 Task: Look for space in Witzenhausen, Germany from 2nd June, 2023 to 15th June, 2023 for 2 adults and 1 pet in price range Rs.10000 to Rs.15000. Place can be entire place with 1  bedroom having 1 bed and 1 bathroom. Property type can be house, flat, guest house, hotel. Booking option can be shelf check-in. Required host language is English.
Action: Mouse moved to (297, 167)
Screenshot: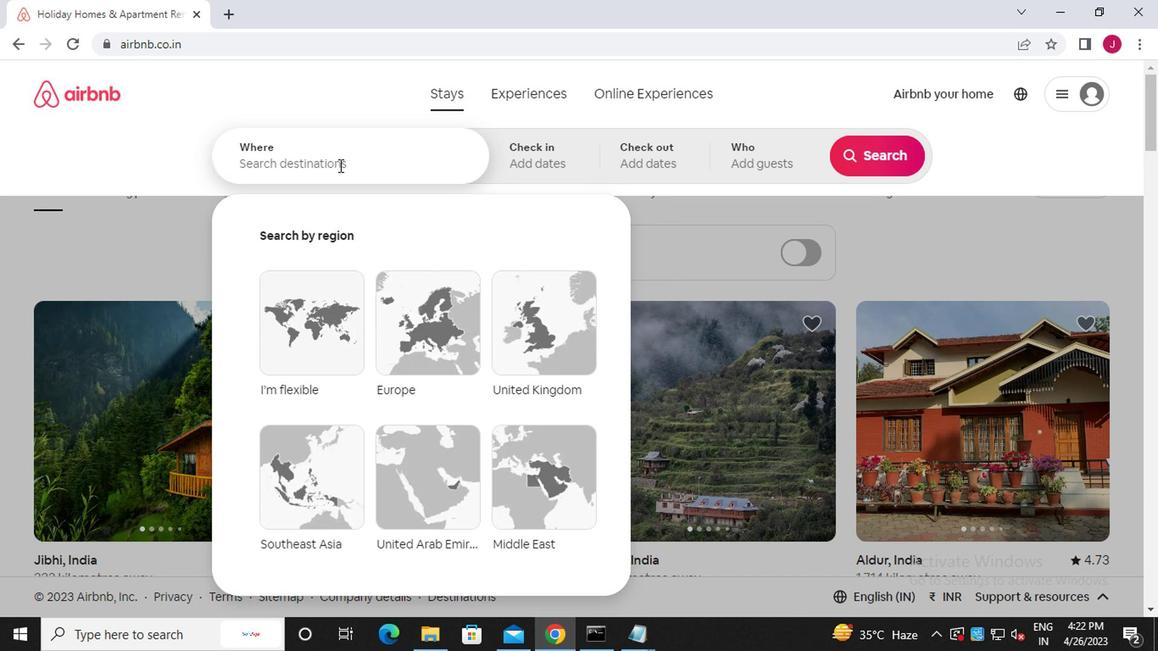 
Action: Mouse pressed left at (297, 167)
Screenshot: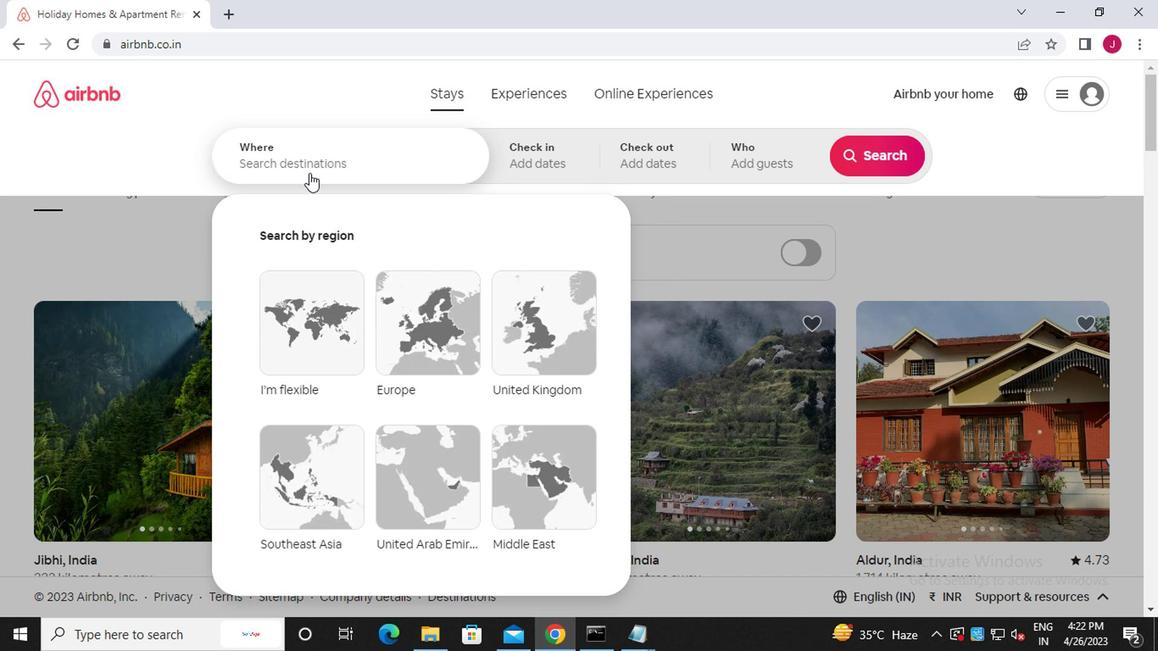 
Action: Mouse moved to (298, 162)
Screenshot: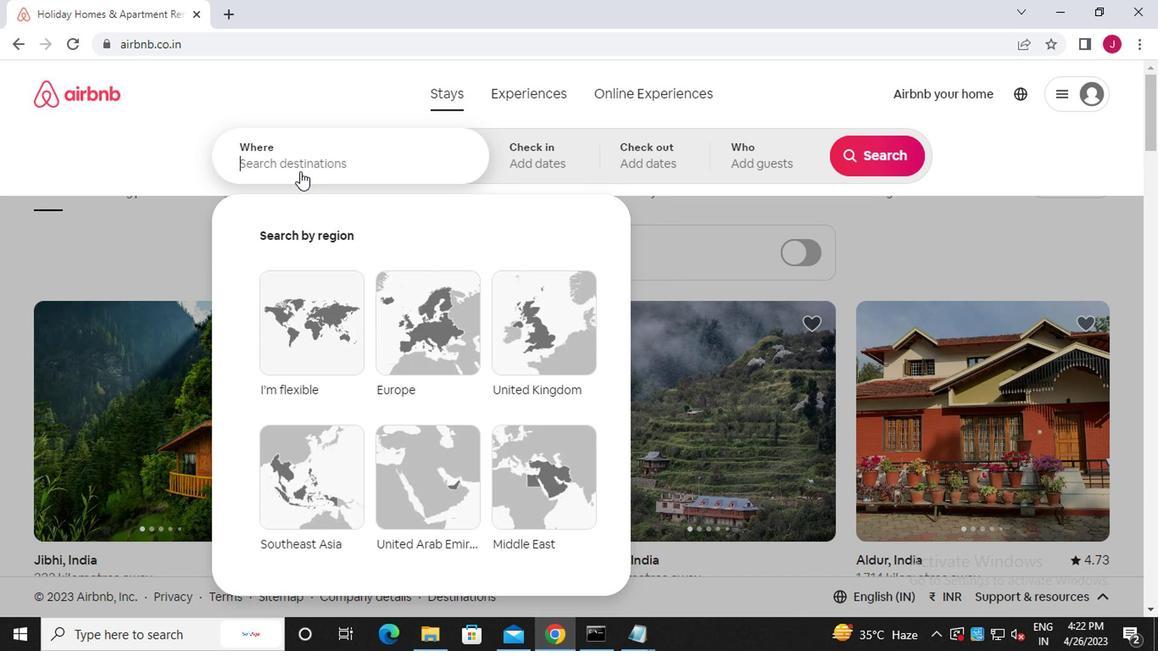 
Action: Key pressed w<Key.caps_lock>itzenhausr<Key.backspace>en,<Key.caps_lock>g<Key.caps_lock>ermany
Screenshot: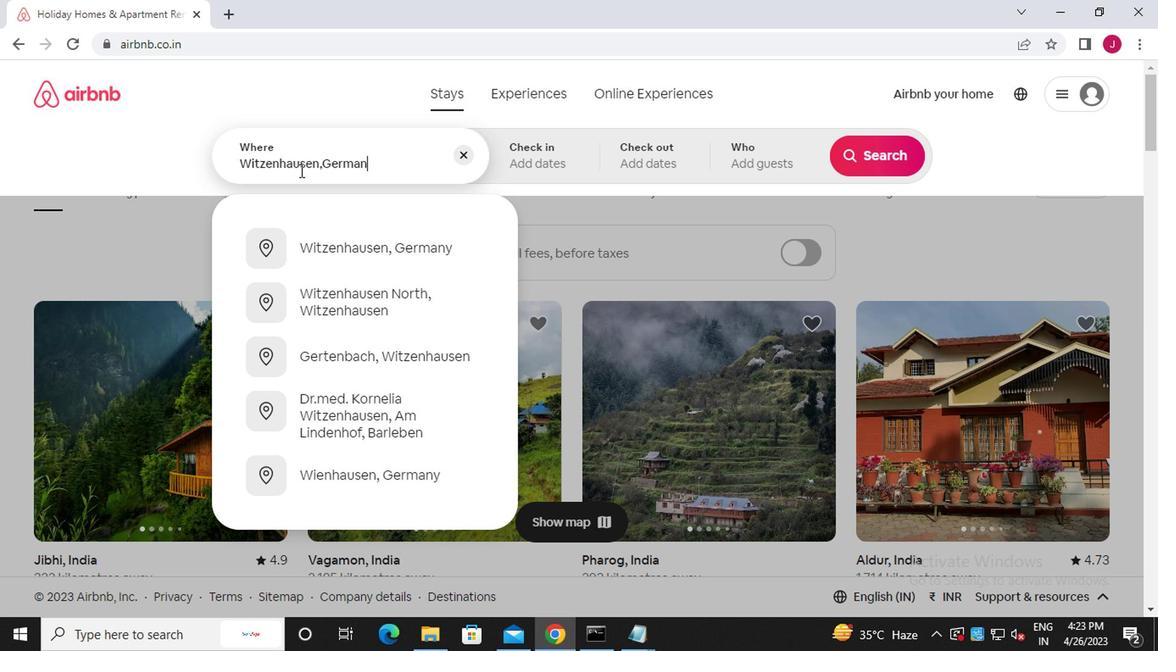 
Action: Mouse moved to (371, 248)
Screenshot: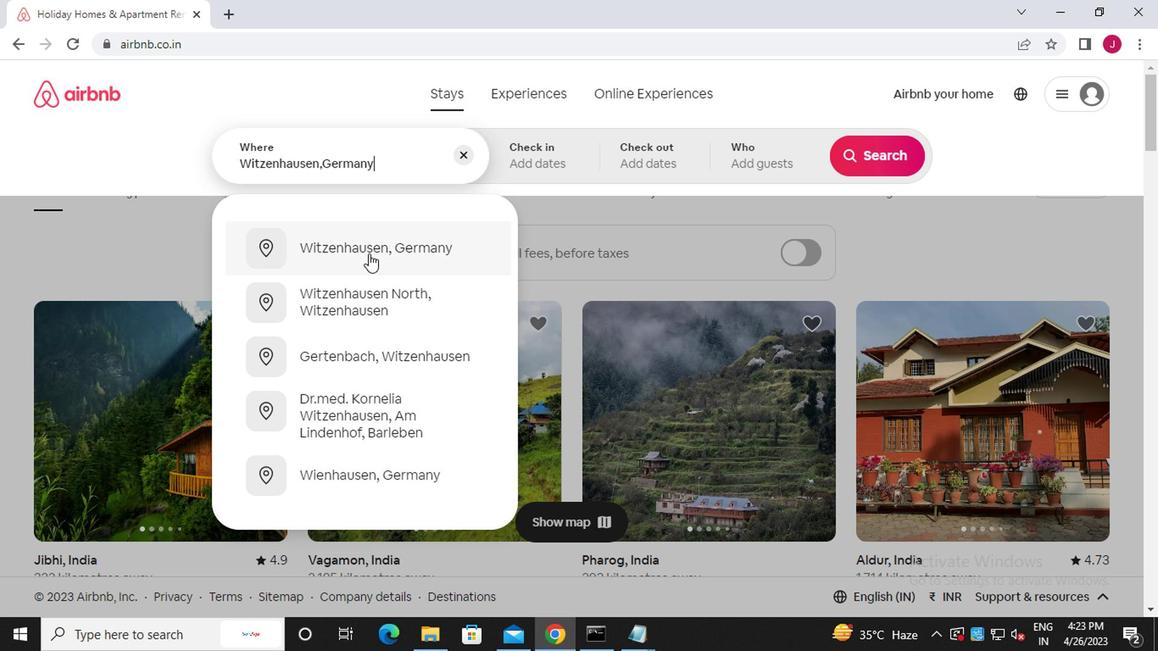 
Action: Mouse pressed left at (371, 248)
Screenshot: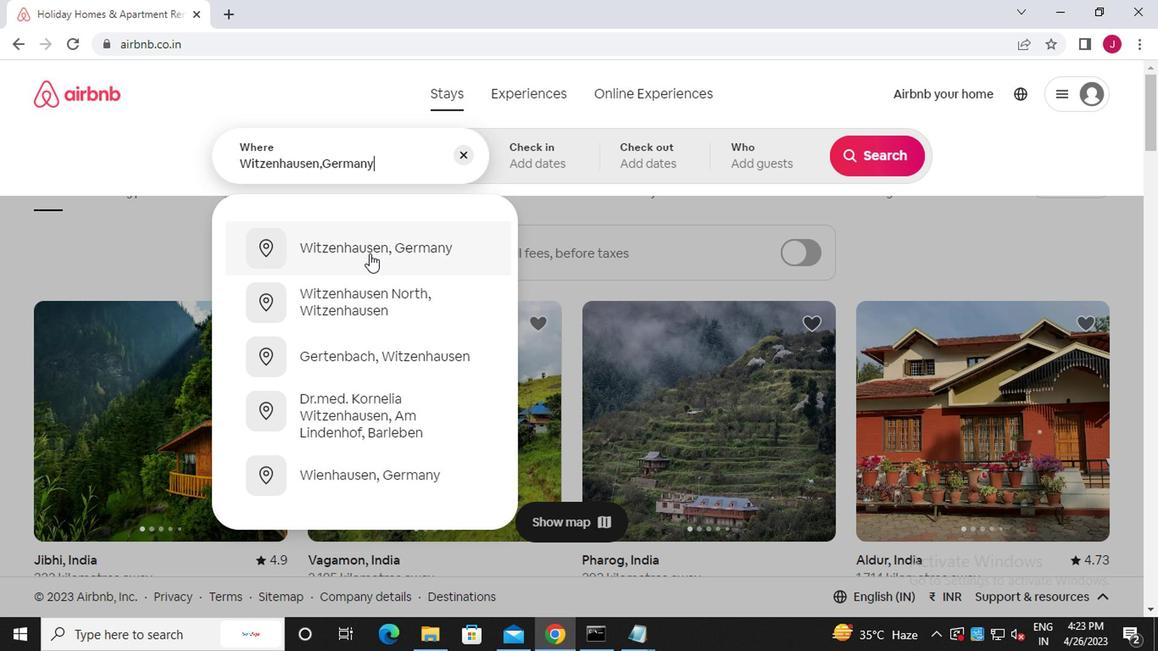 
Action: Mouse moved to (862, 287)
Screenshot: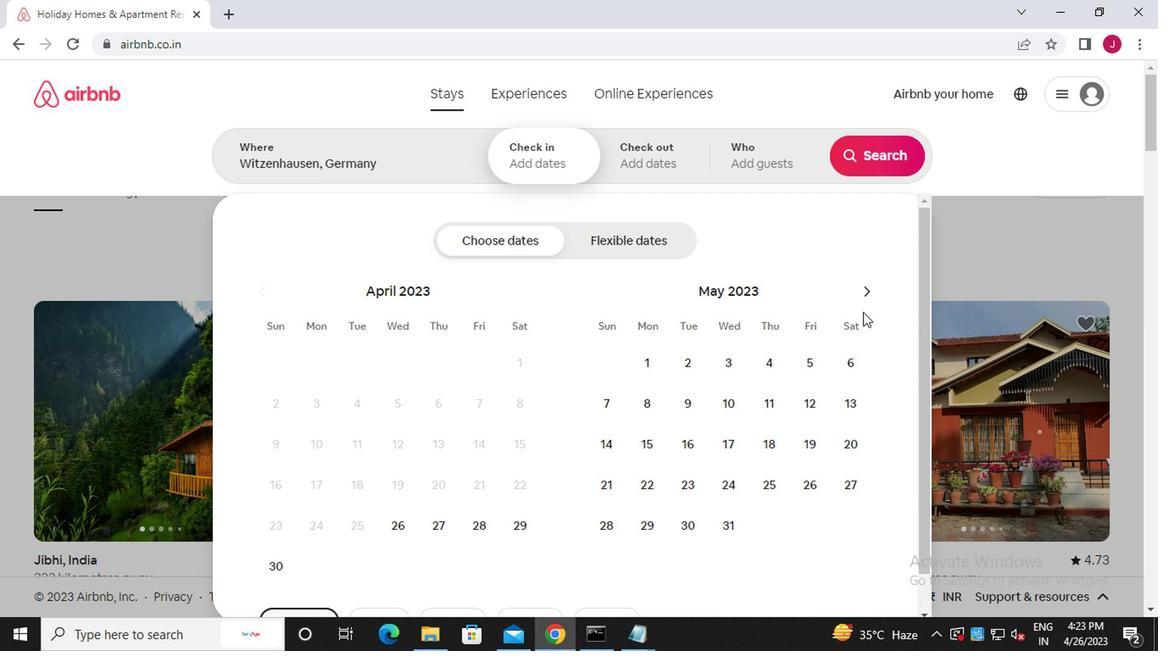 
Action: Mouse pressed left at (862, 287)
Screenshot: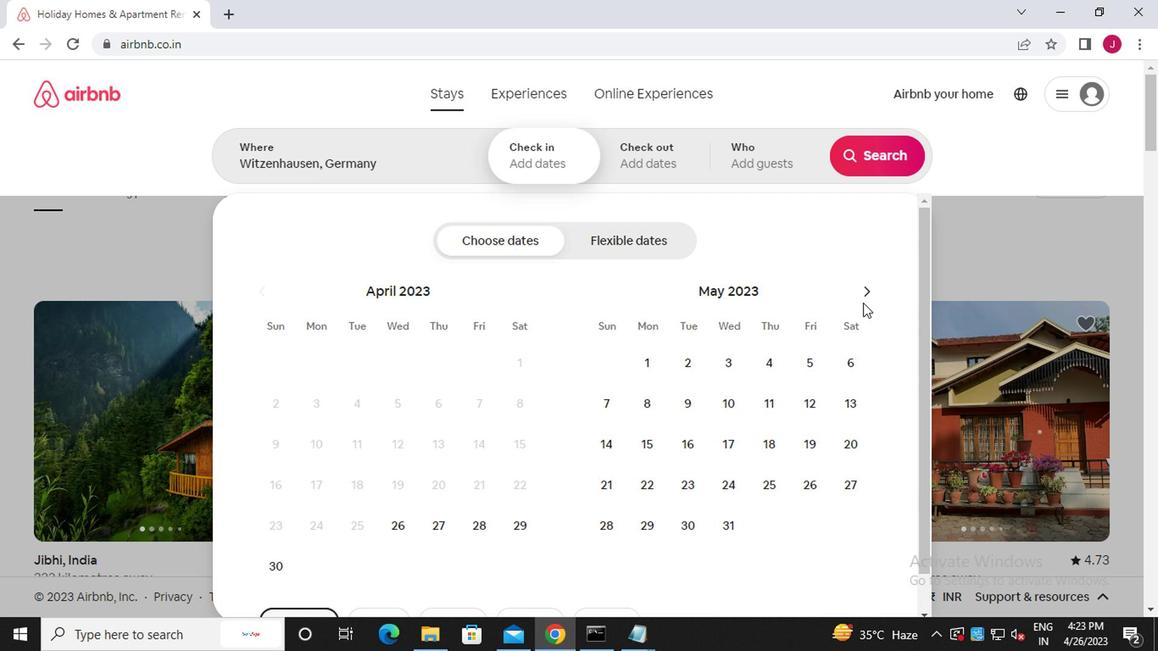 
Action: Mouse moved to (807, 368)
Screenshot: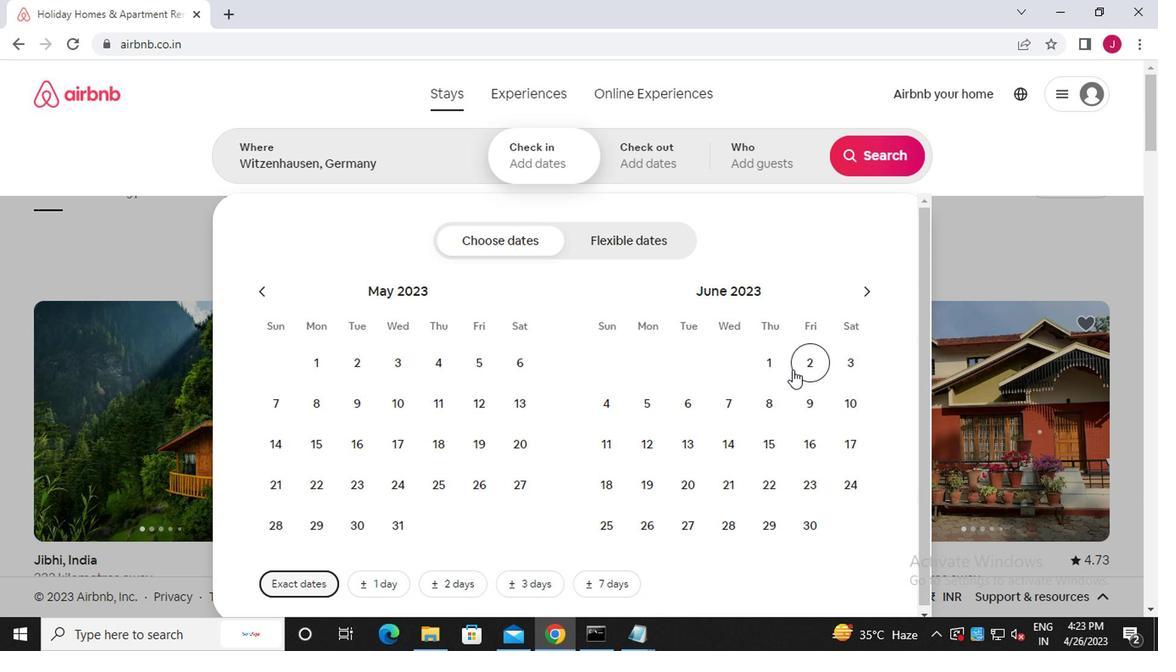 
Action: Mouse pressed left at (807, 368)
Screenshot: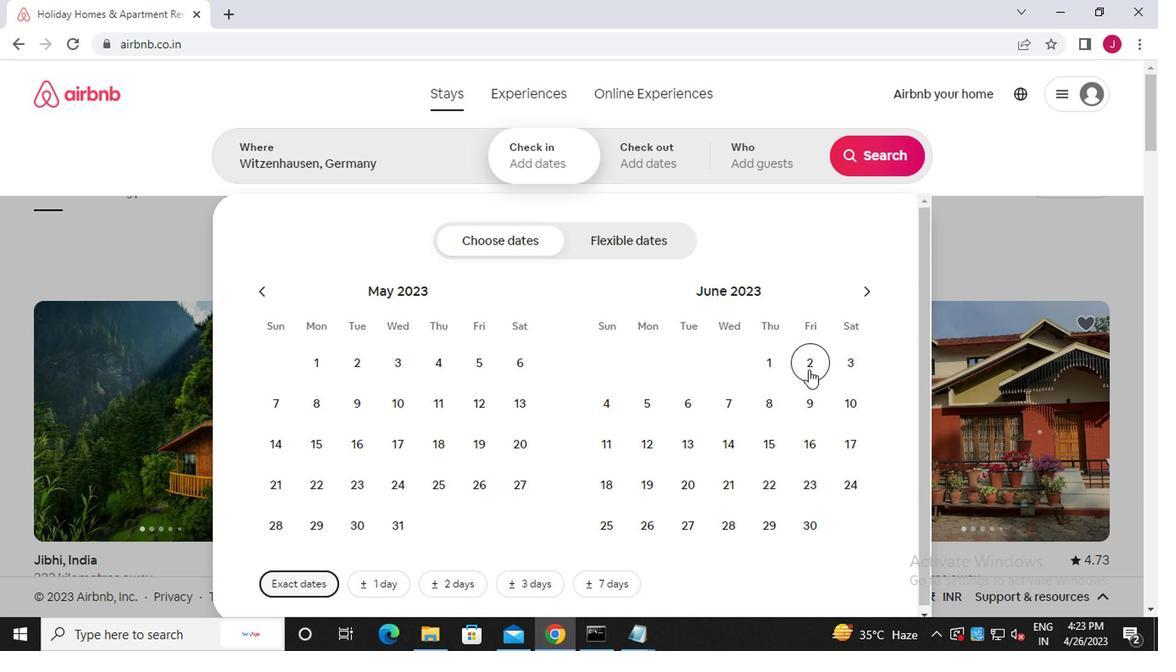 
Action: Mouse moved to (775, 440)
Screenshot: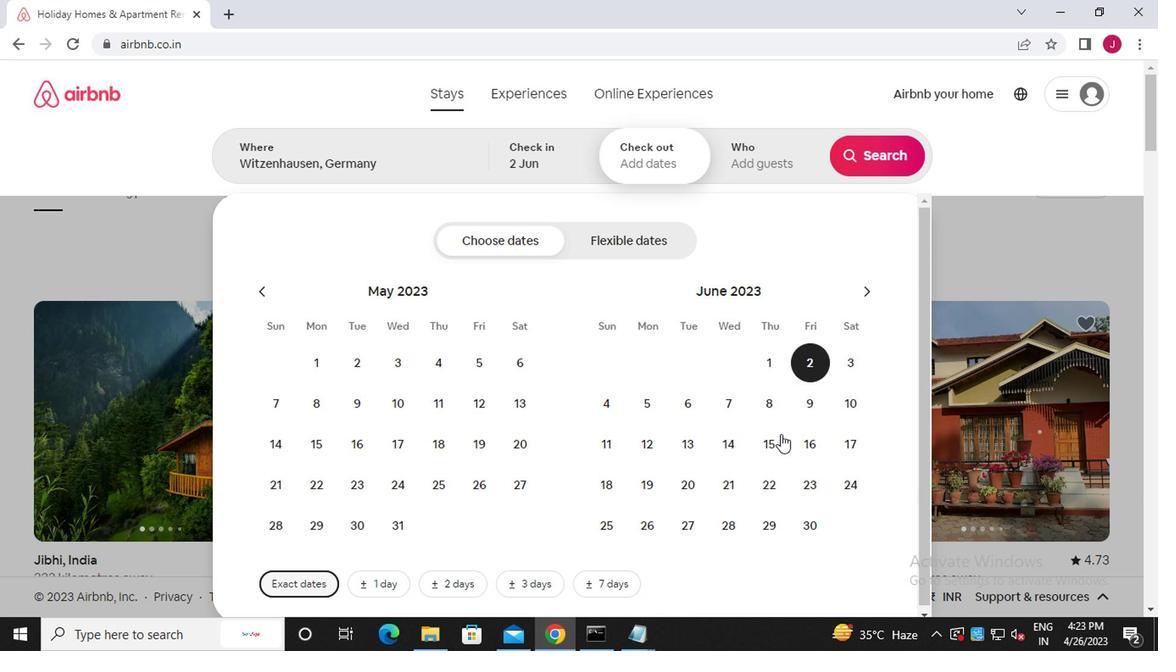 
Action: Mouse pressed left at (775, 440)
Screenshot: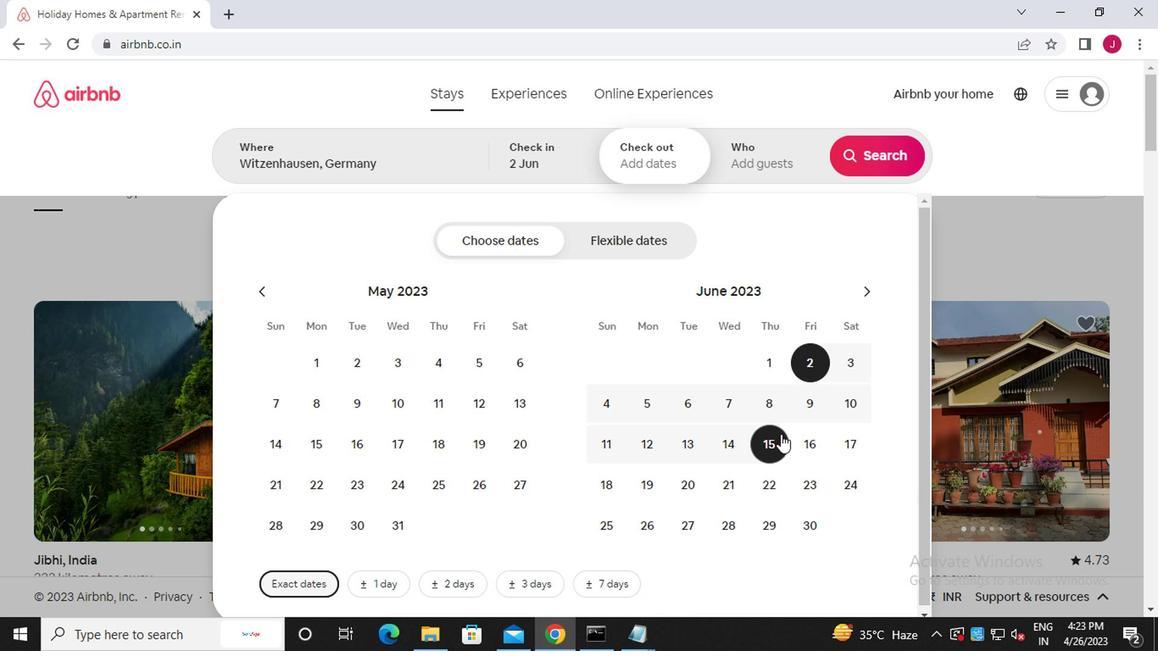 
Action: Mouse moved to (764, 147)
Screenshot: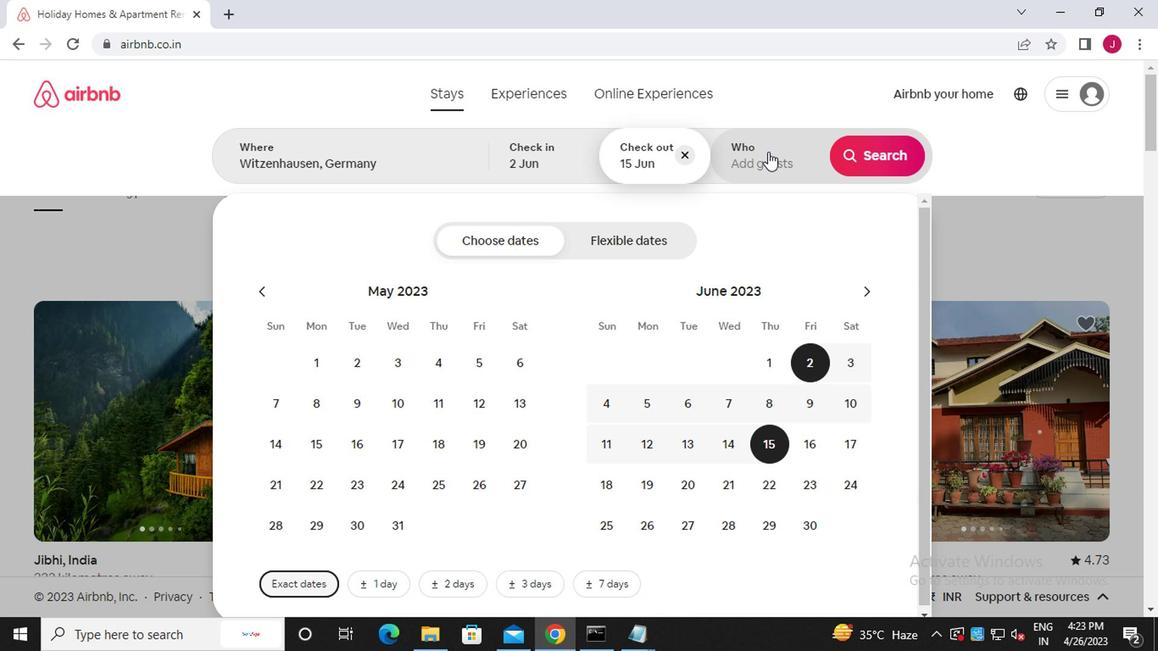 
Action: Mouse pressed left at (764, 147)
Screenshot: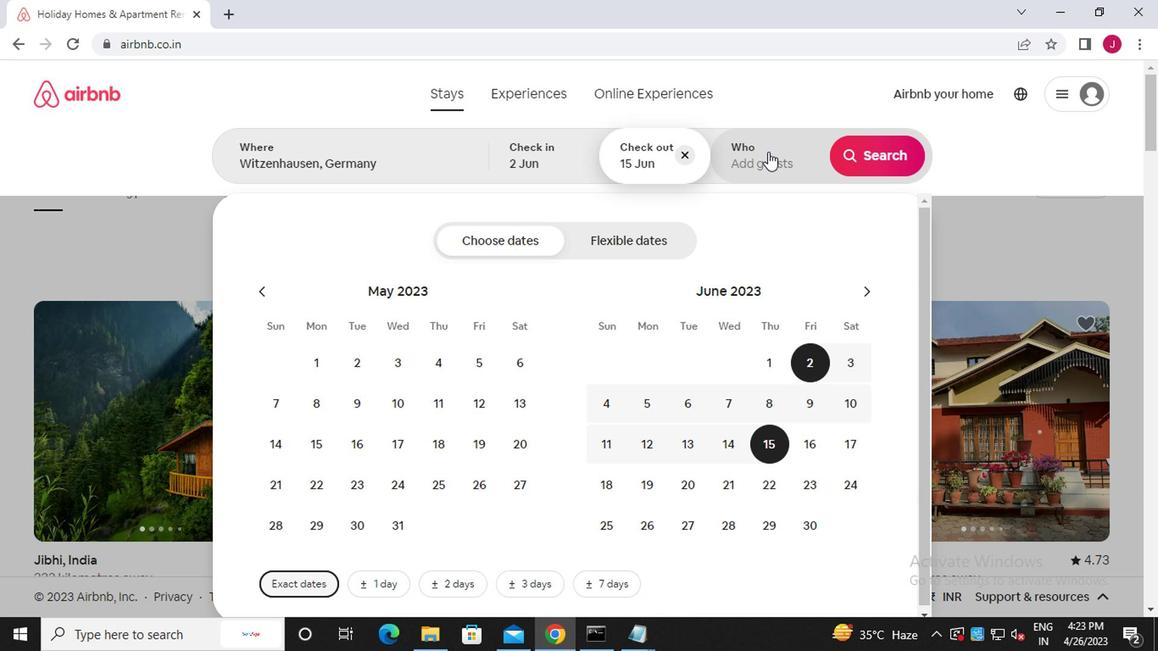 
Action: Mouse moved to (880, 241)
Screenshot: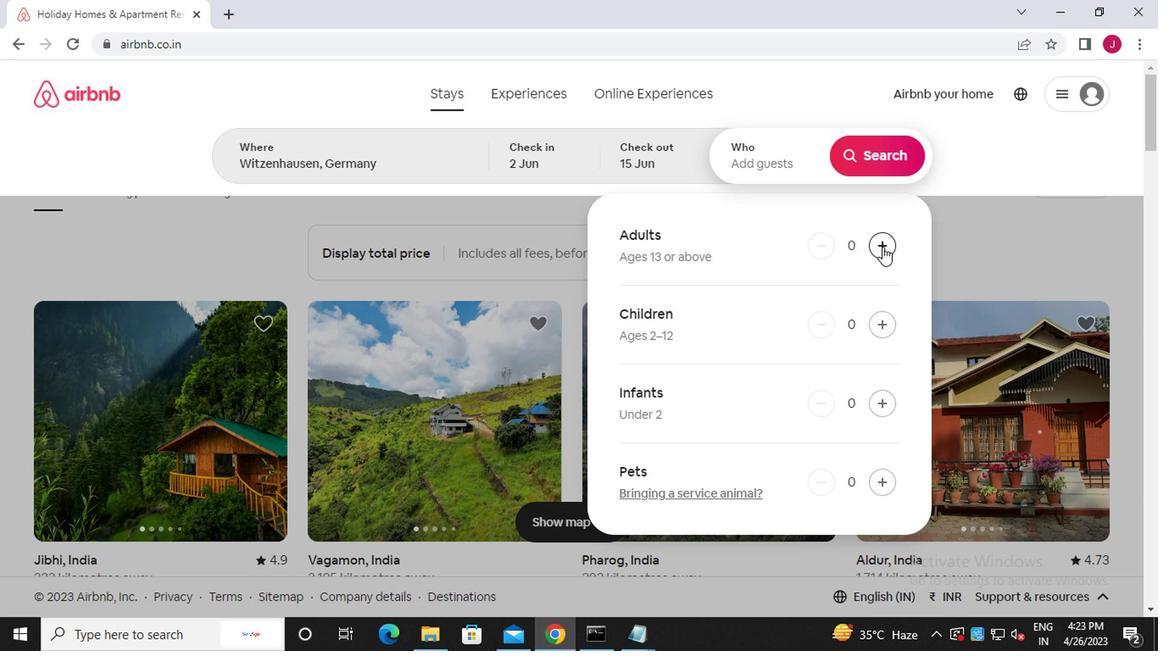 
Action: Mouse pressed left at (880, 241)
Screenshot: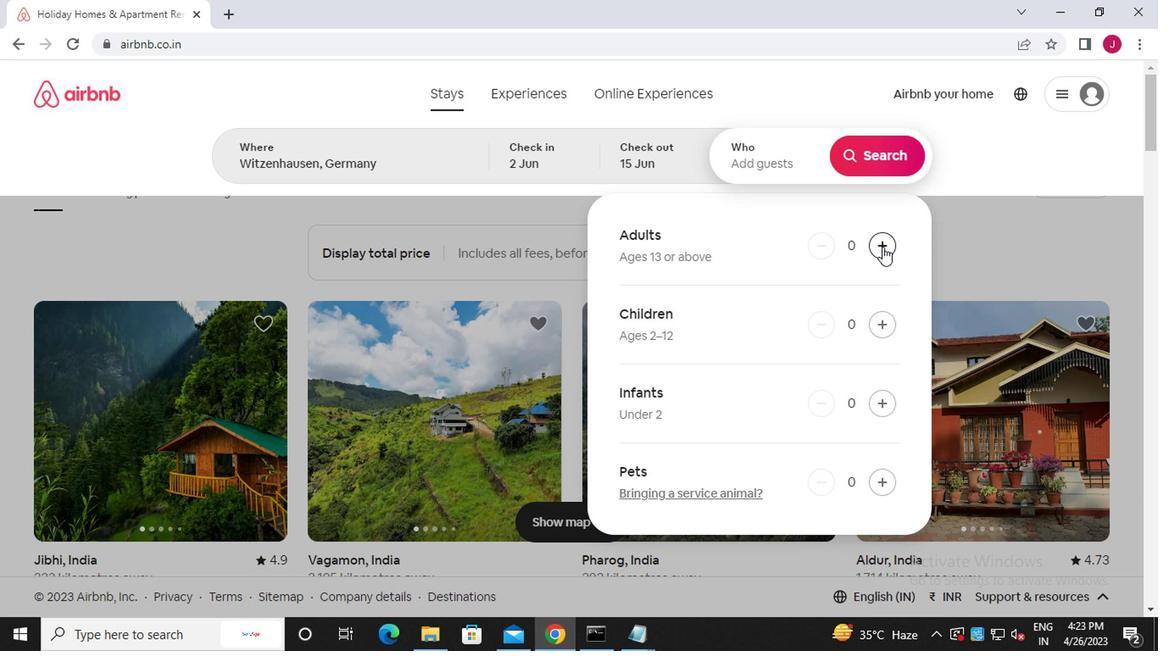 
Action: Mouse pressed left at (880, 241)
Screenshot: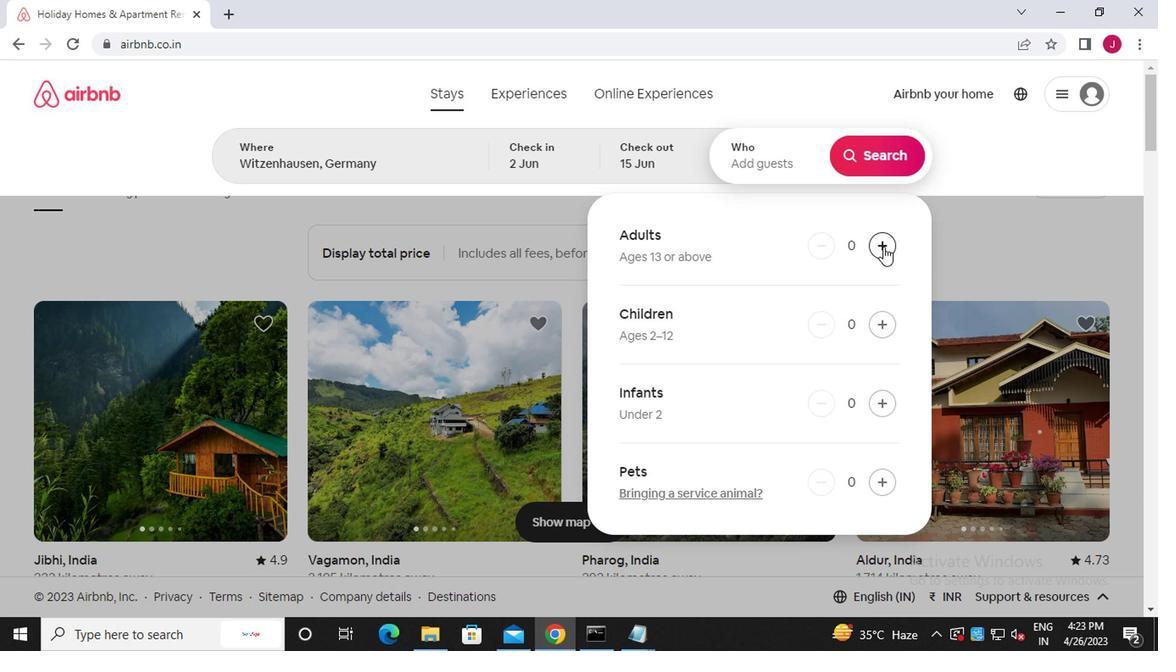 
Action: Mouse moved to (884, 492)
Screenshot: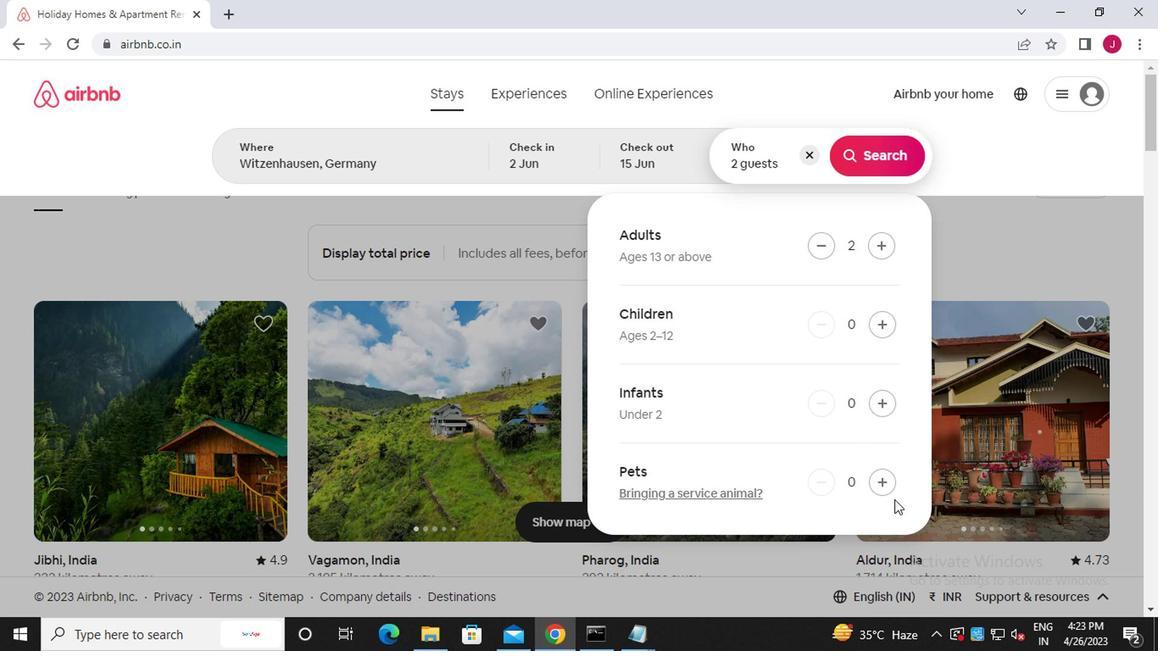
Action: Mouse pressed left at (884, 492)
Screenshot: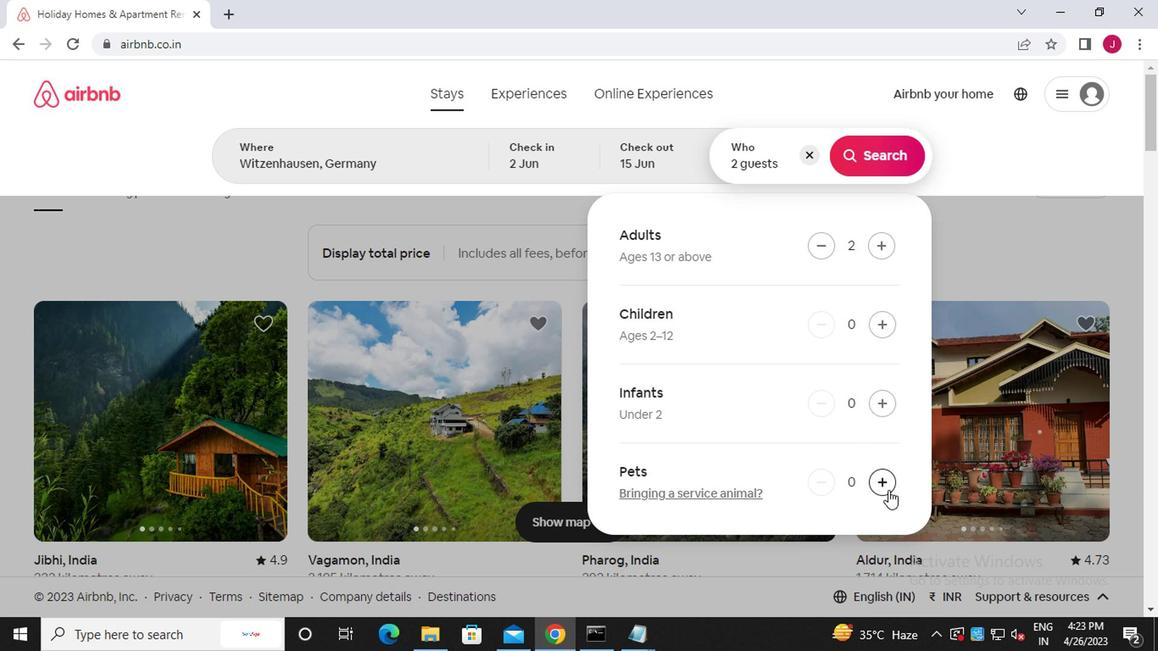 
Action: Mouse moved to (879, 141)
Screenshot: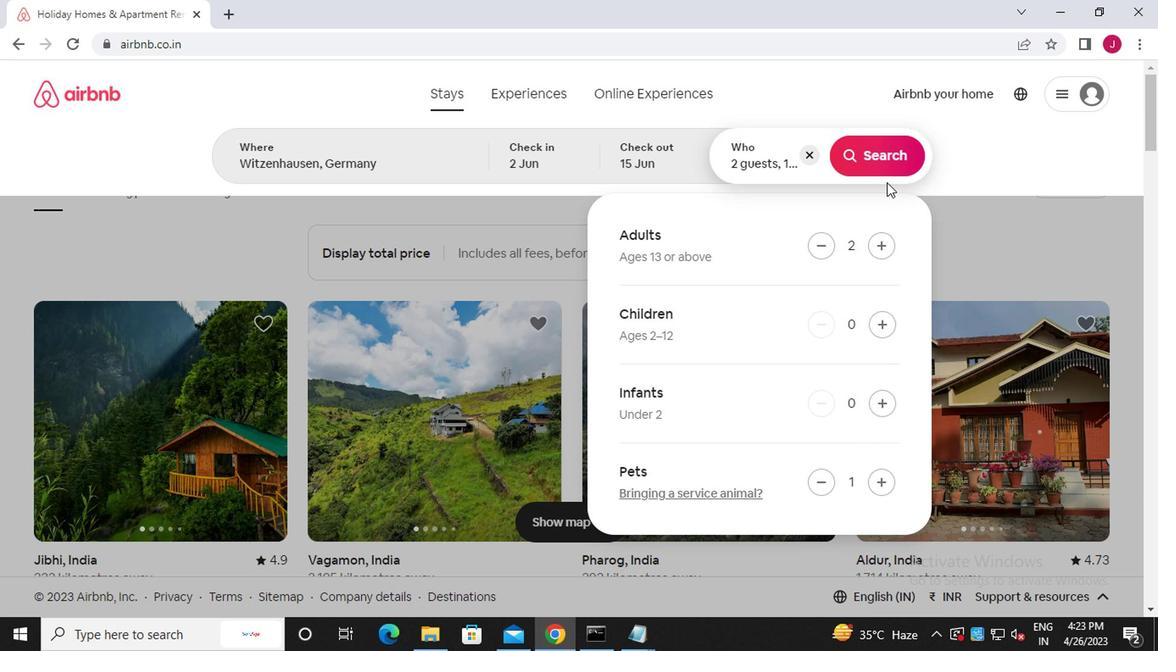
Action: Mouse pressed left at (879, 141)
Screenshot: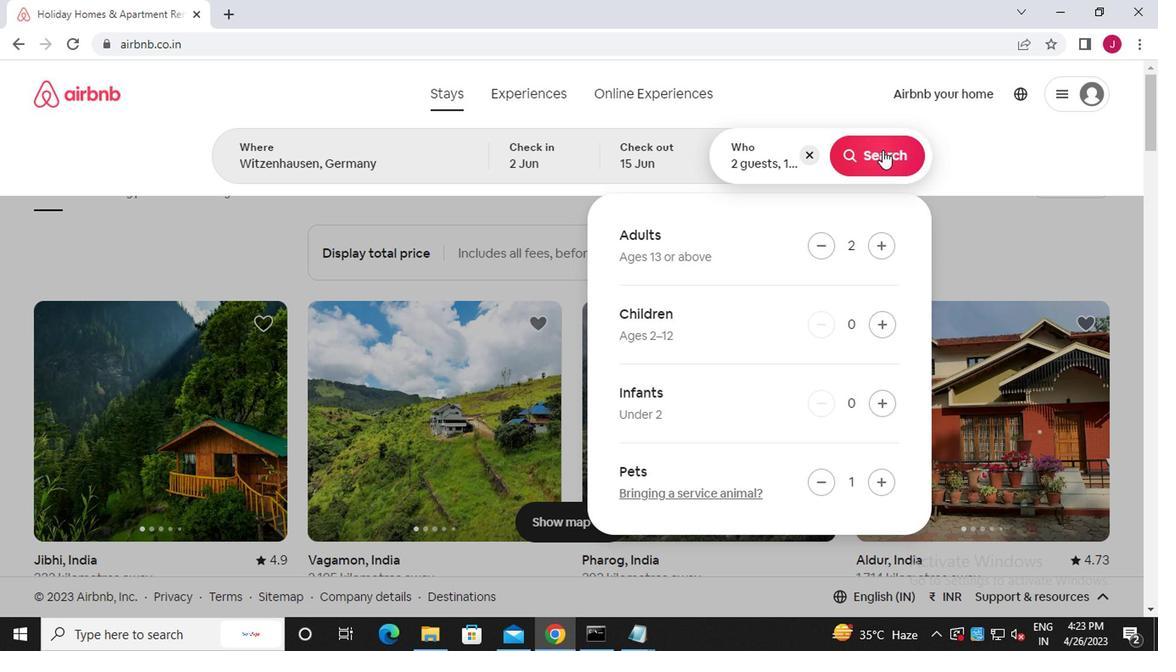 
Action: Mouse moved to (1092, 149)
Screenshot: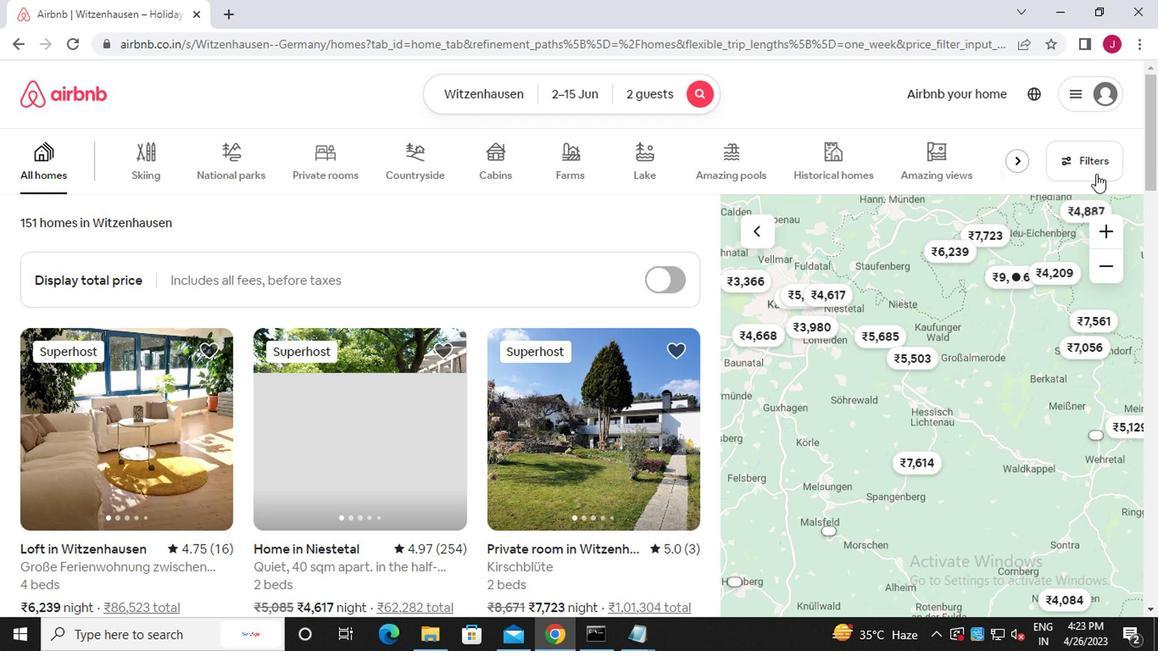
Action: Mouse pressed left at (1092, 149)
Screenshot: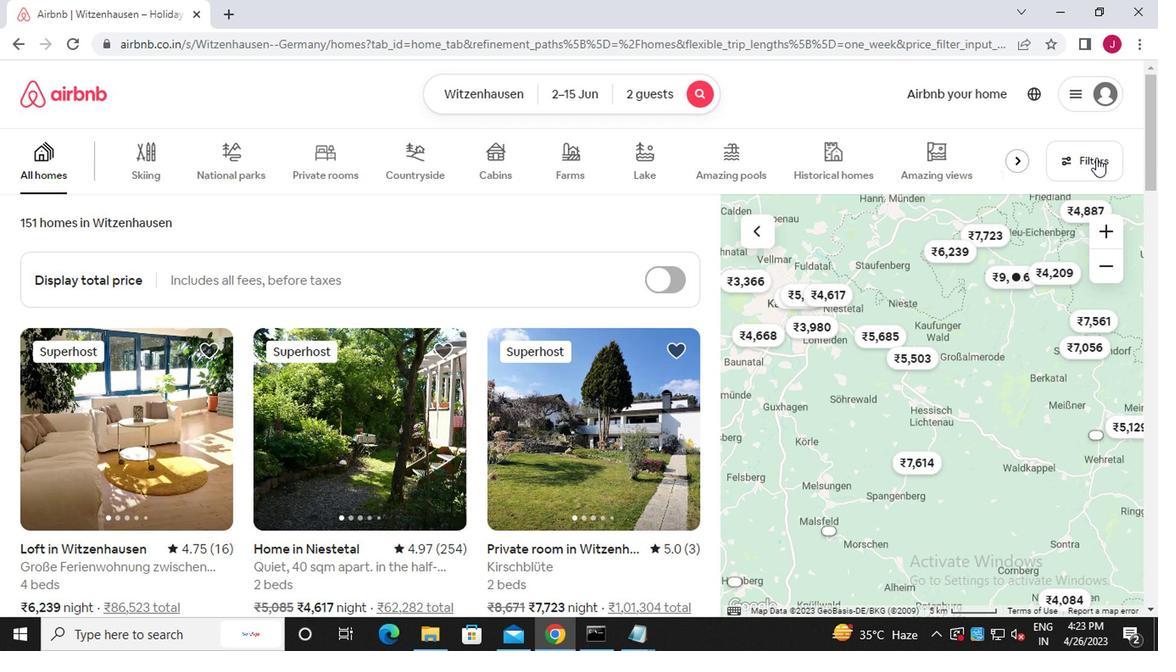 
Action: Mouse moved to (417, 371)
Screenshot: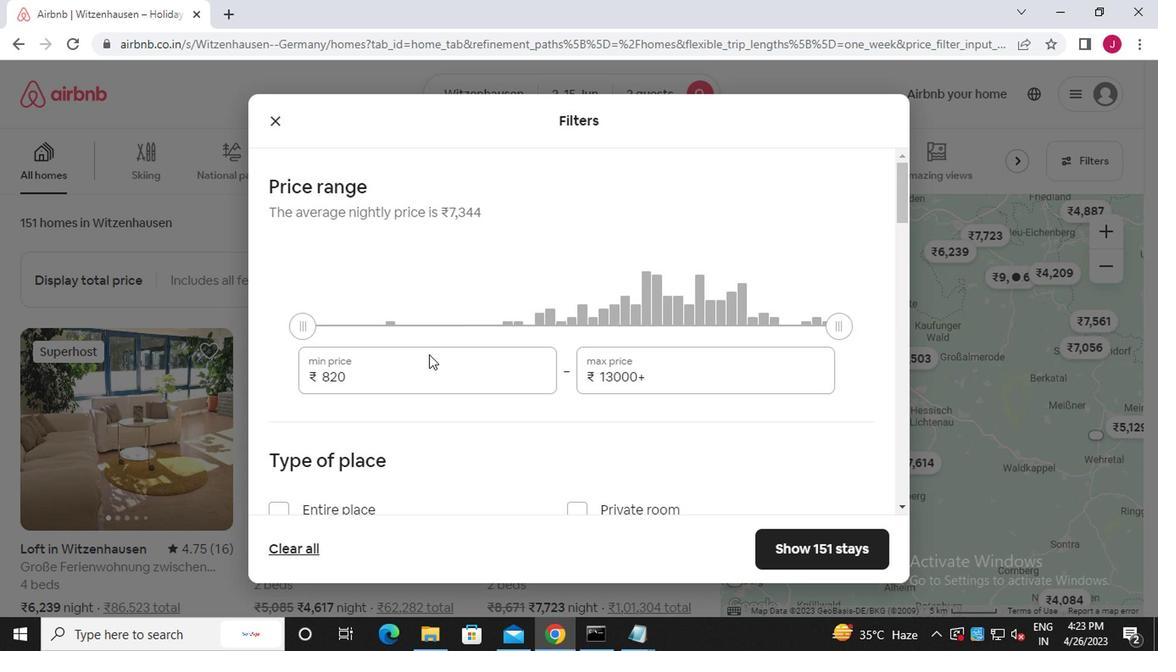 
Action: Mouse pressed left at (417, 371)
Screenshot: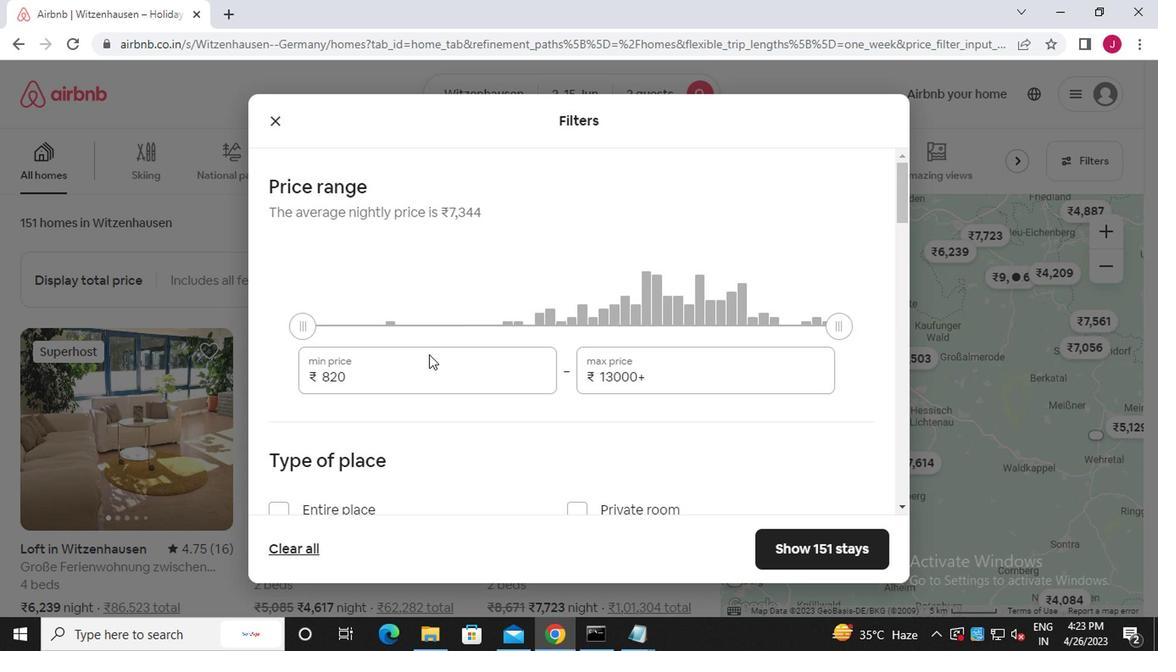 
Action: Mouse moved to (419, 368)
Screenshot: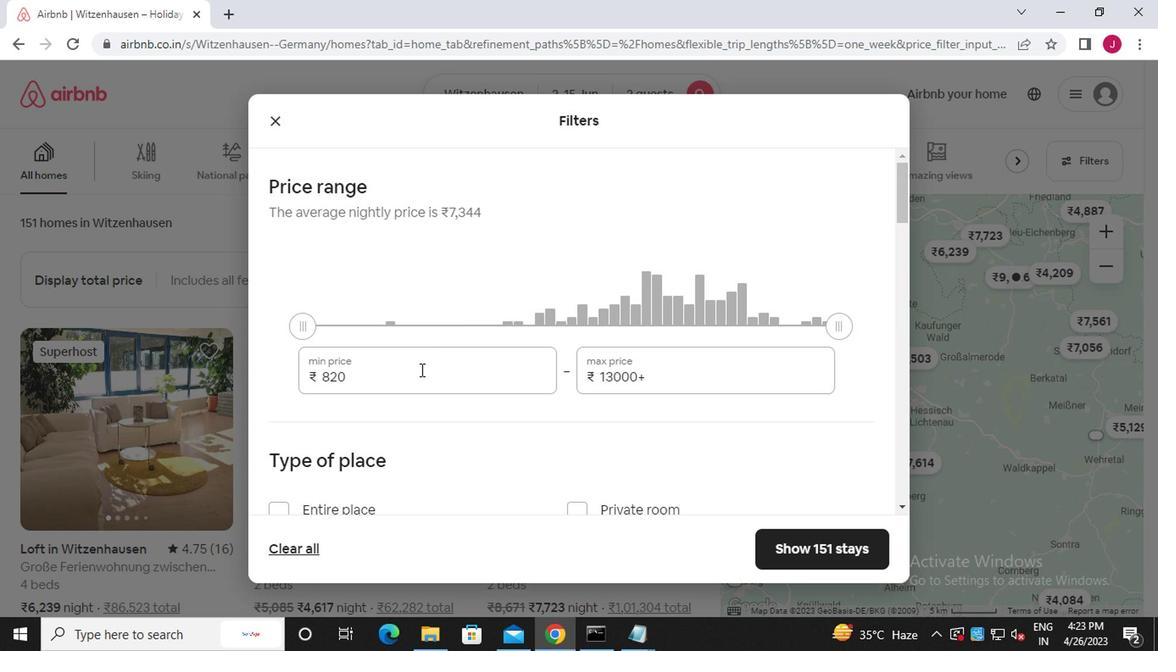 
Action: Key pressed <Key.backspace><Key.backspace><Key.backspace><<97>><<96>><<96>><<96>><<96>>
Screenshot: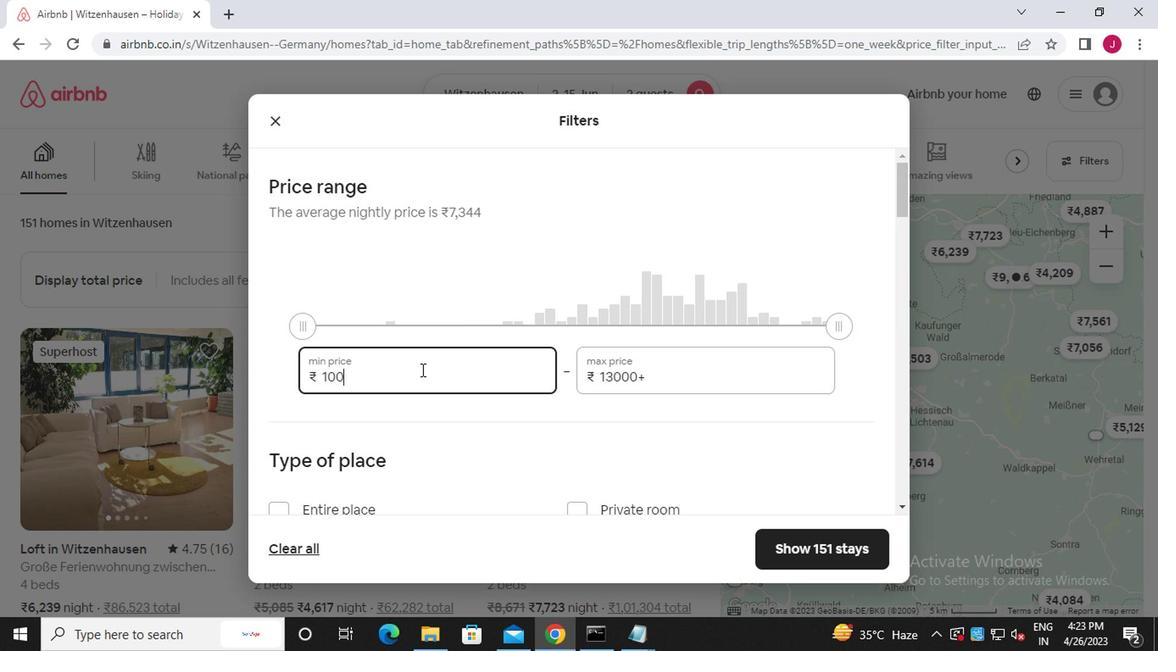 
Action: Mouse moved to (663, 374)
Screenshot: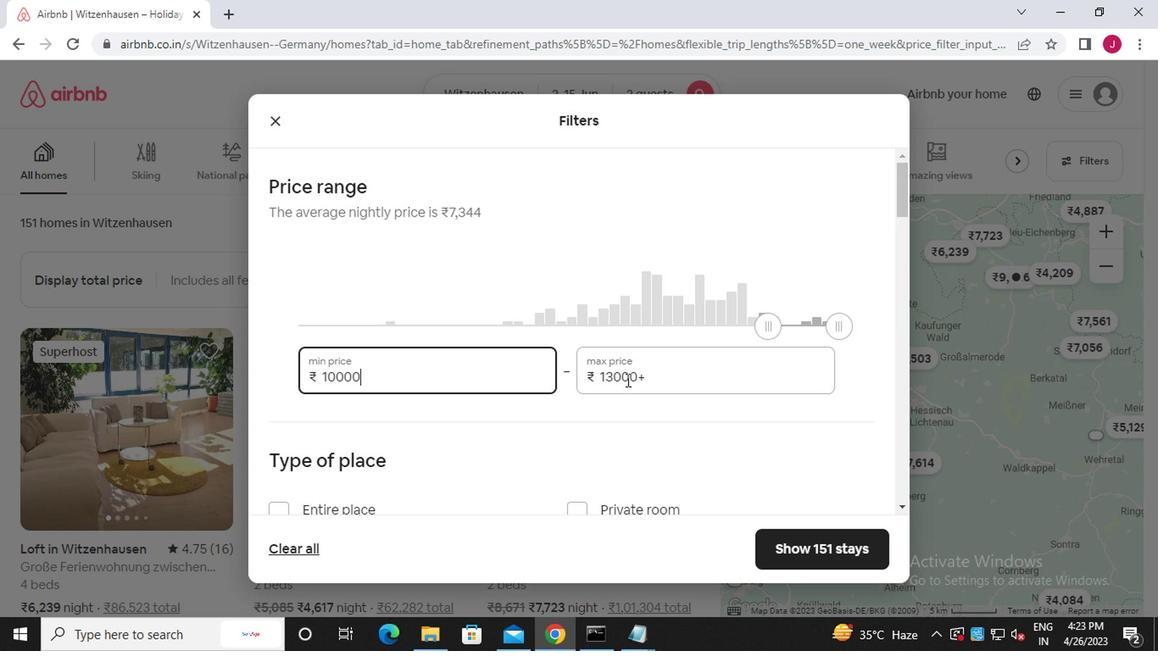 
Action: Mouse pressed left at (663, 374)
Screenshot: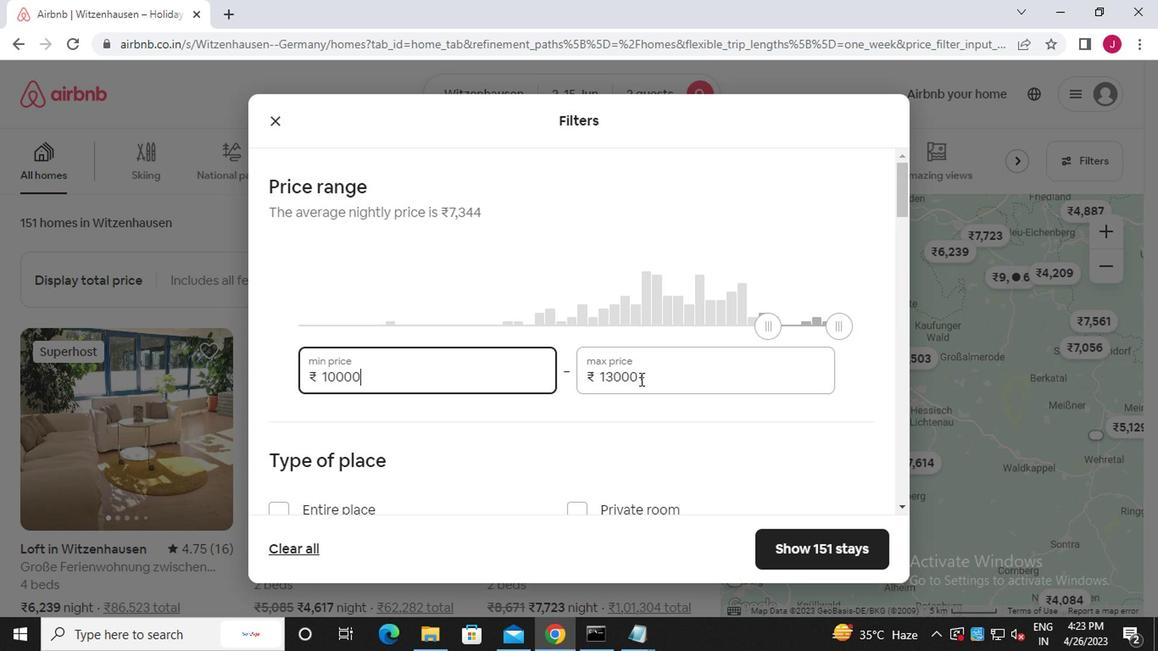 
Action: Mouse moved to (661, 374)
Screenshot: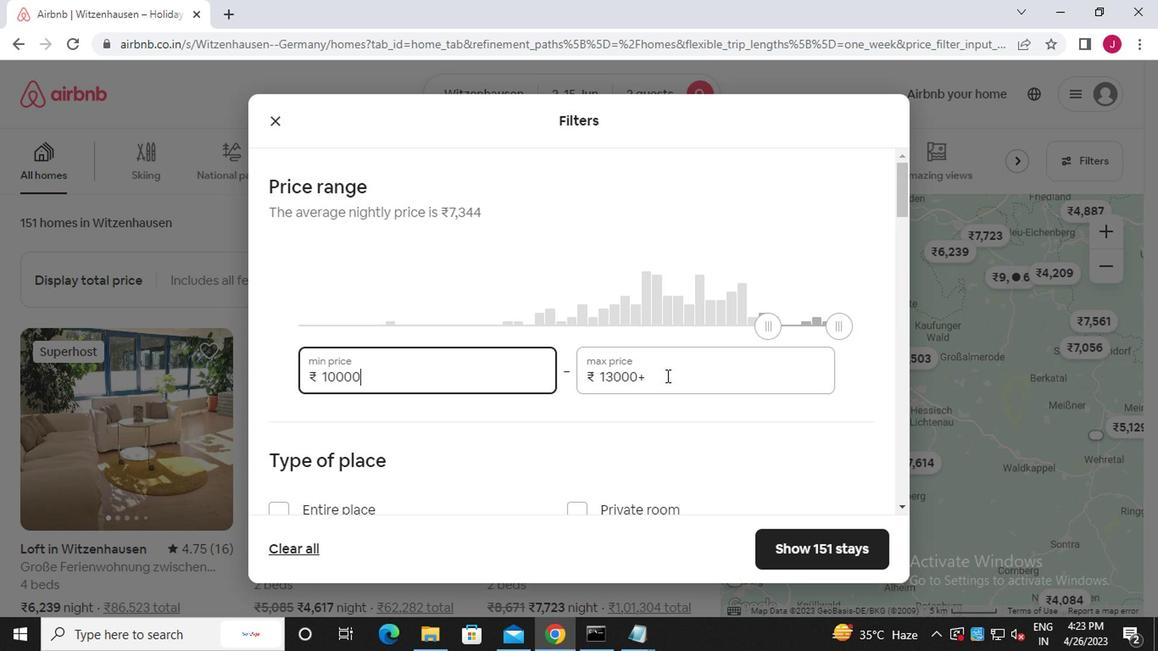 
Action: Key pressed <Key.backspace><Key.backspace><Key.backspace><Key.backspace><Key.backspace><Key.backspace><Key.backspace><Key.backspace><Key.backspace><Key.backspace><Key.backspace><Key.backspace><<97>><<101>><<96>><<96>><<96>>
Screenshot: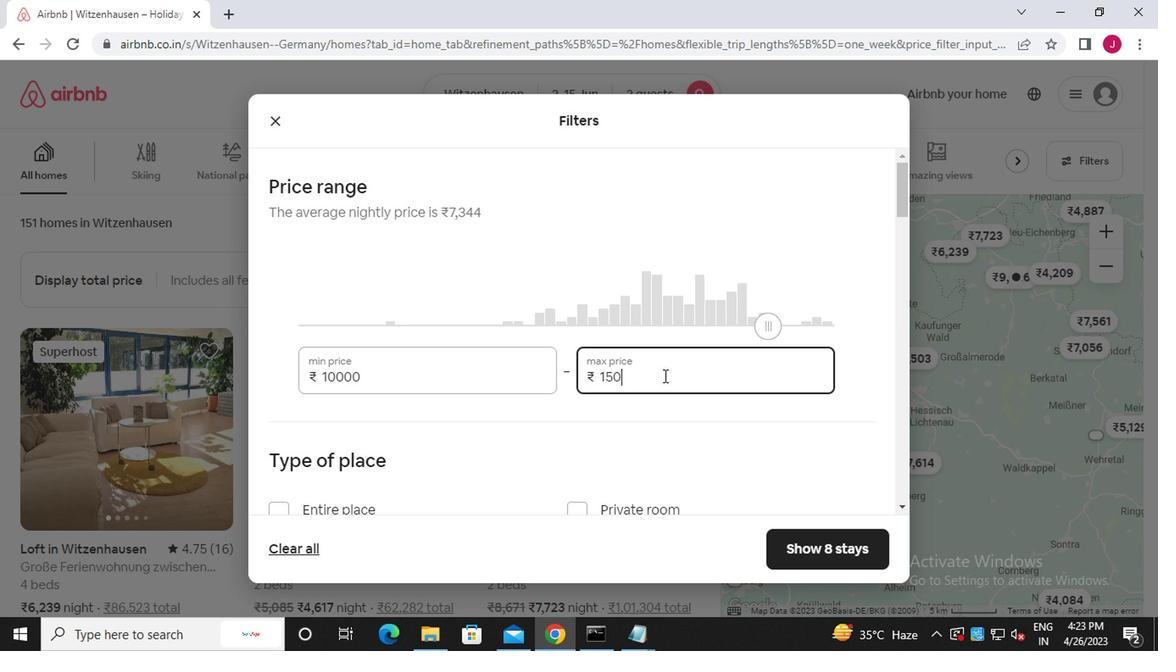 
Action: Mouse moved to (656, 386)
Screenshot: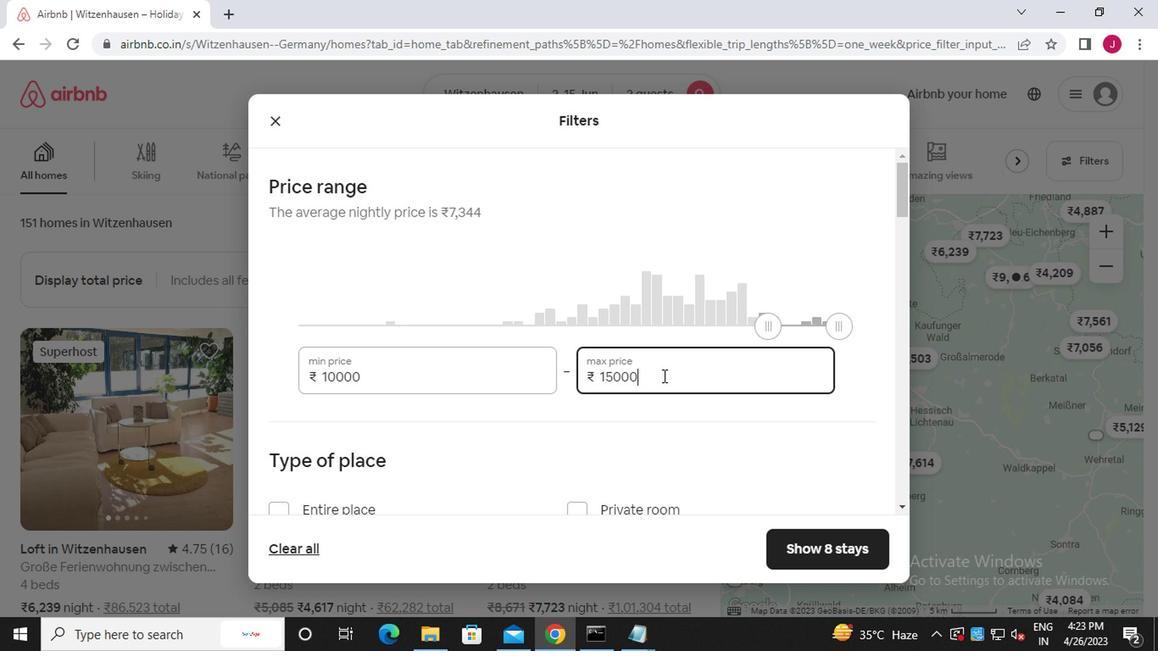 
Action: Mouse scrolled (656, 386) with delta (0, 0)
Screenshot: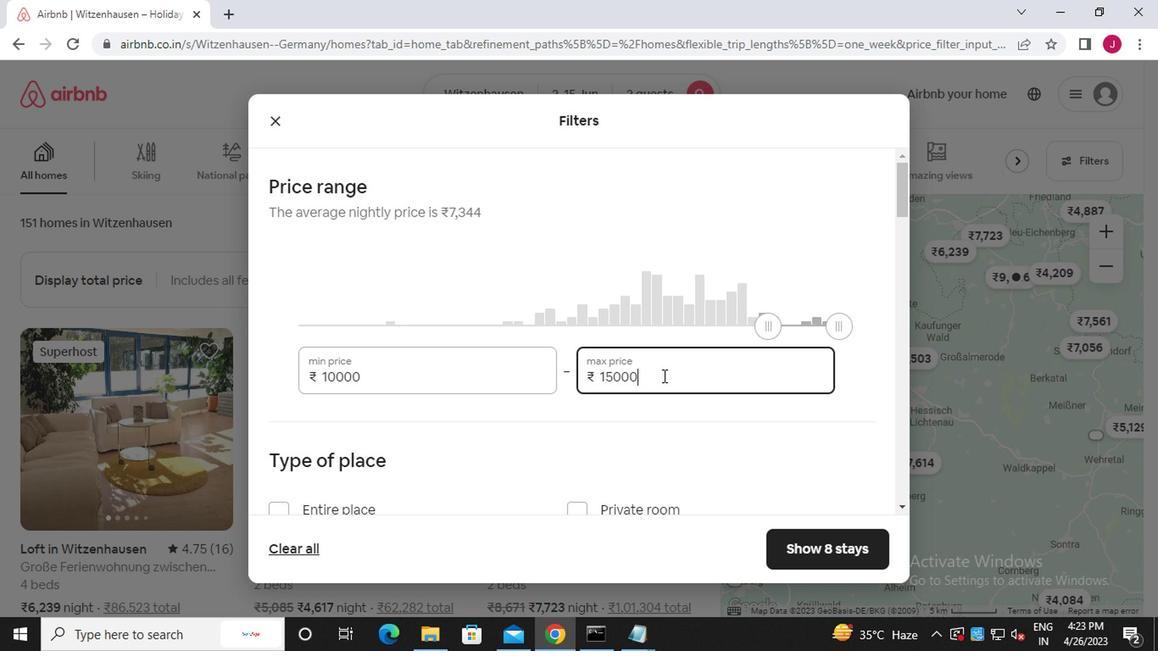 
Action: Mouse moved to (656, 389)
Screenshot: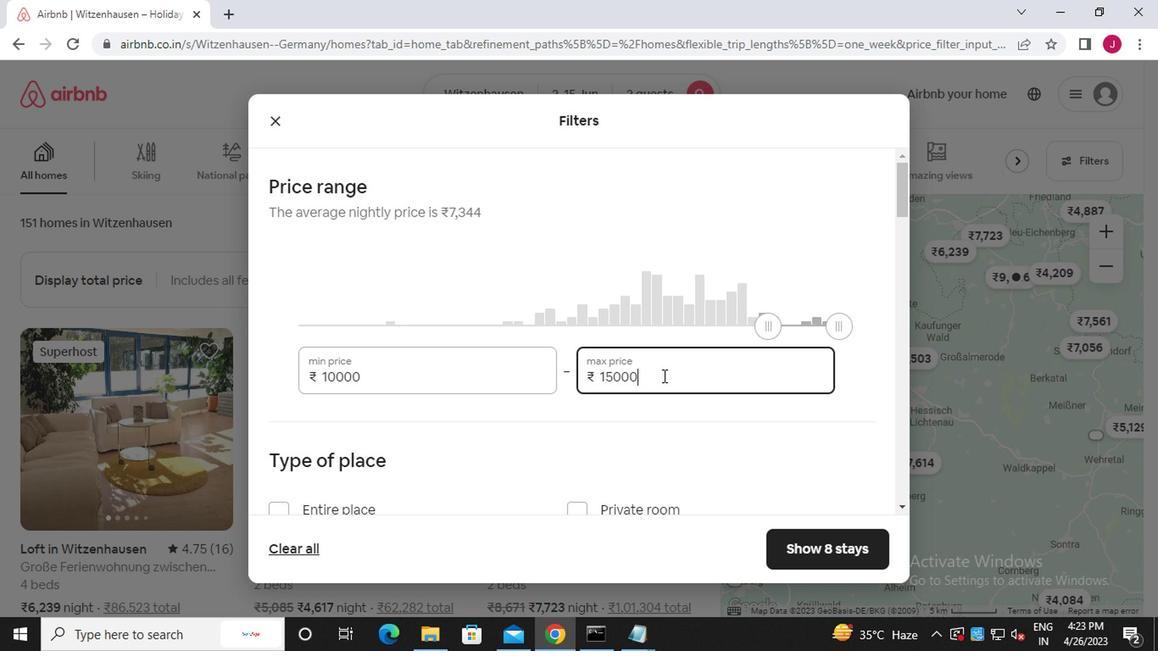 
Action: Mouse scrolled (656, 388) with delta (0, -1)
Screenshot: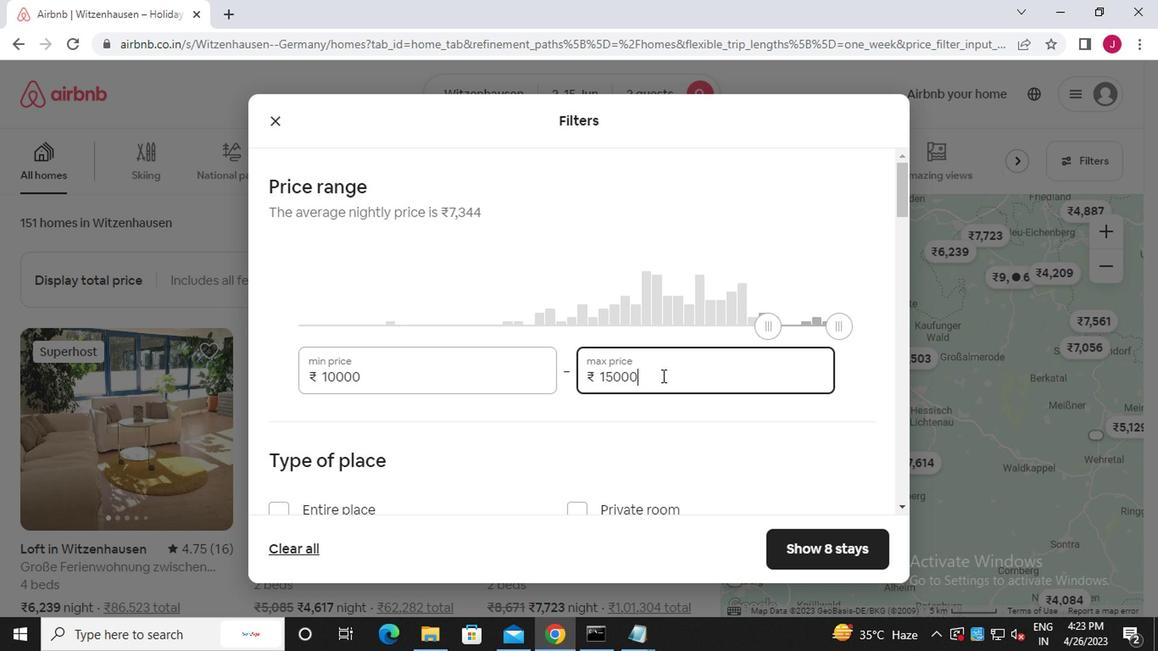 
Action: Mouse moved to (656, 390)
Screenshot: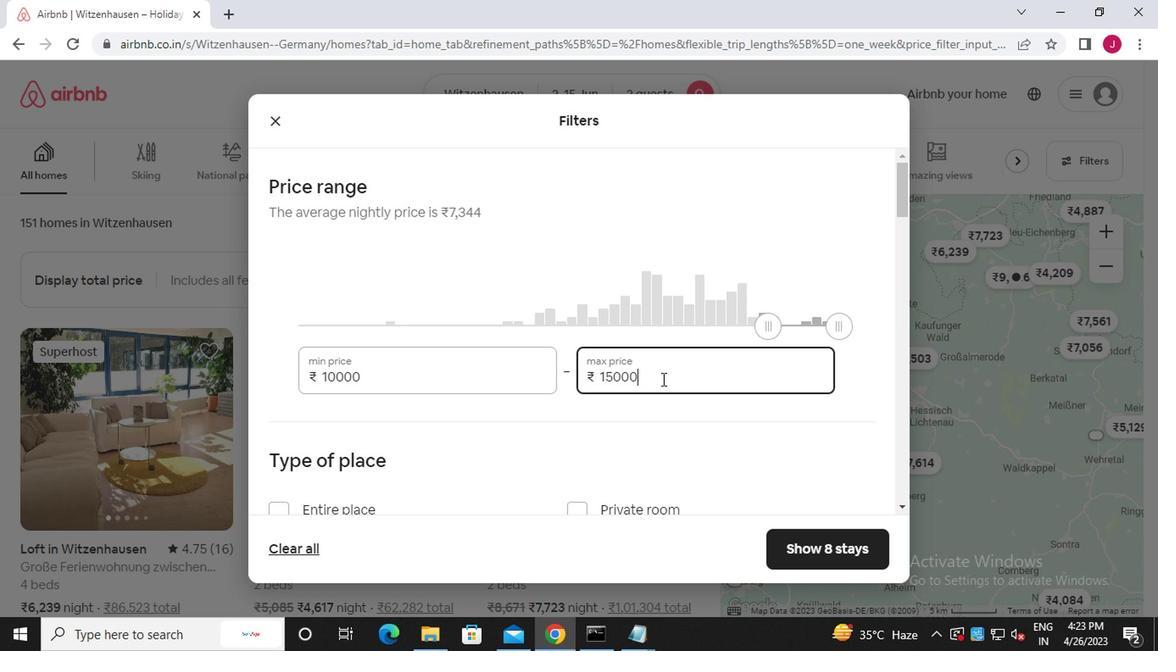 
Action: Mouse scrolled (656, 389) with delta (0, 0)
Screenshot: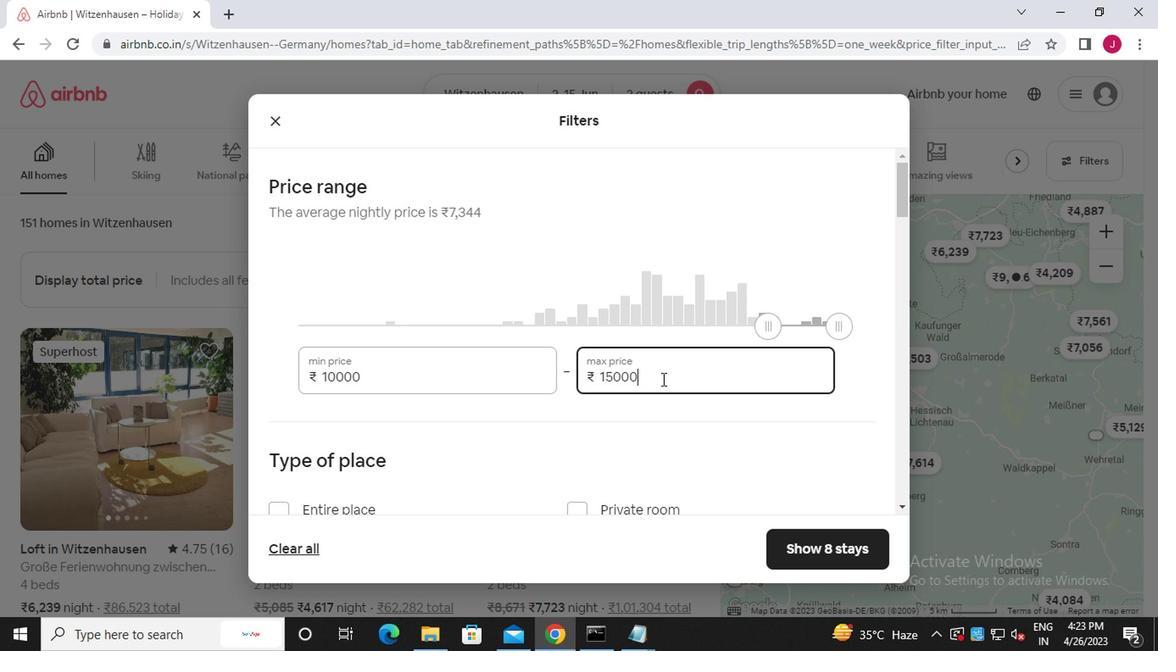 
Action: Mouse moved to (621, 415)
Screenshot: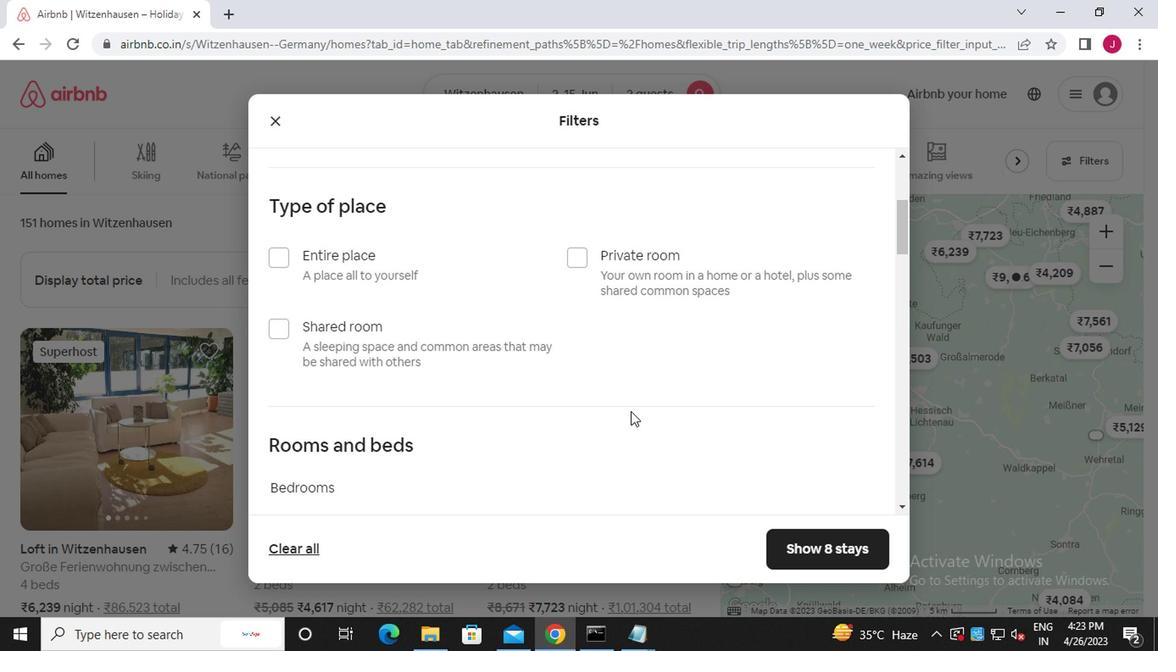 
Action: Mouse scrolled (621, 413) with delta (0, -1)
Screenshot: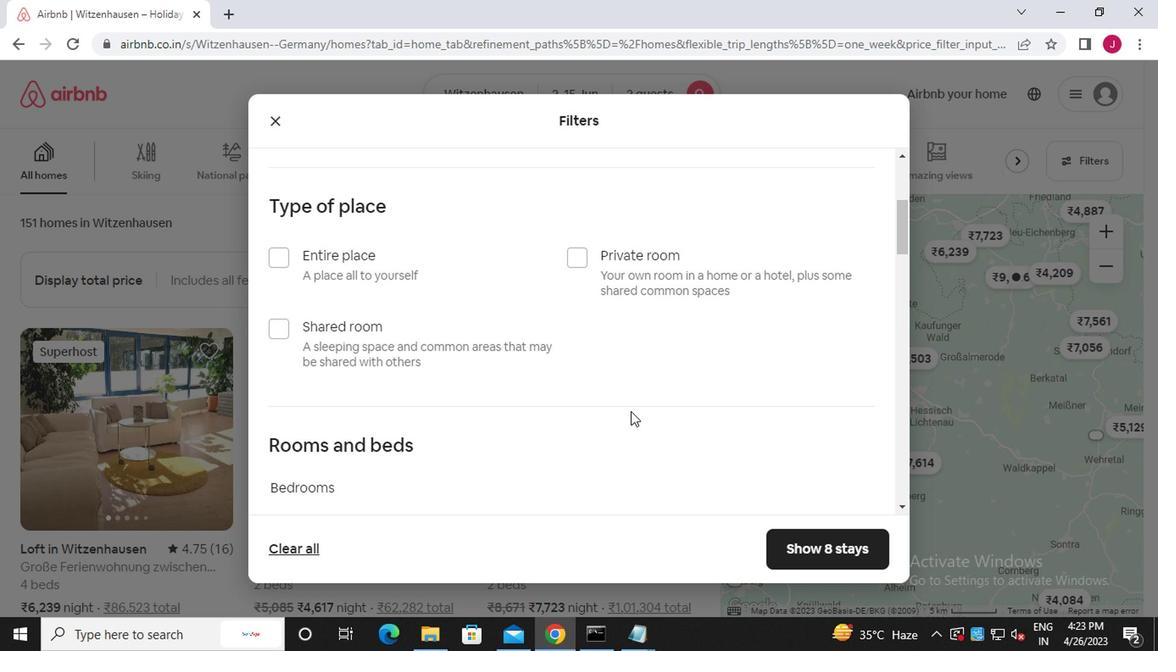 
Action: Mouse moved to (614, 421)
Screenshot: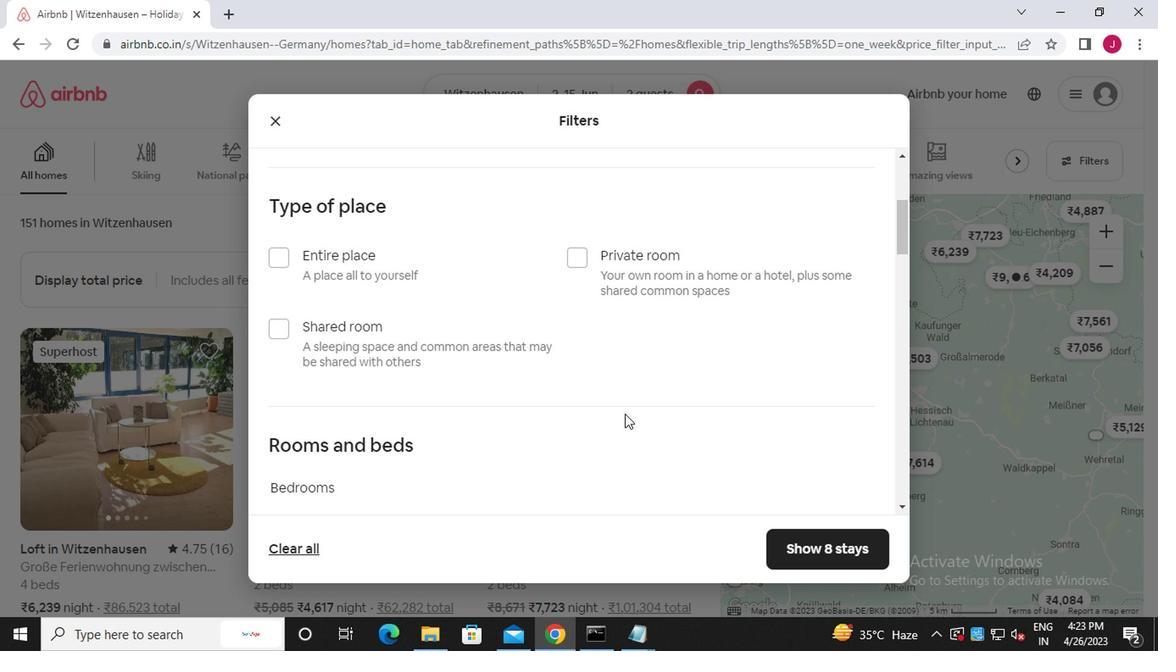 
Action: Mouse scrolled (614, 421) with delta (0, 0)
Screenshot: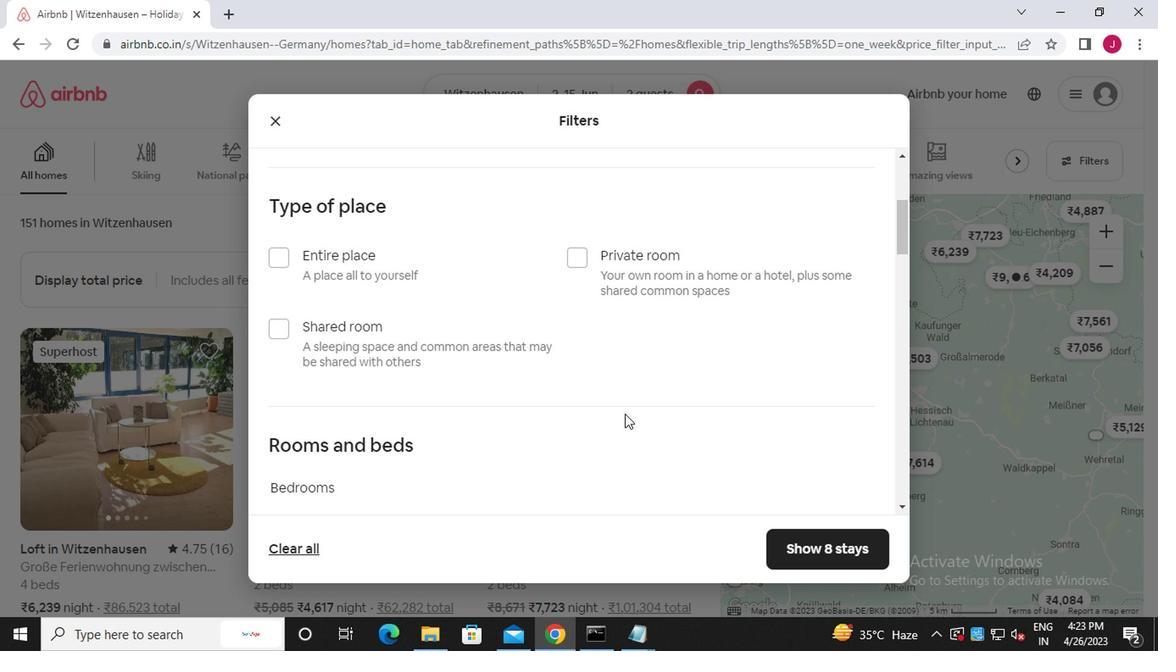 
Action: Mouse moved to (449, 300)
Screenshot: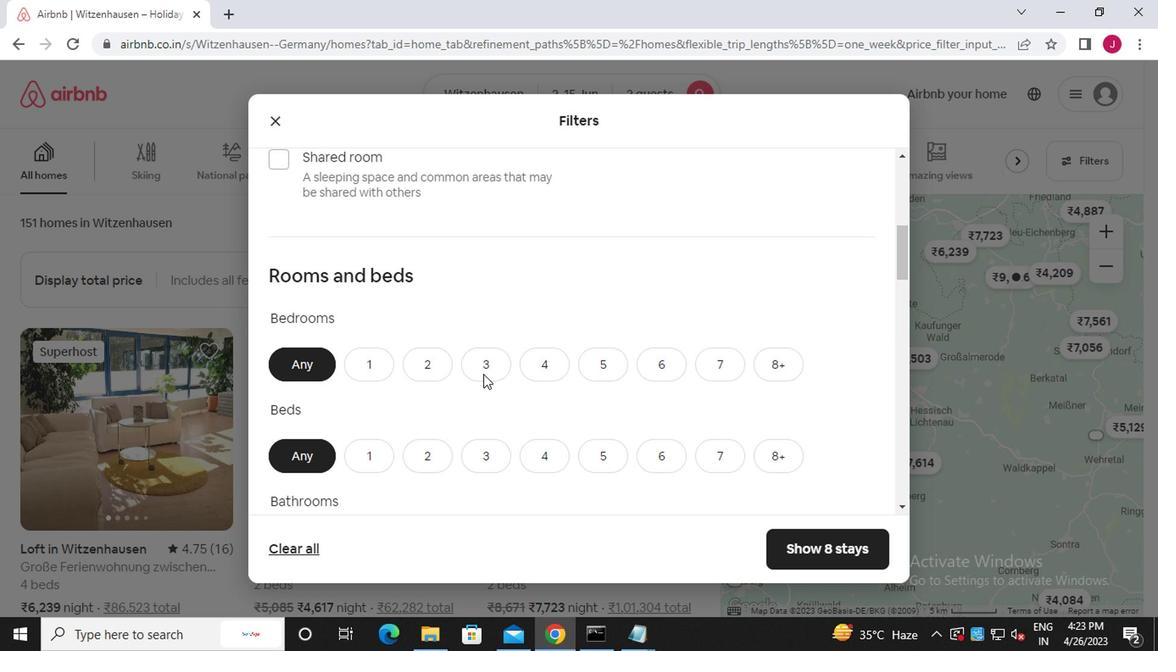 
Action: Mouse scrolled (449, 301) with delta (0, 0)
Screenshot: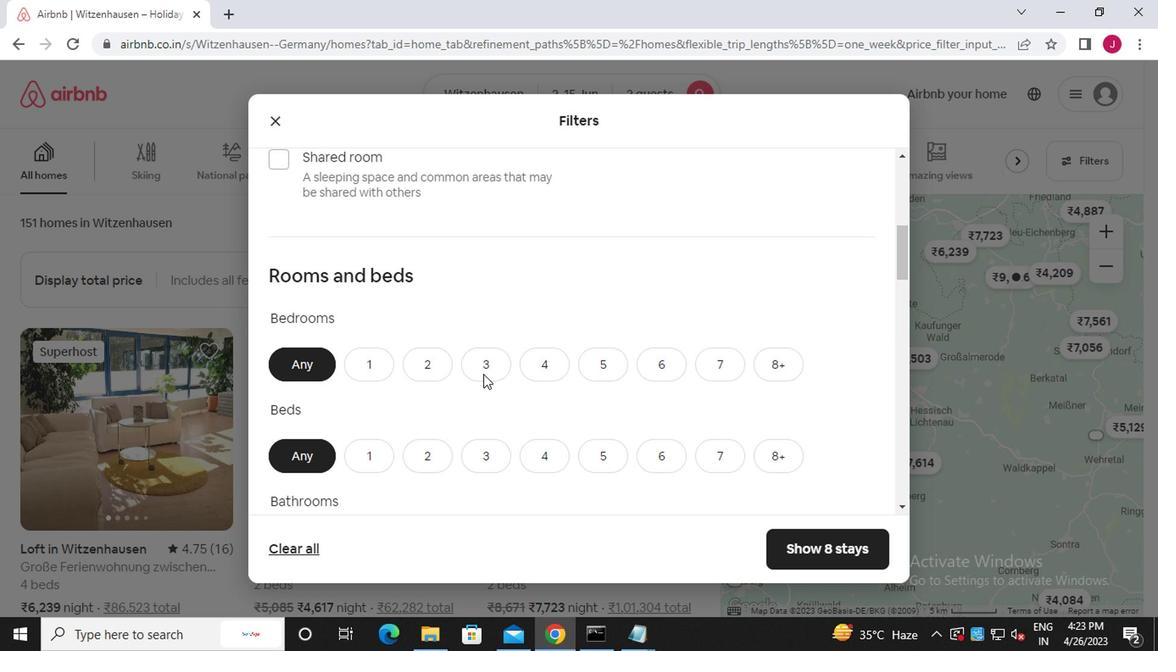 
Action: Mouse scrolled (449, 301) with delta (0, 0)
Screenshot: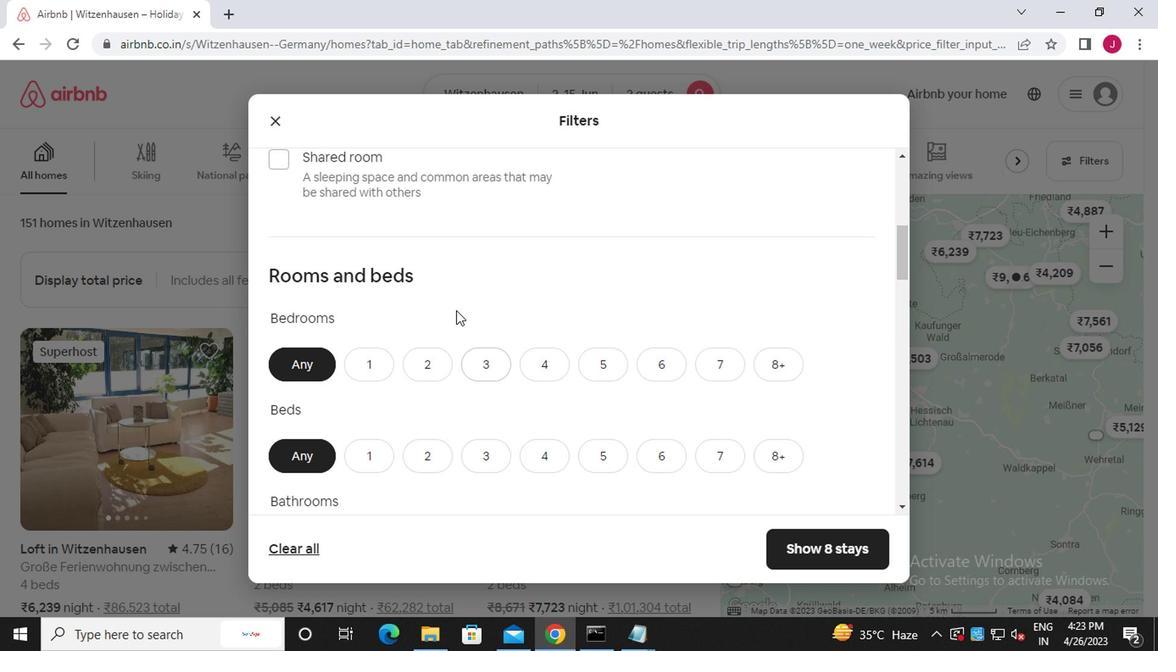 
Action: Mouse moved to (281, 252)
Screenshot: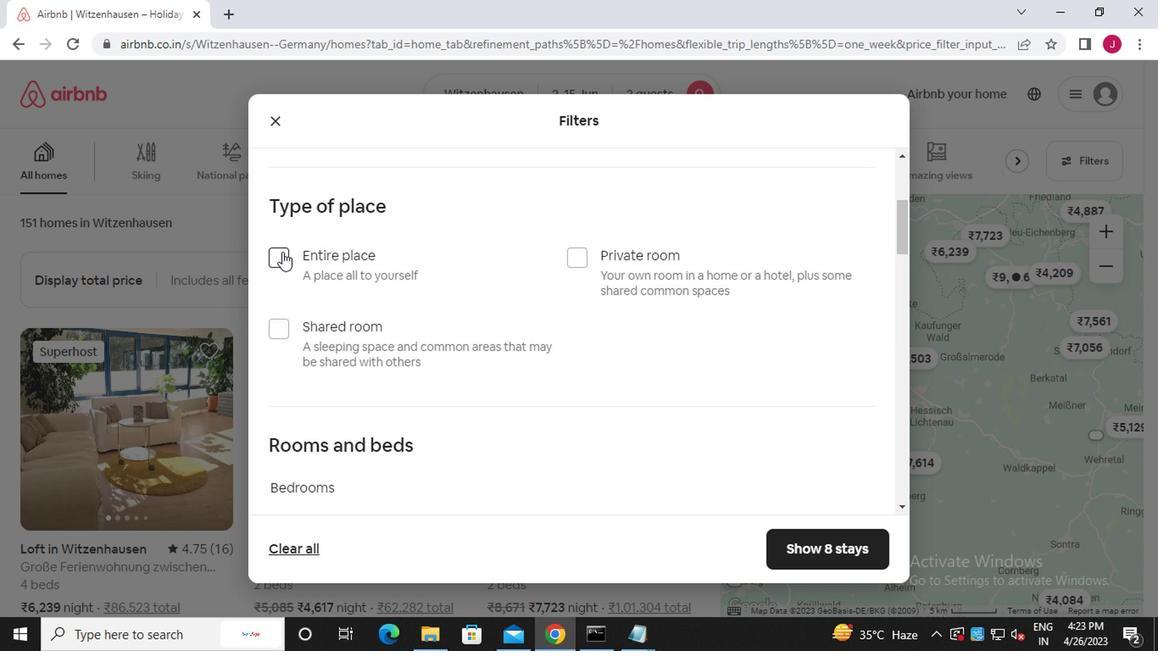 
Action: Mouse pressed left at (281, 252)
Screenshot: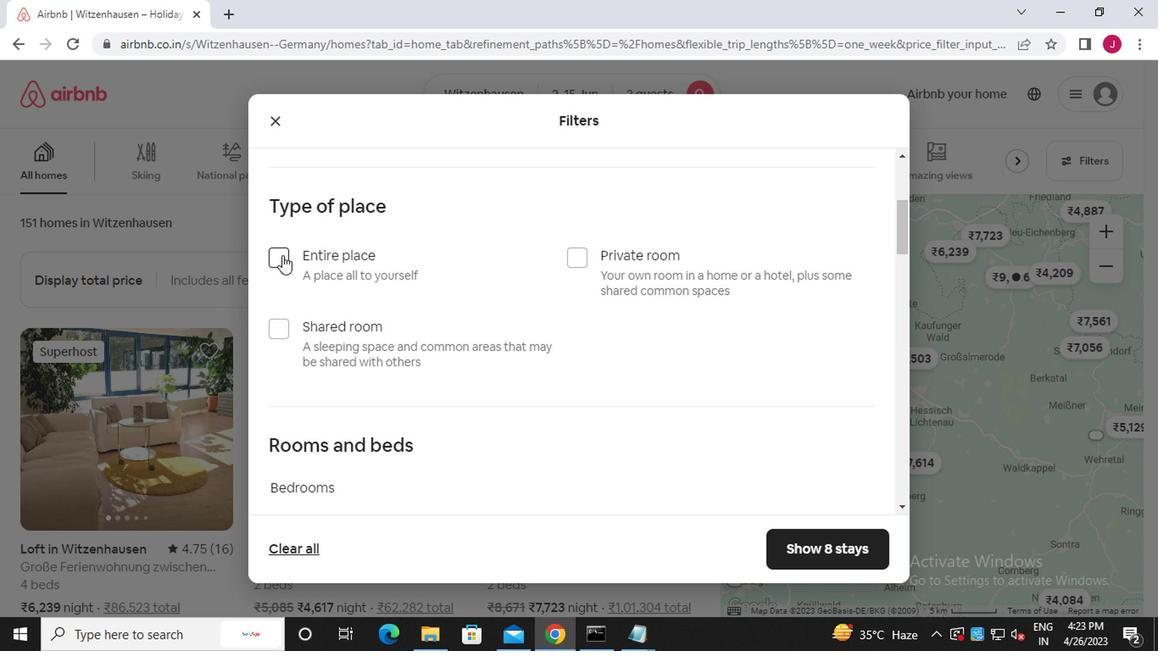 
Action: Mouse moved to (388, 286)
Screenshot: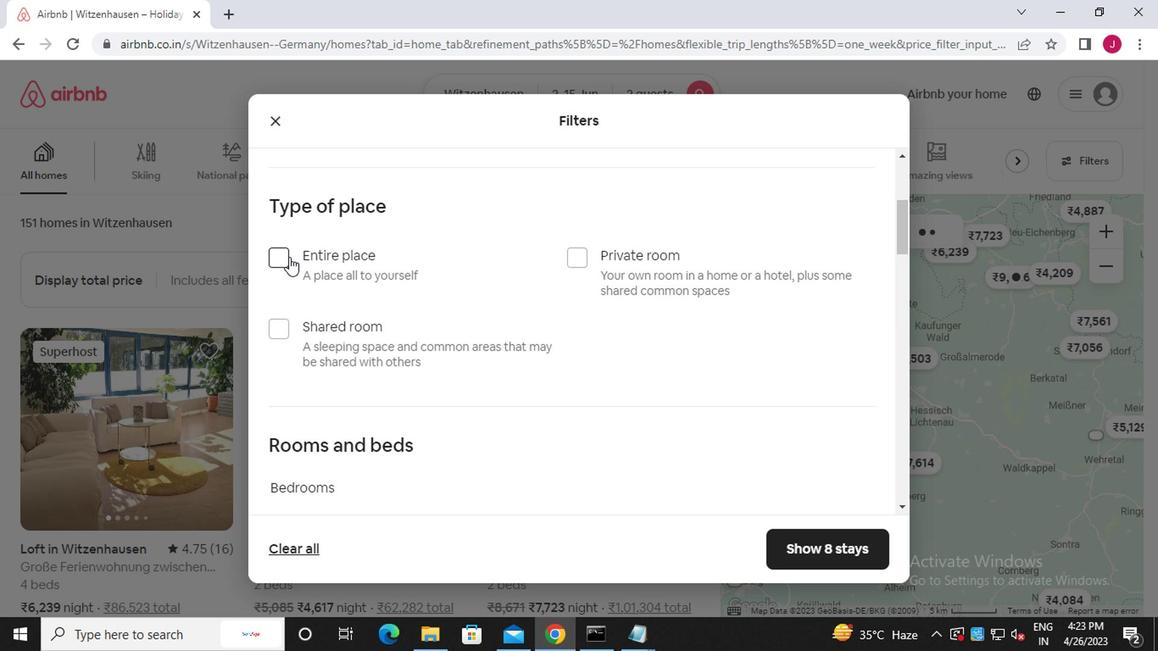 
Action: Mouse scrolled (388, 285) with delta (0, -1)
Screenshot: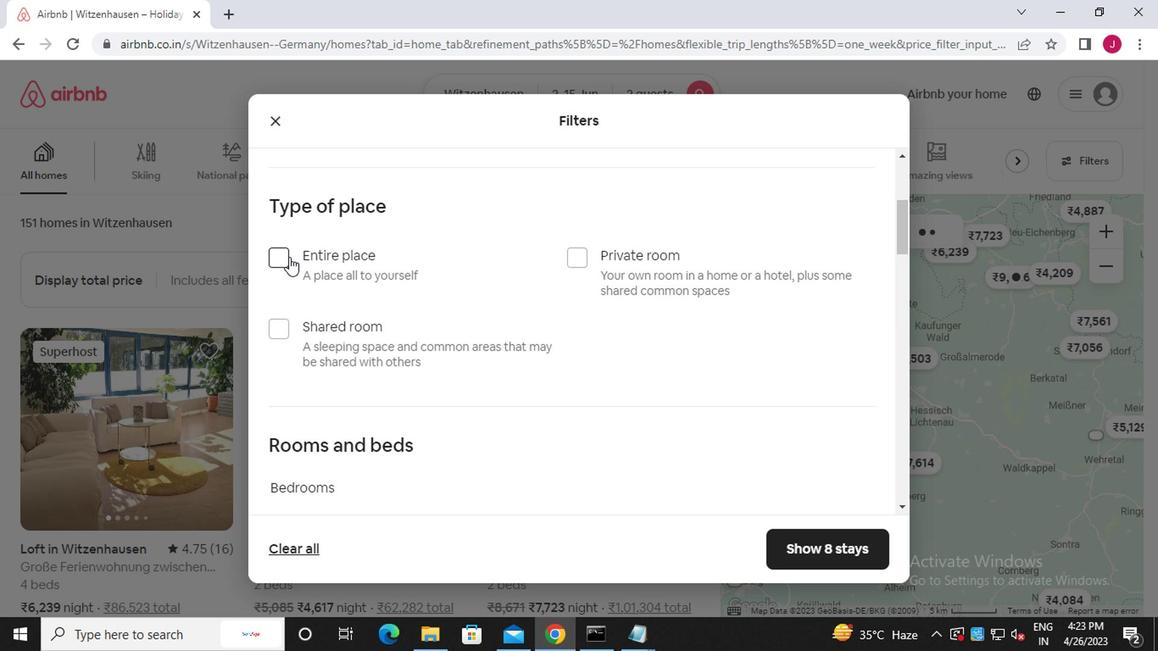 
Action: Mouse moved to (388, 288)
Screenshot: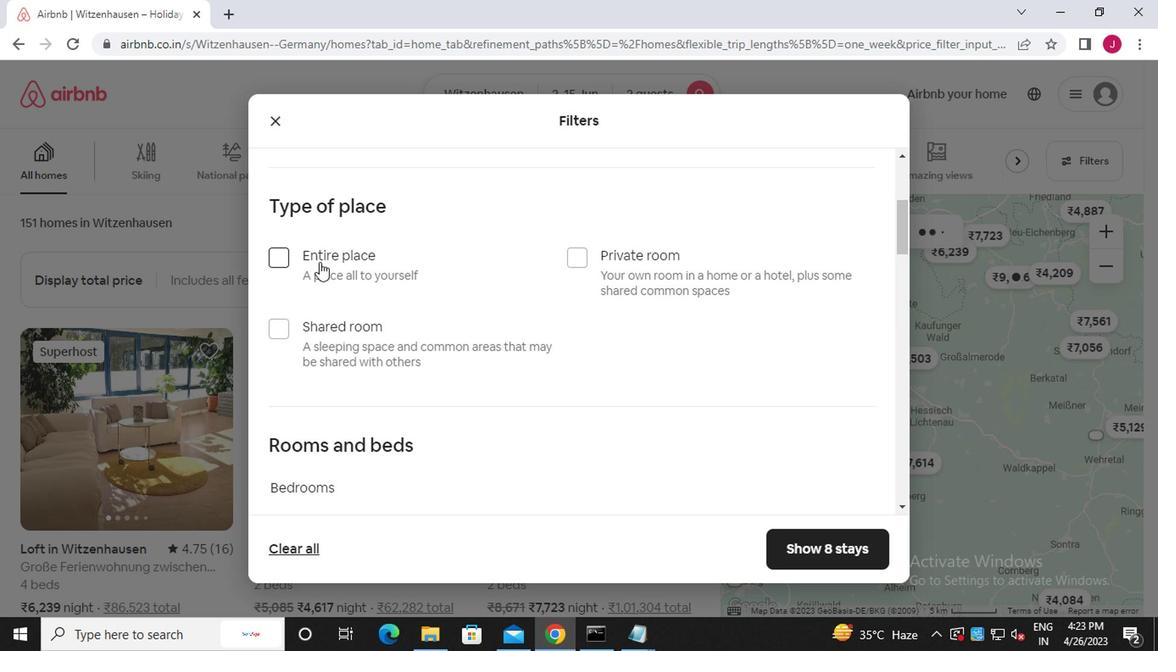 
Action: Mouse scrolled (388, 287) with delta (0, -1)
Screenshot: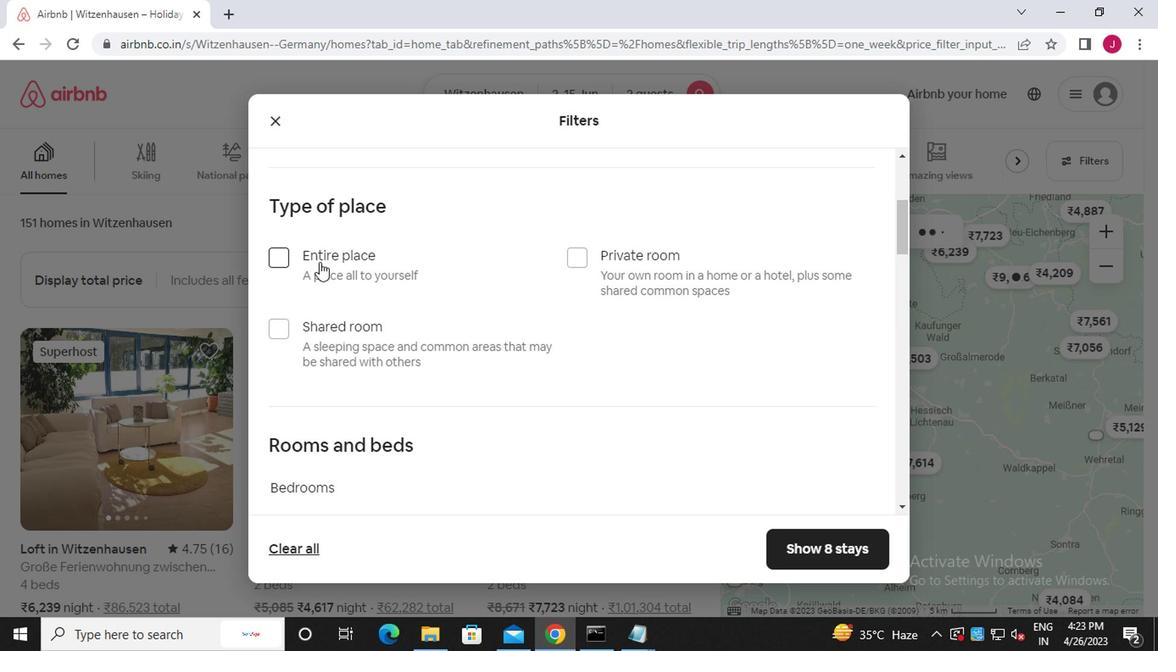 
Action: Mouse moved to (388, 288)
Screenshot: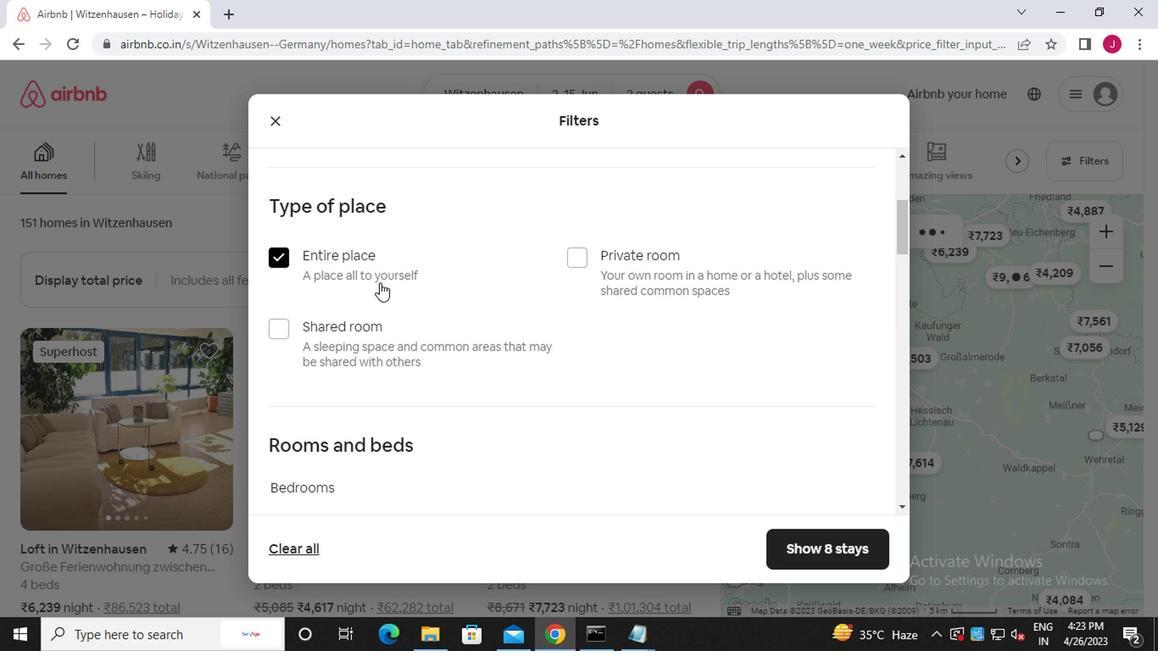 
Action: Mouse scrolled (388, 288) with delta (0, 0)
Screenshot: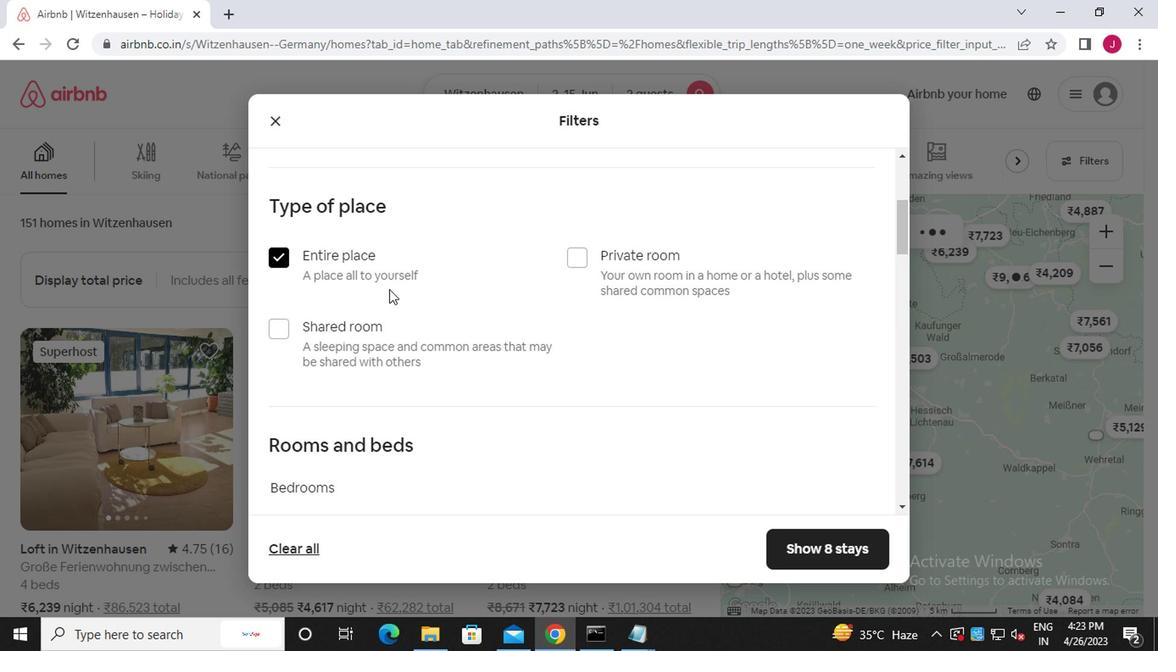 
Action: Mouse moved to (388, 288)
Screenshot: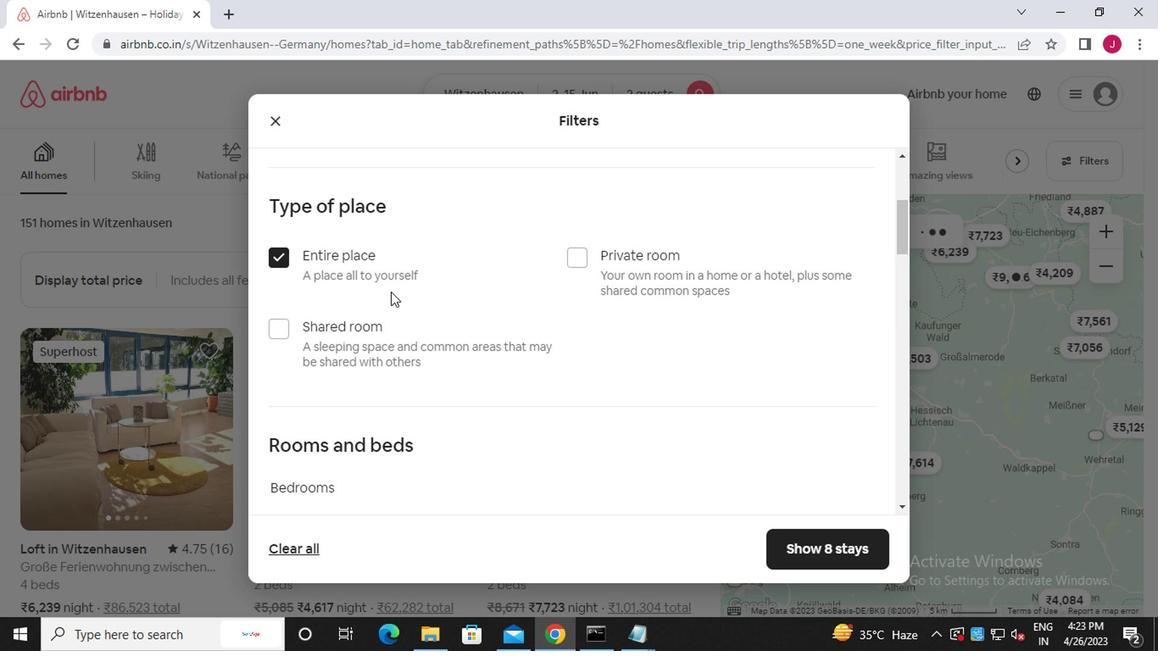 
Action: Mouse scrolled (388, 288) with delta (0, 0)
Screenshot: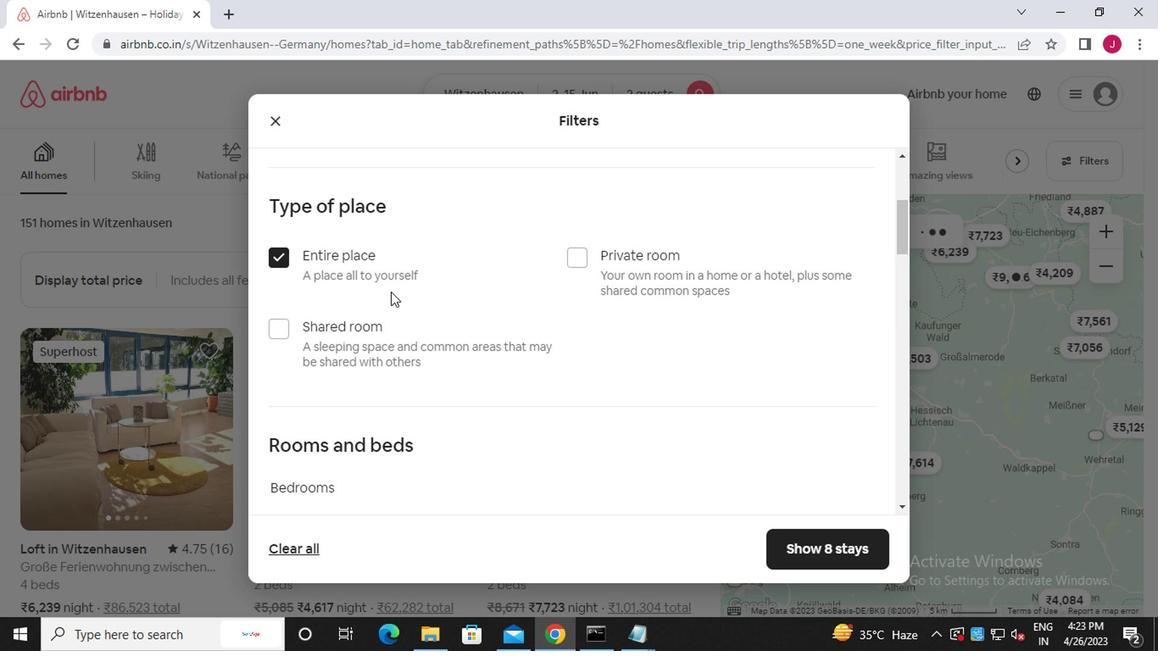 
Action: Mouse moved to (364, 178)
Screenshot: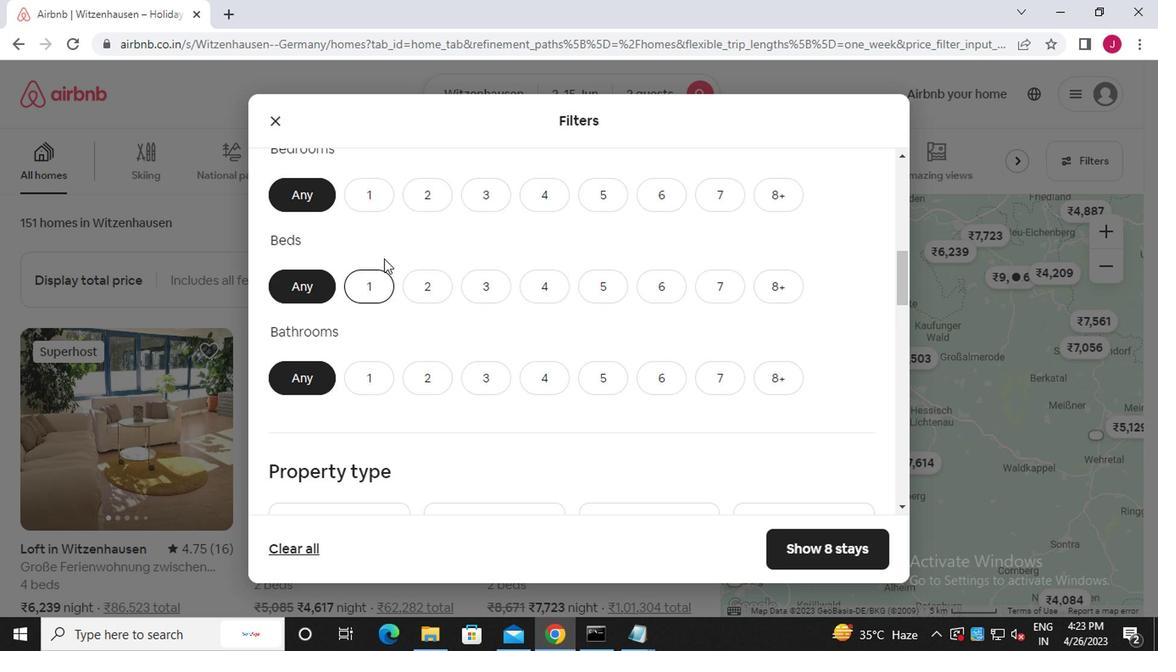 
Action: Mouse pressed left at (364, 178)
Screenshot: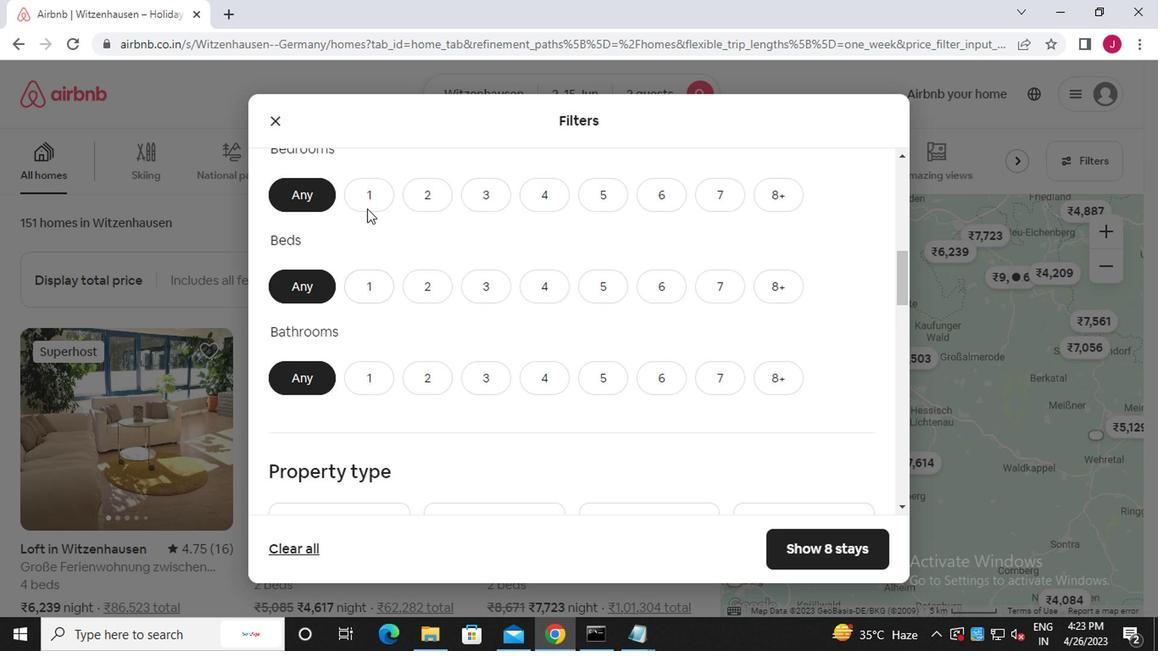 
Action: Mouse moved to (371, 284)
Screenshot: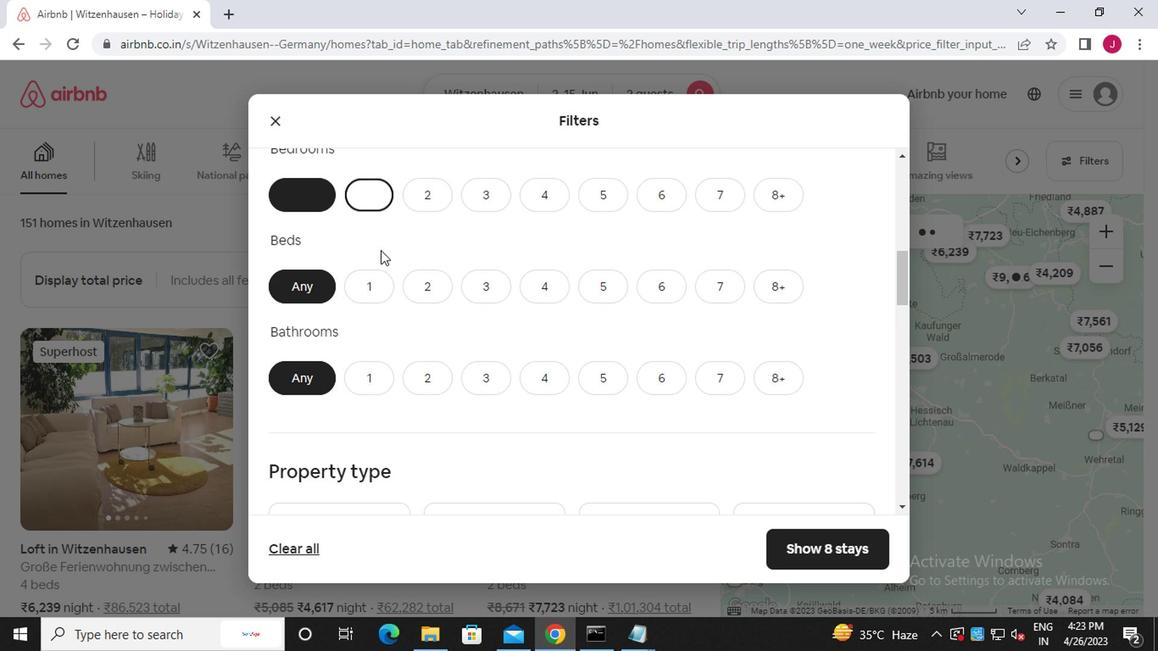 
Action: Mouse pressed left at (371, 284)
Screenshot: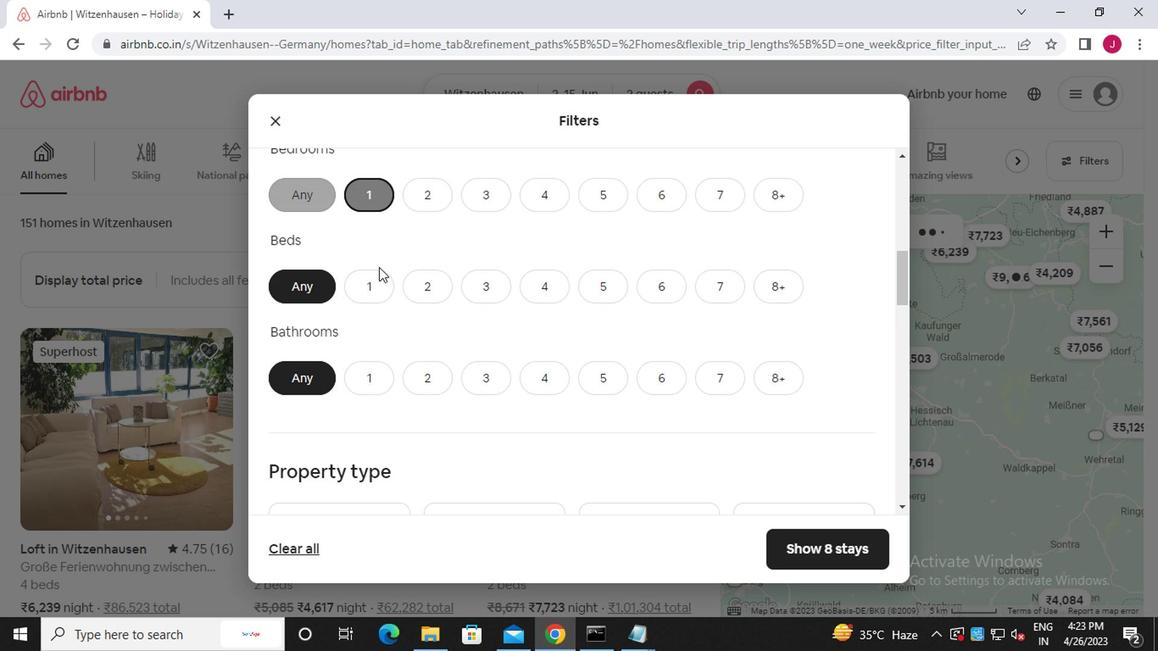 
Action: Mouse moved to (384, 378)
Screenshot: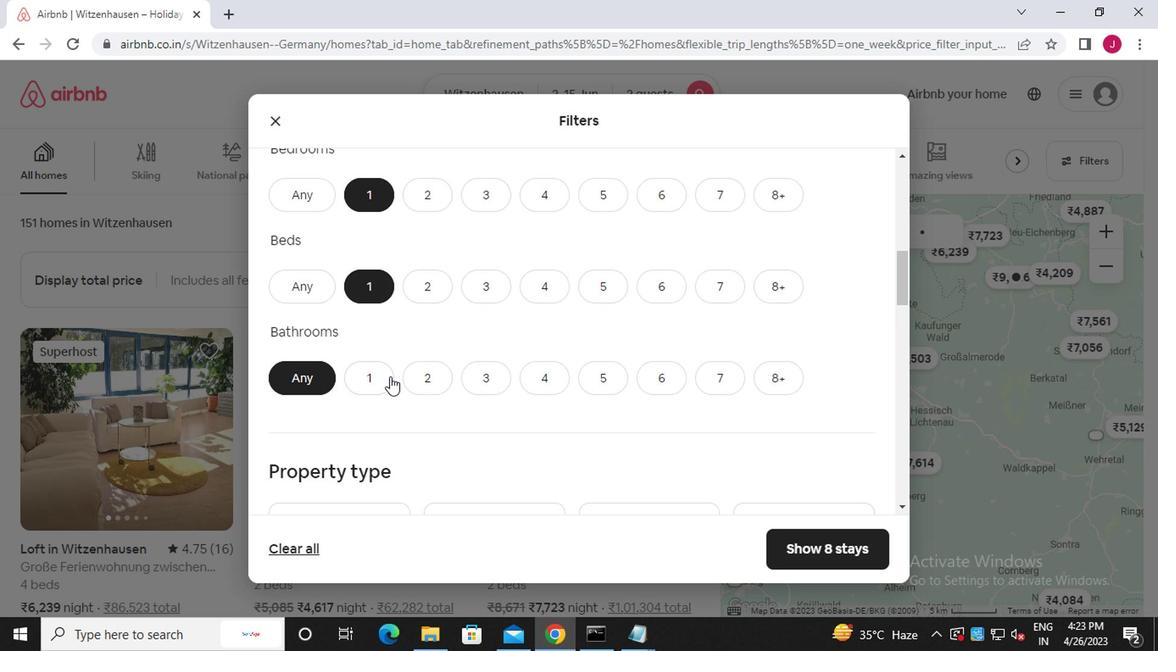 
Action: Mouse pressed left at (384, 378)
Screenshot: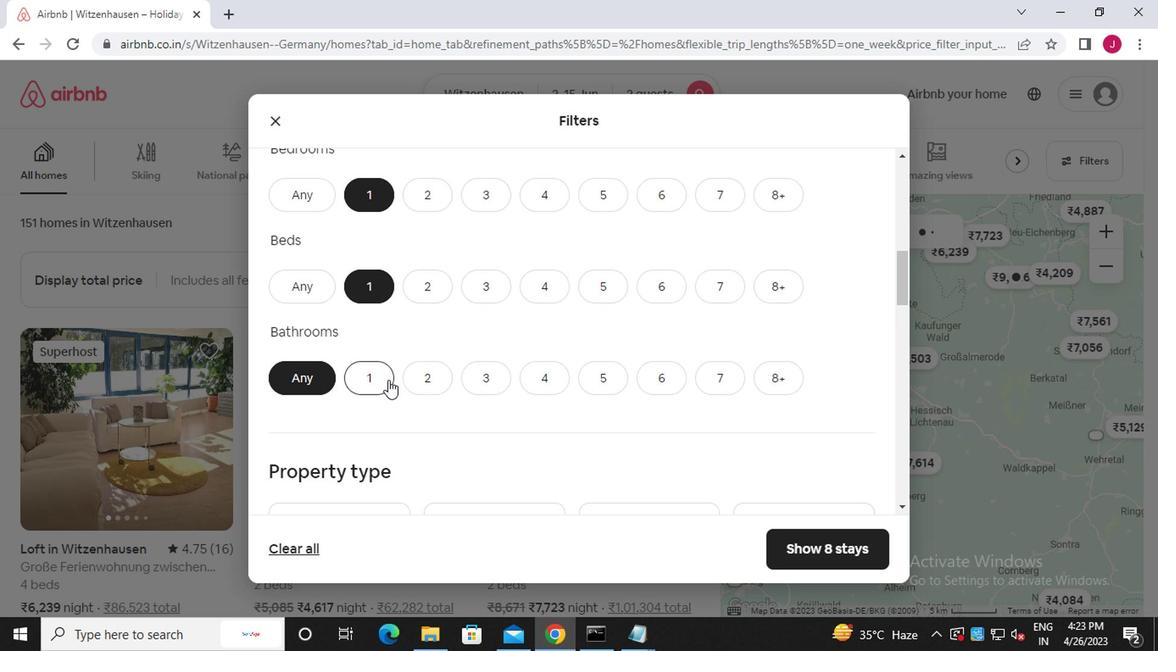 
Action: Mouse moved to (377, 378)
Screenshot: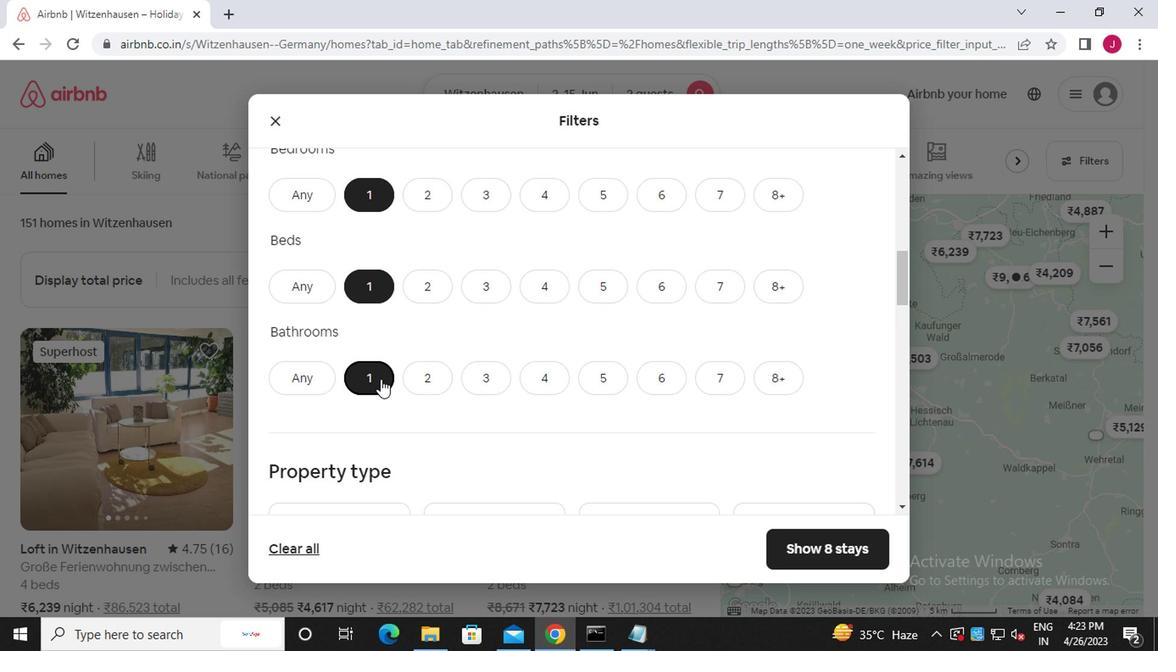 
Action: Mouse scrolled (377, 377) with delta (0, -1)
Screenshot: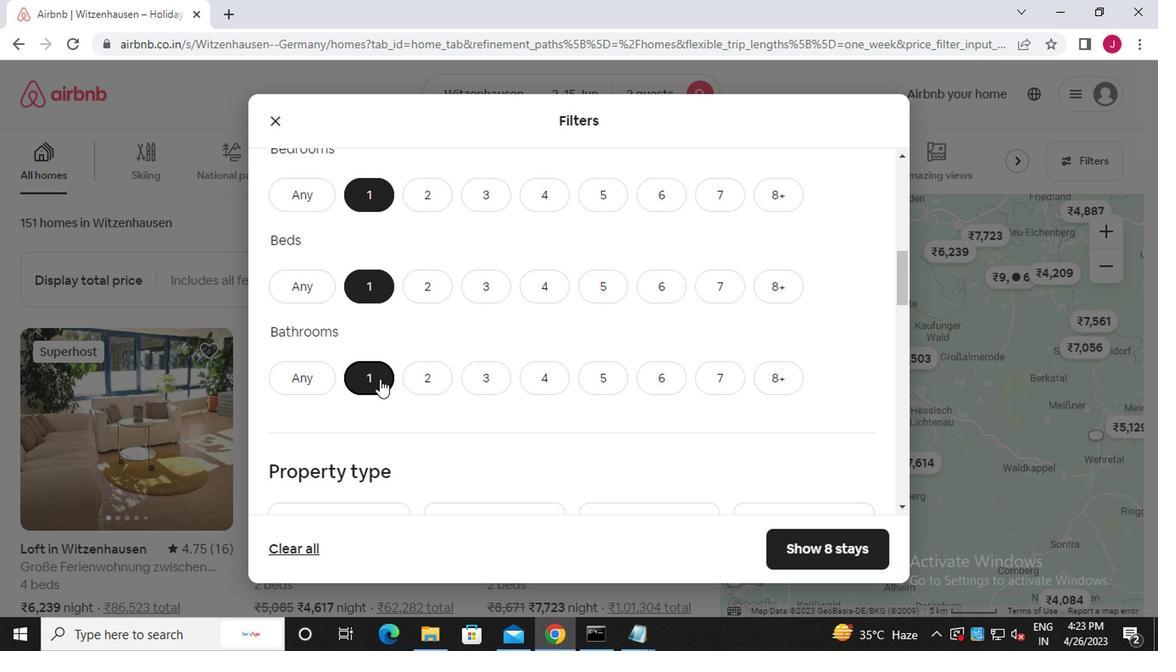 
Action: Mouse moved to (375, 382)
Screenshot: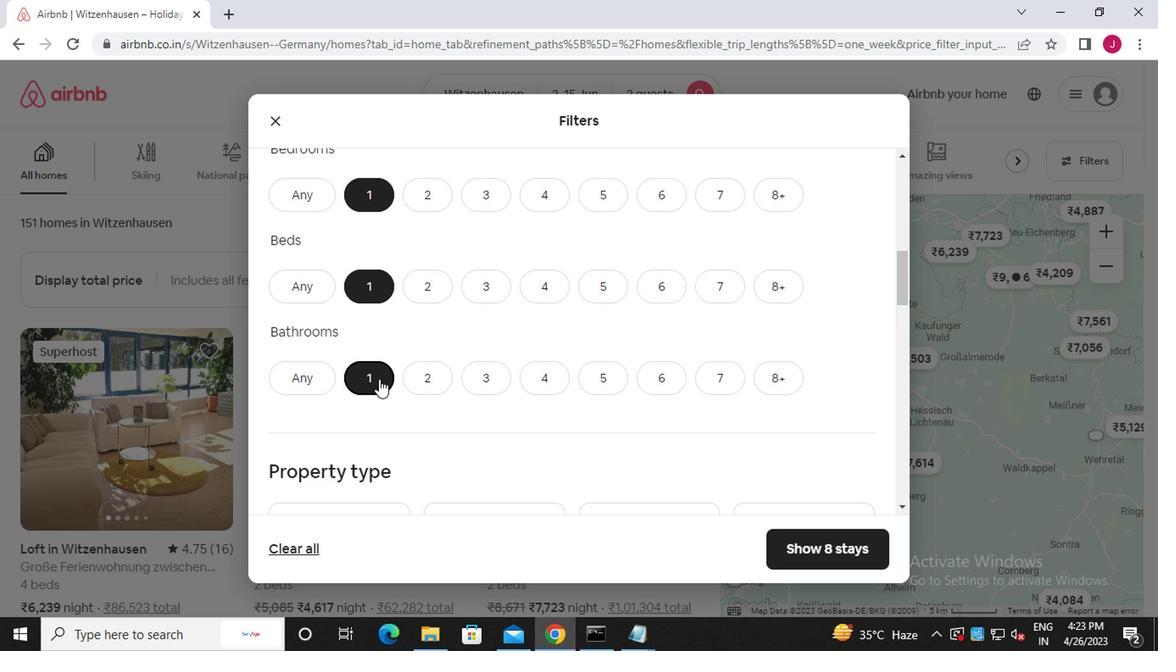 
Action: Mouse scrolled (375, 381) with delta (0, 0)
Screenshot: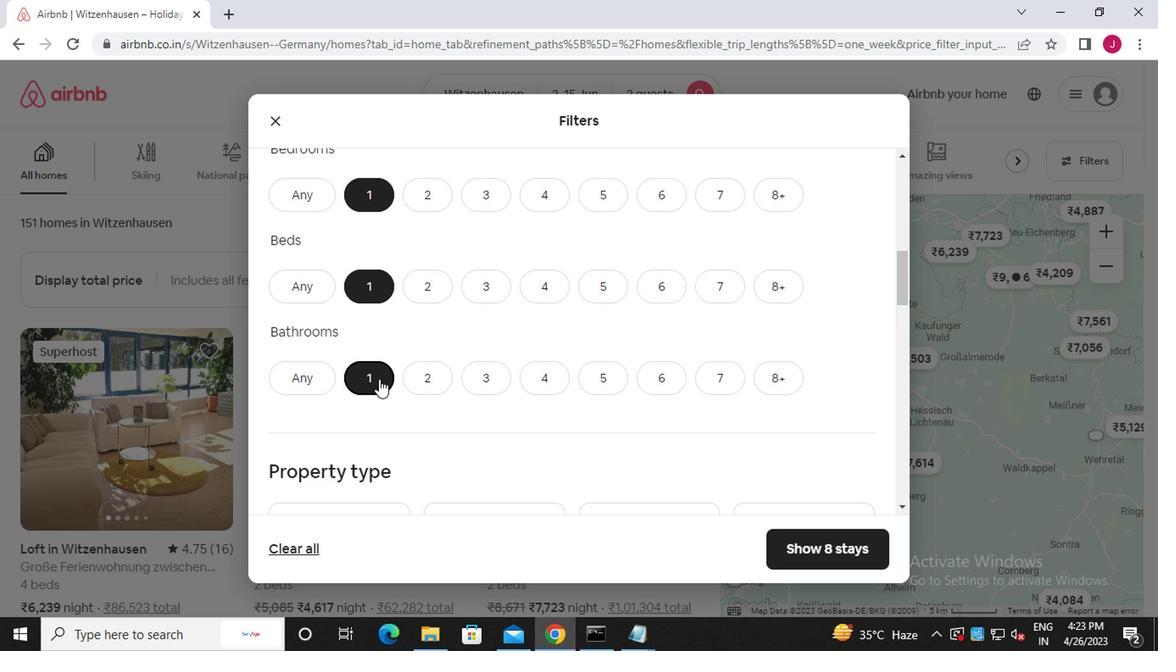 
Action: Mouse moved to (366, 387)
Screenshot: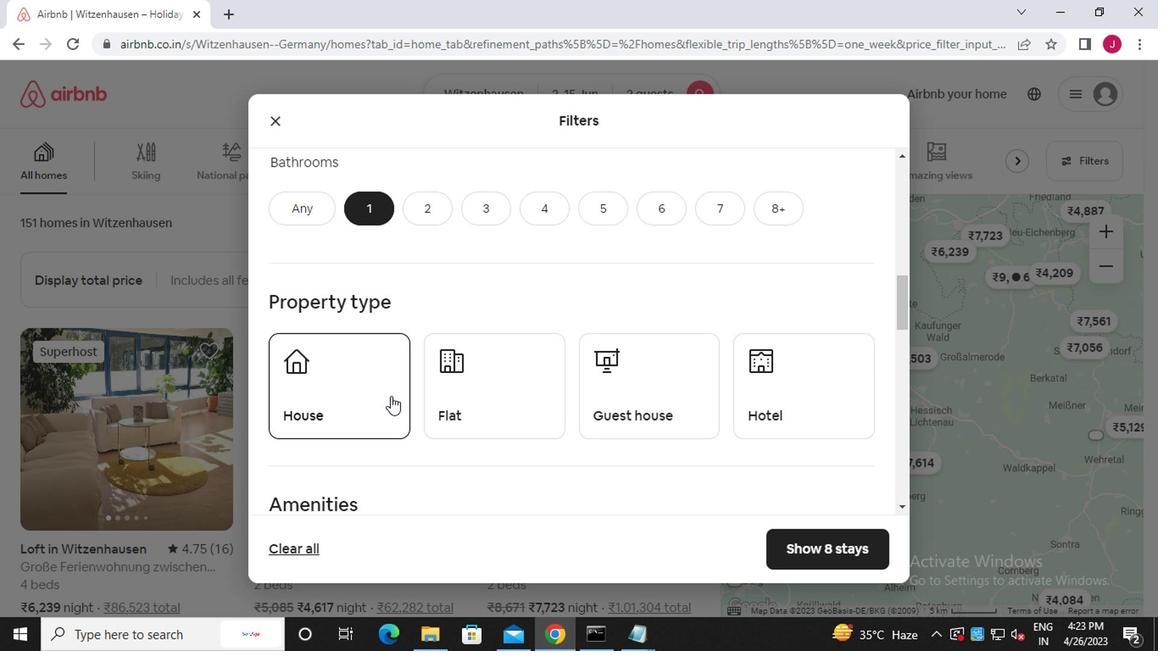 
Action: Mouse pressed left at (366, 387)
Screenshot: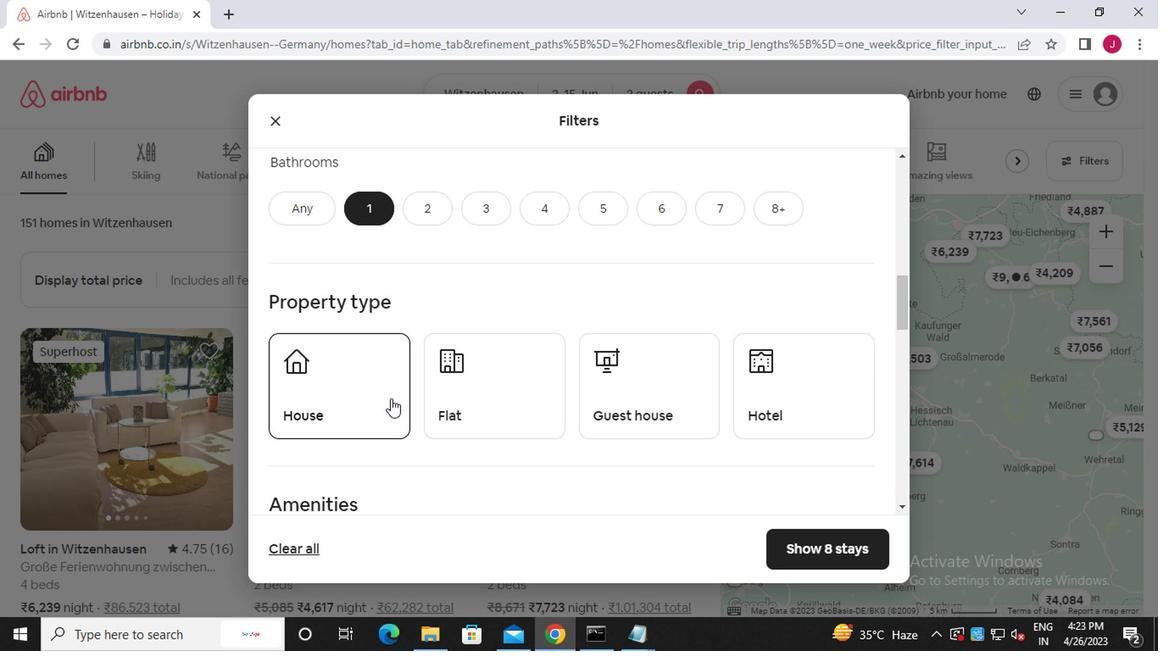 
Action: Mouse moved to (465, 403)
Screenshot: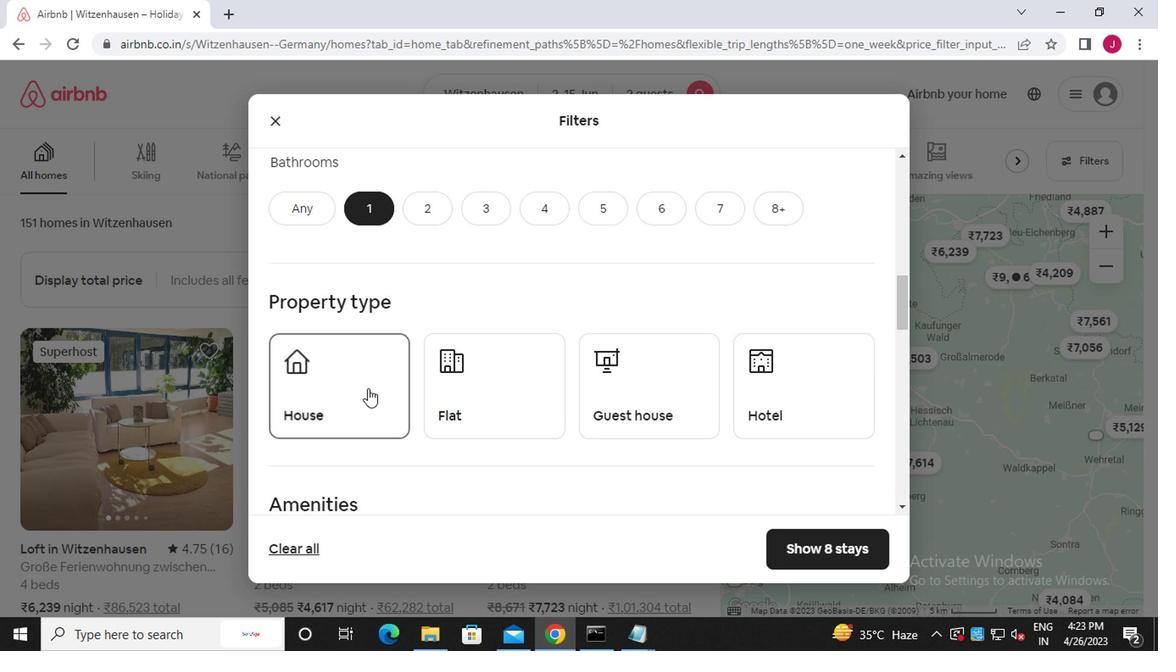 
Action: Mouse pressed left at (465, 403)
Screenshot: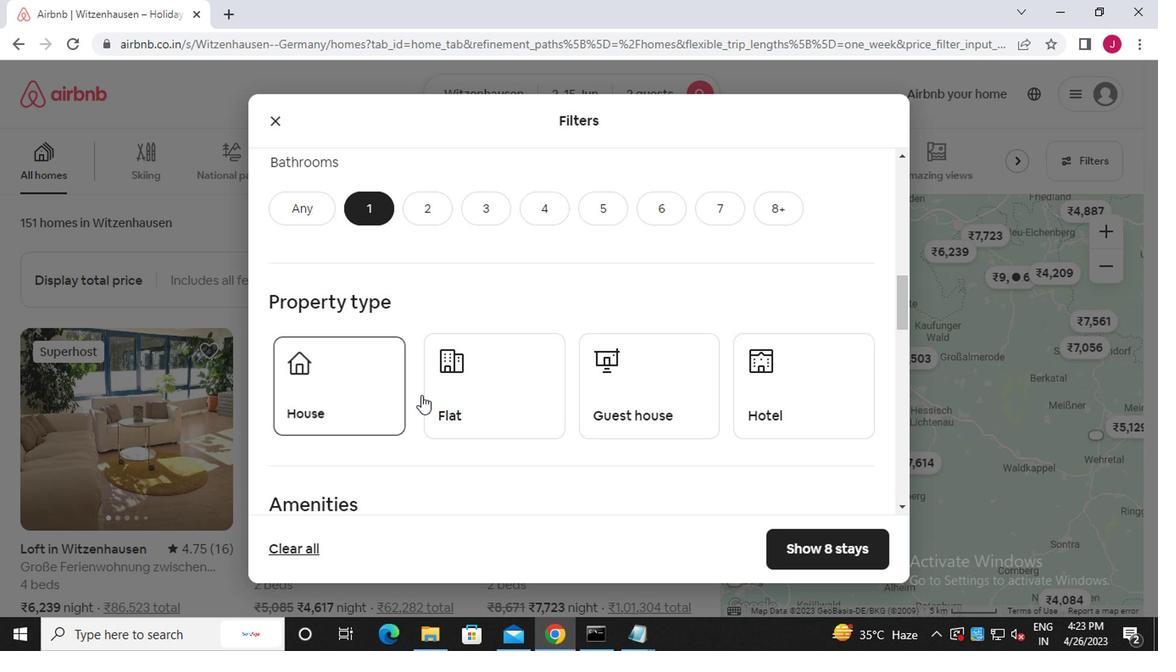 
Action: Mouse moved to (674, 391)
Screenshot: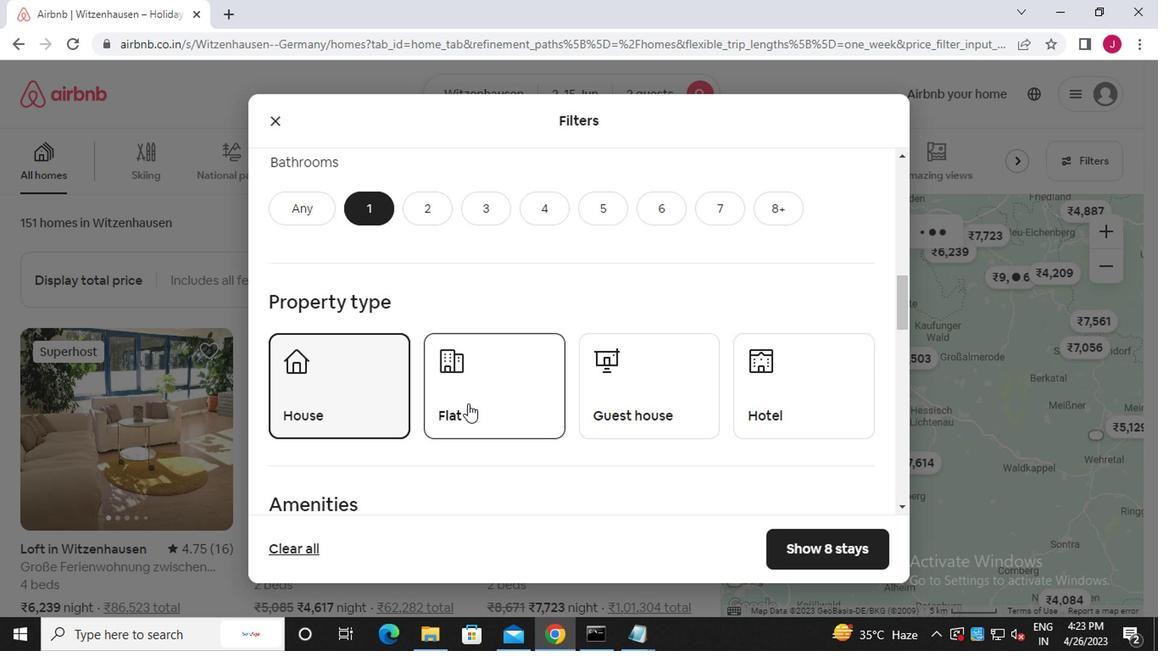 
Action: Mouse pressed left at (674, 391)
Screenshot: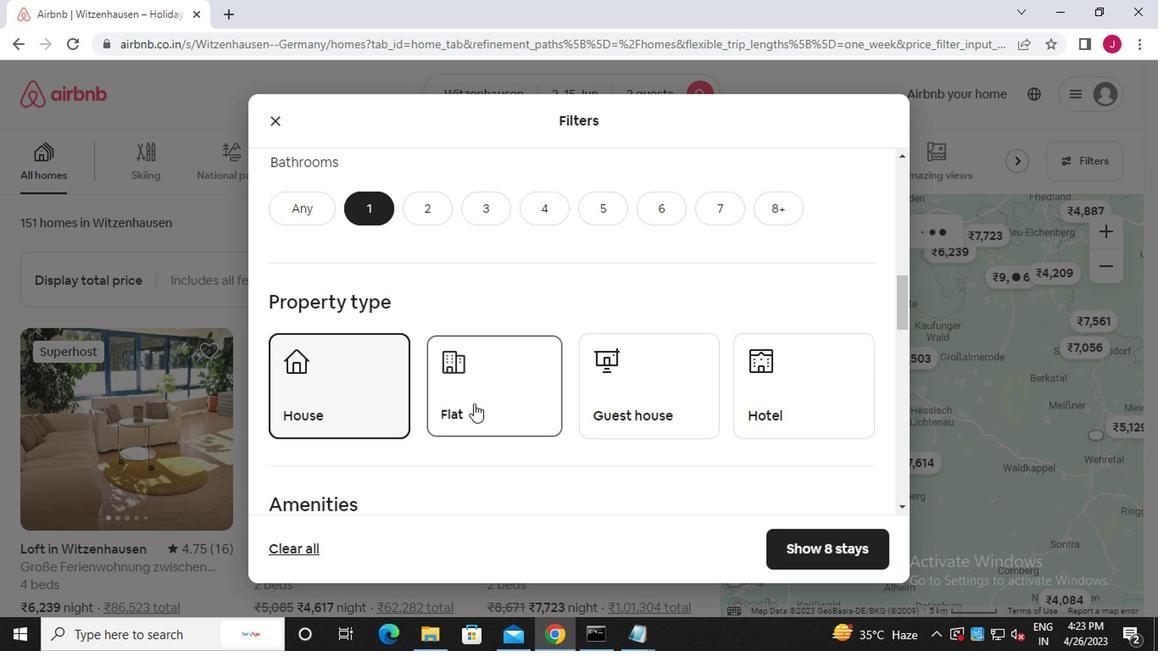 
Action: Mouse moved to (760, 391)
Screenshot: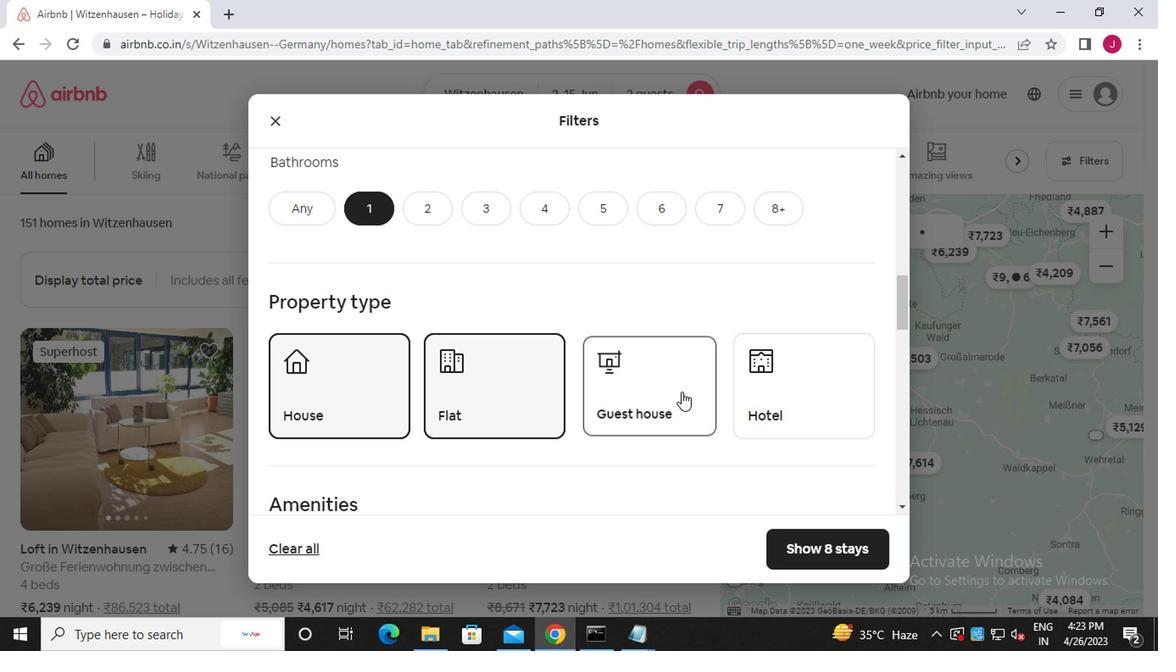 
Action: Mouse pressed left at (760, 391)
Screenshot: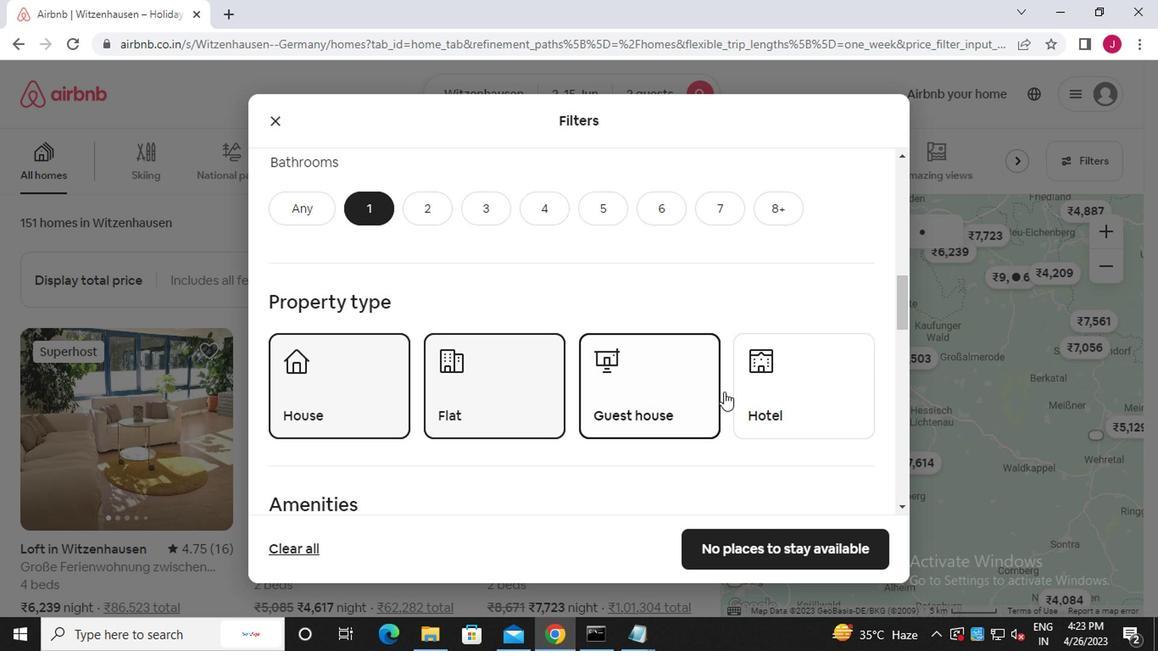 
Action: Mouse moved to (749, 392)
Screenshot: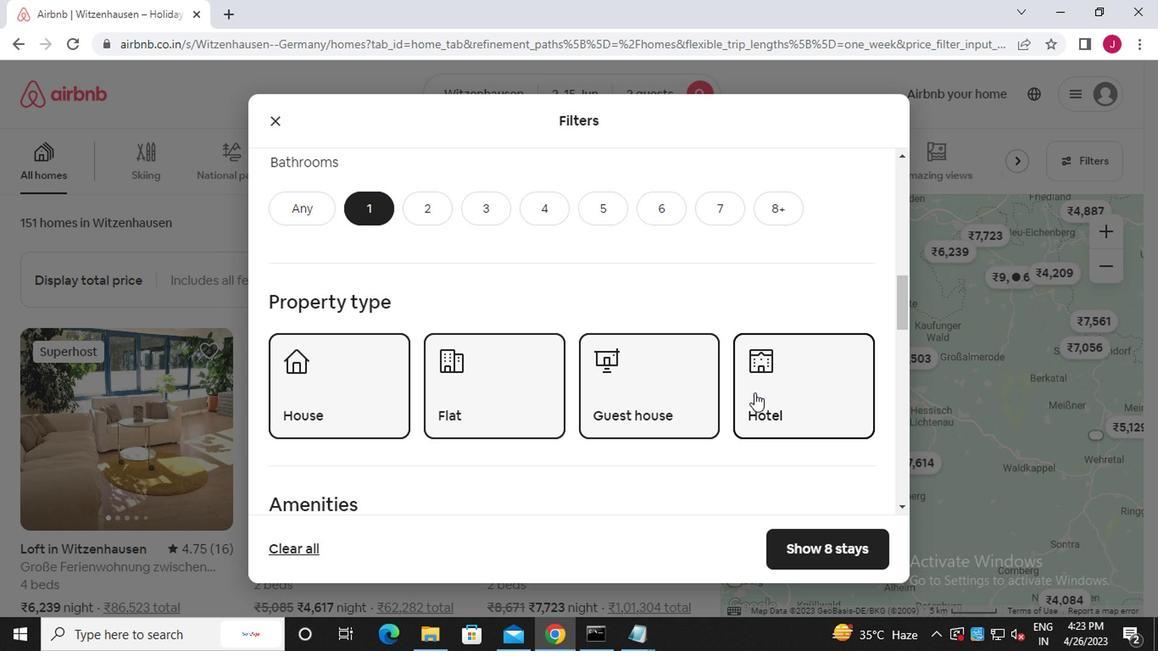 
Action: Mouse scrolled (749, 391) with delta (0, 0)
Screenshot: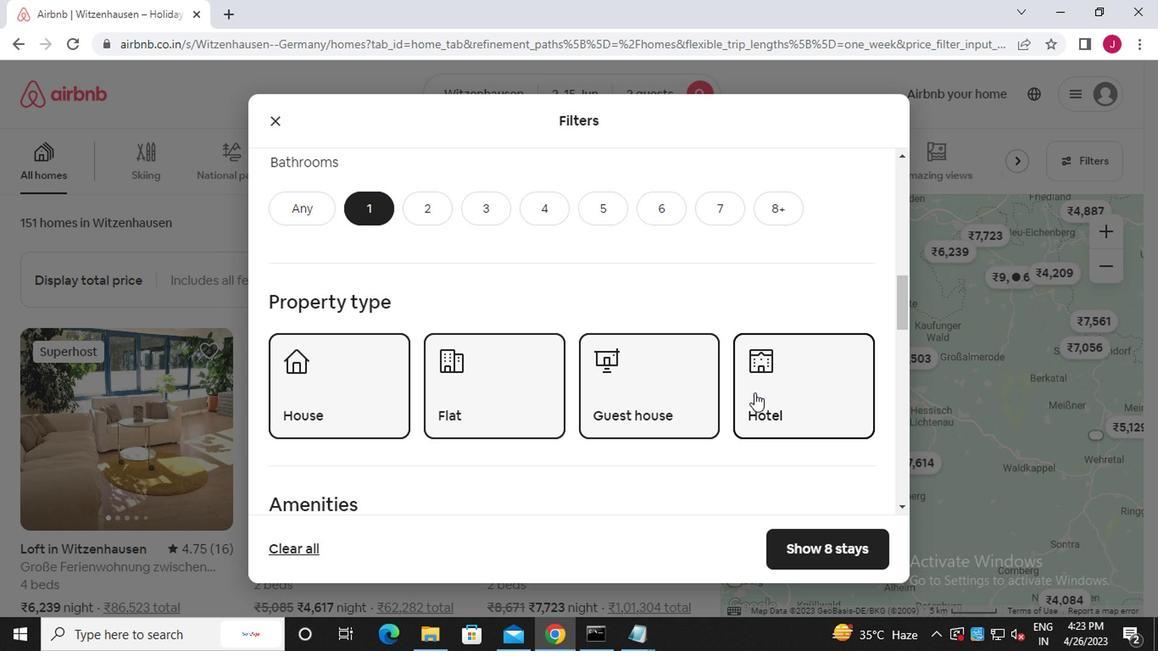 
Action: Mouse moved to (749, 392)
Screenshot: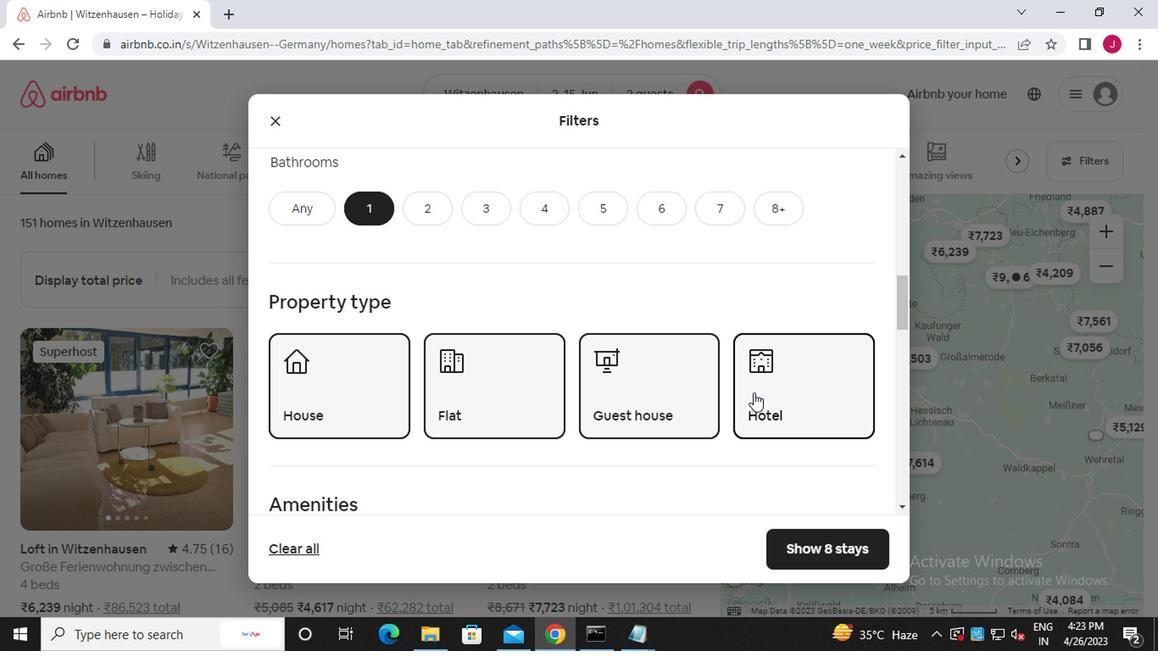 
Action: Mouse scrolled (749, 391) with delta (0, 0)
Screenshot: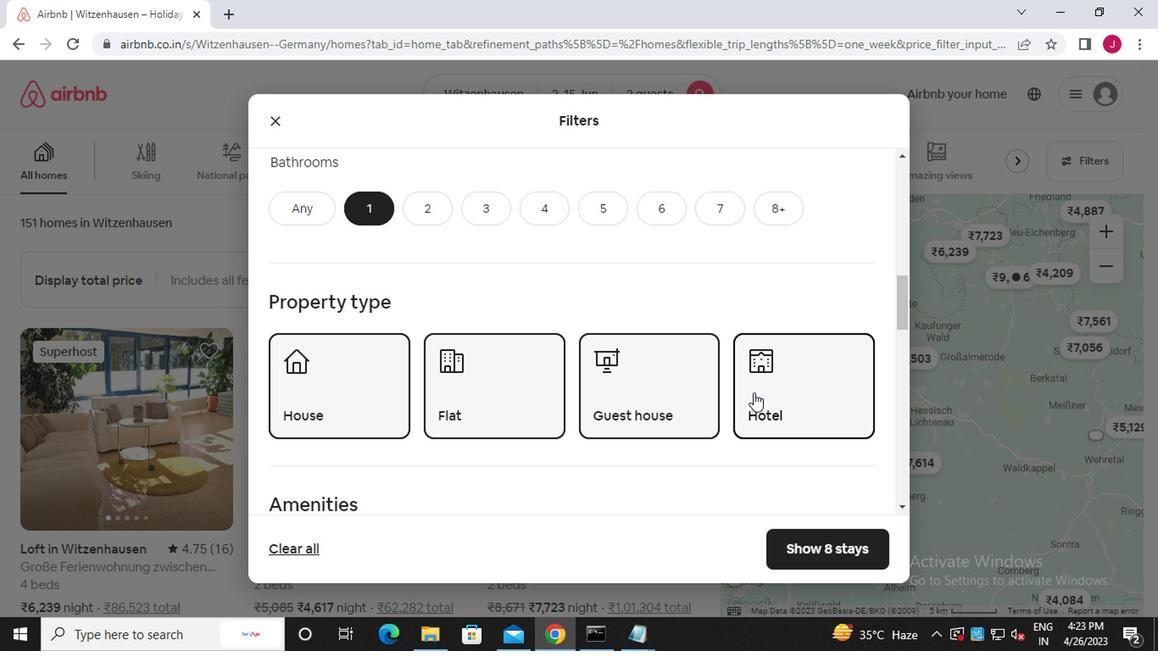 
Action: Mouse scrolled (749, 391) with delta (0, 0)
Screenshot: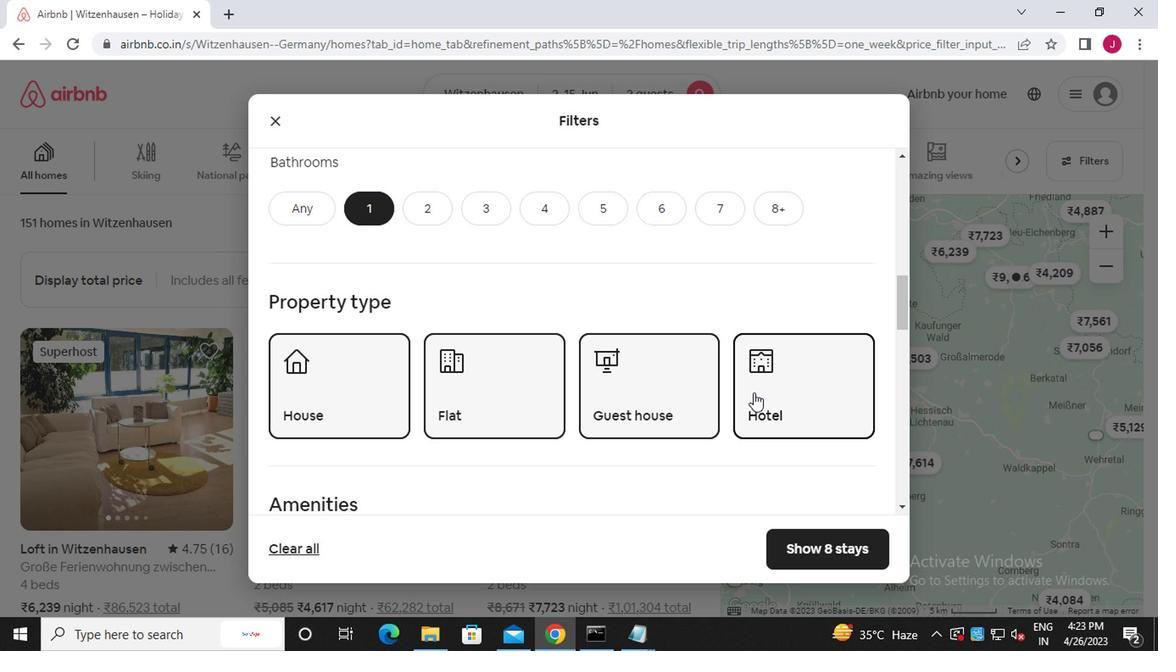 
Action: Mouse scrolled (749, 391) with delta (0, 0)
Screenshot: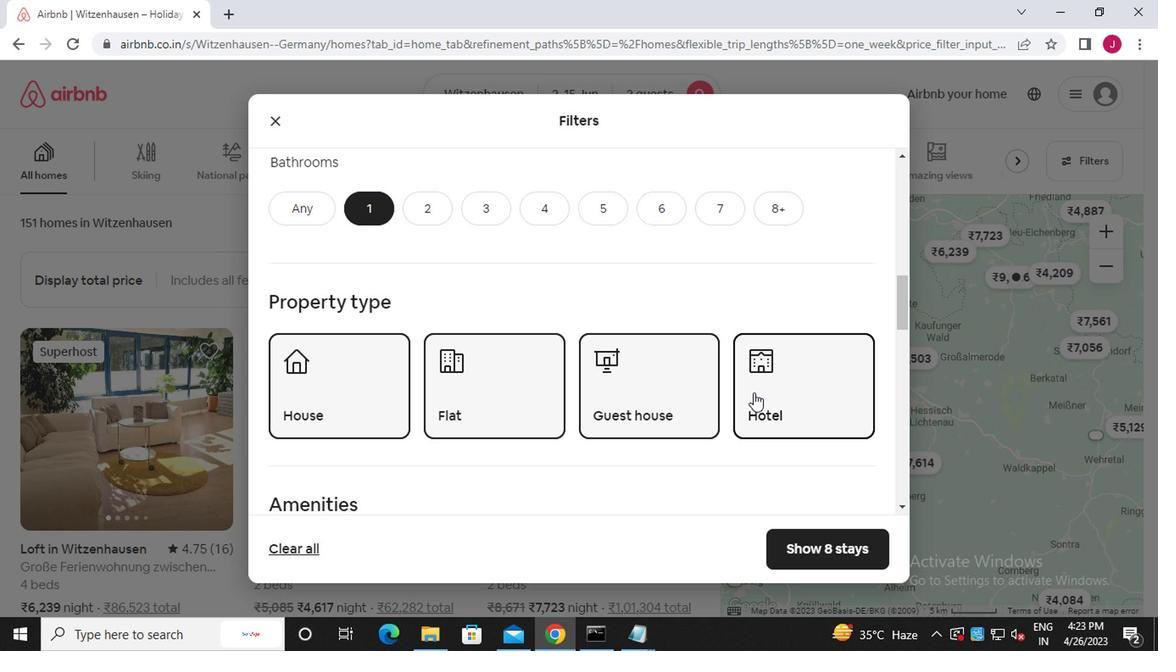 
Action: Mouse scrolled (749, 391) with delta (0, 0)
Screenshot: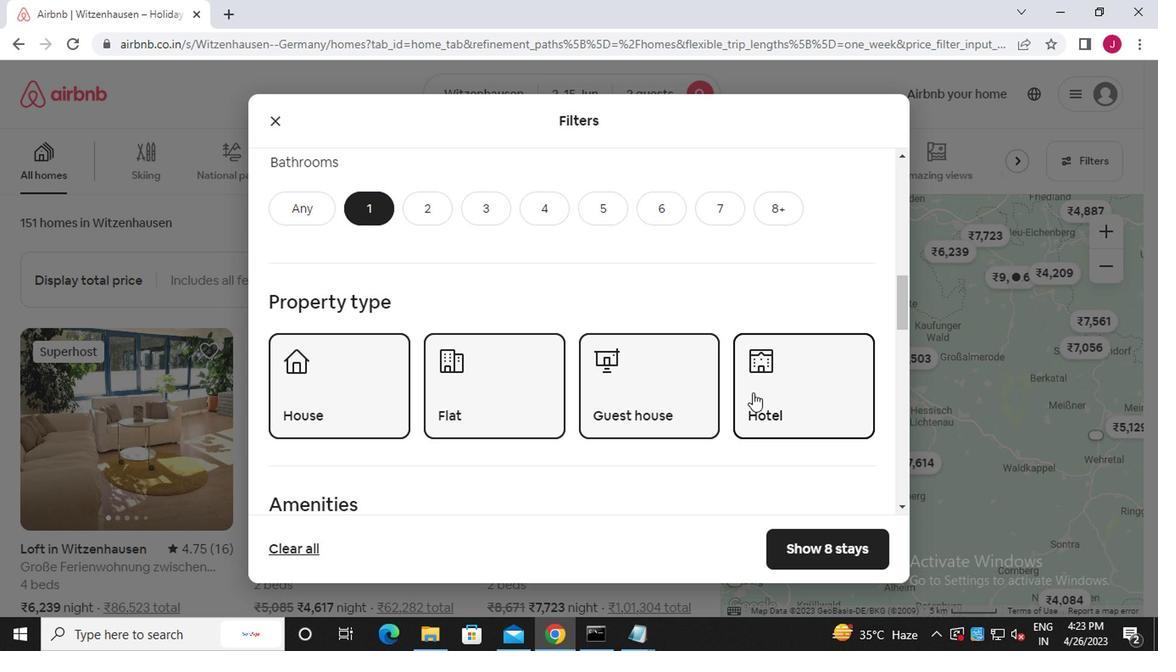 
Action: Mouse moved to (833, 469)
Screenshot: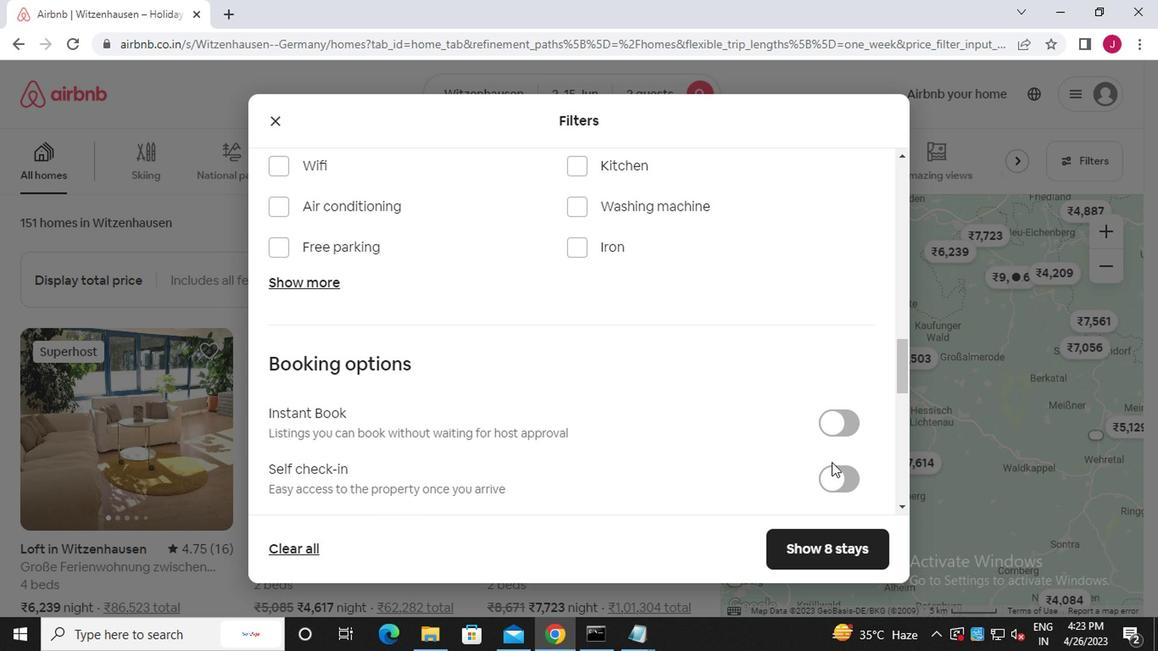 
Action: Mouse pressed left at (833, 469)
Screenshot: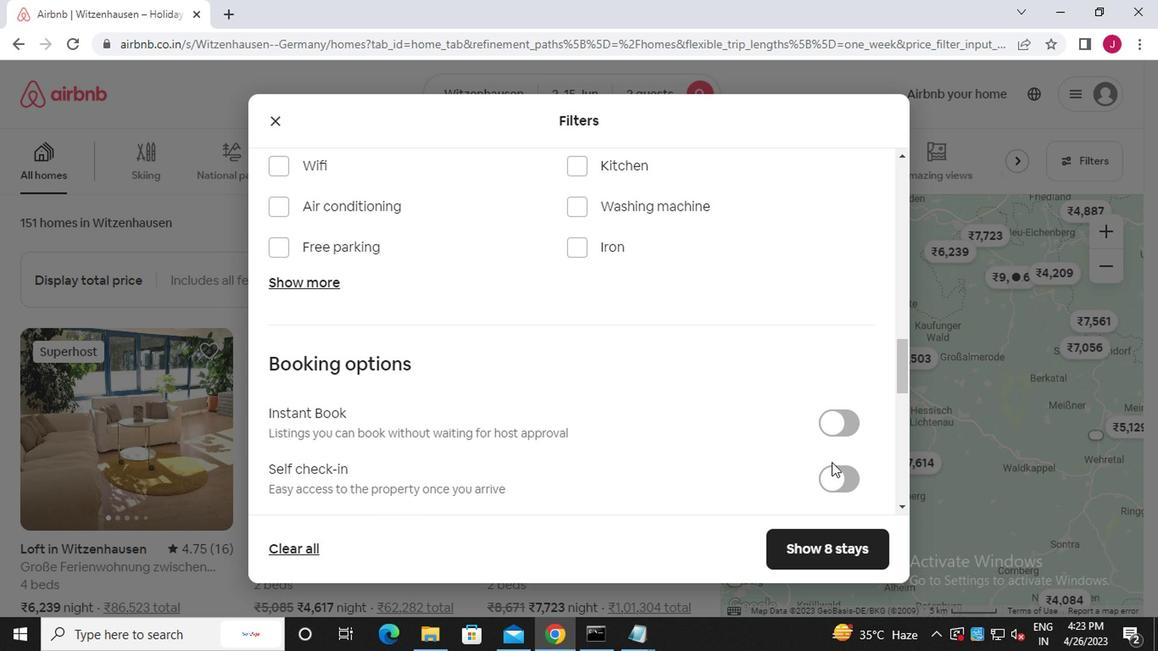 
Action: Mouse moved to (585, 417)
Screenshot: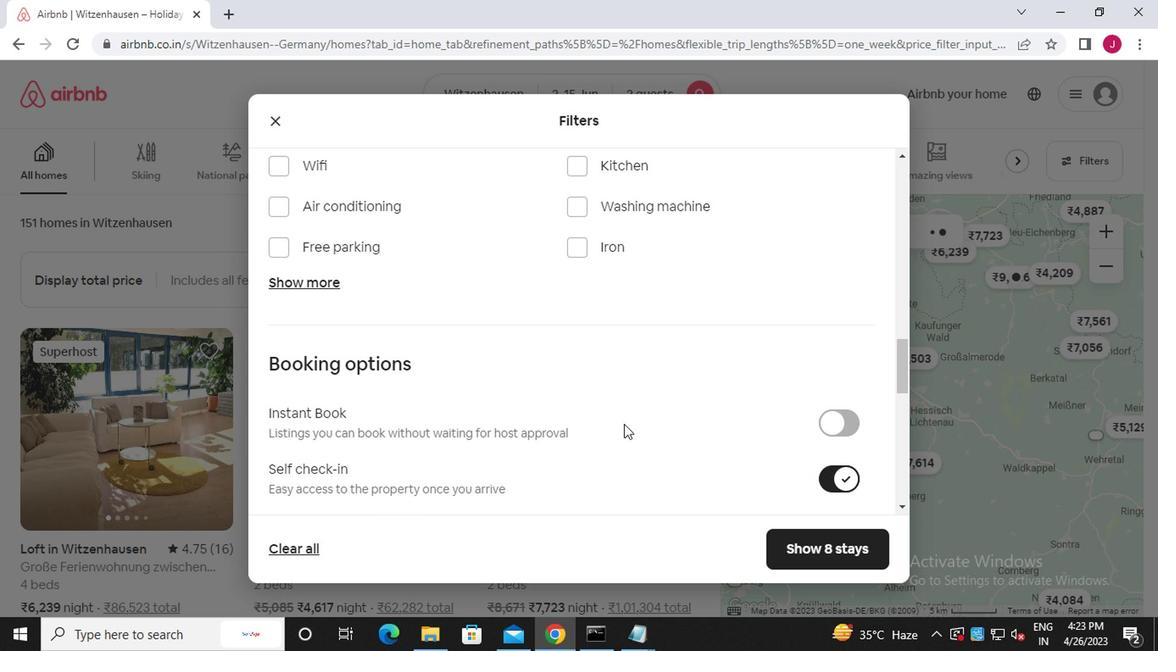 
Action: Mouse scrolled (585, 416) with delta (0, 0)
Screenshot: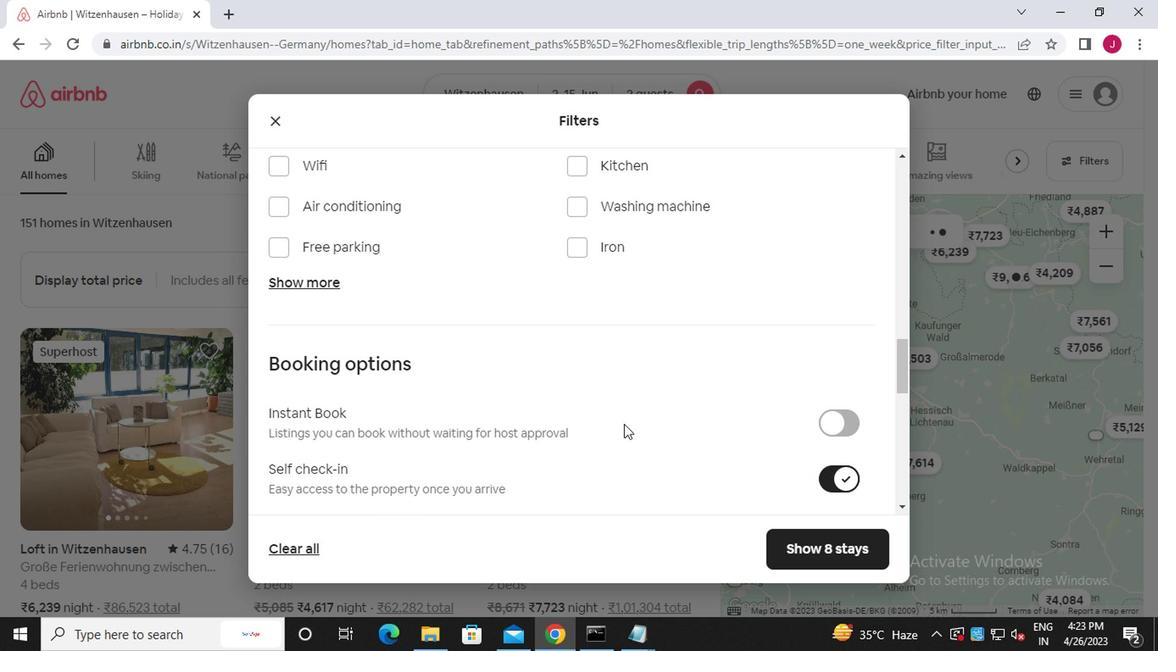 
Action: Mouse moved to (583, 417)
Screenshot: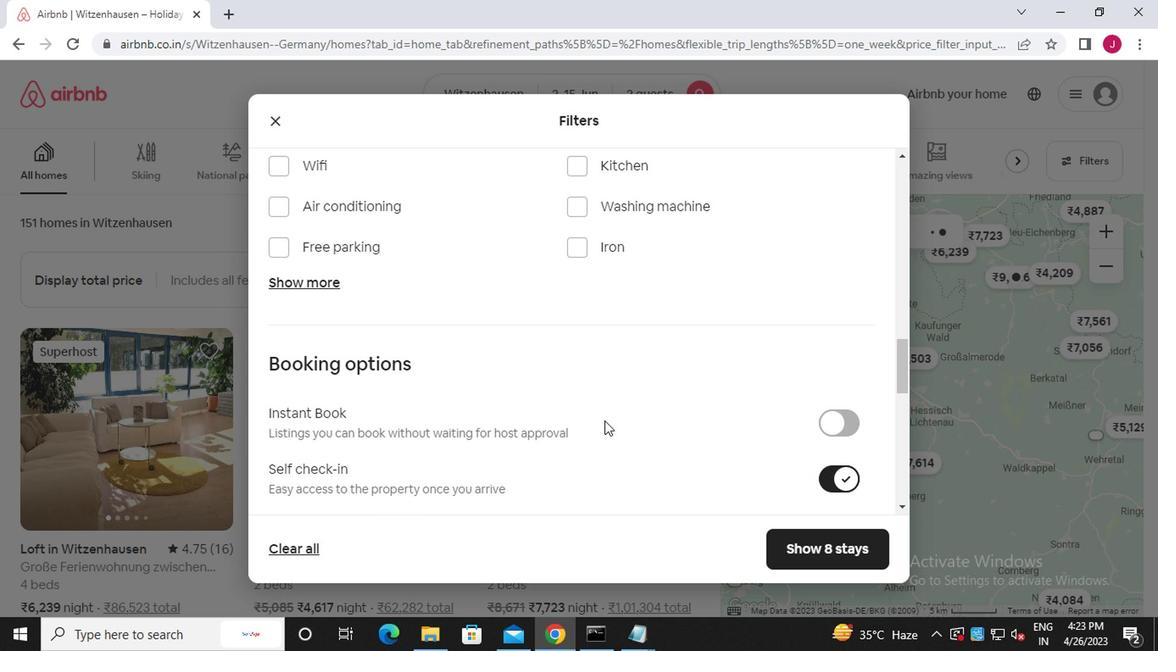 
Action: Mouse scrolled (583, 416) with delta (0, 0)
Screenshot: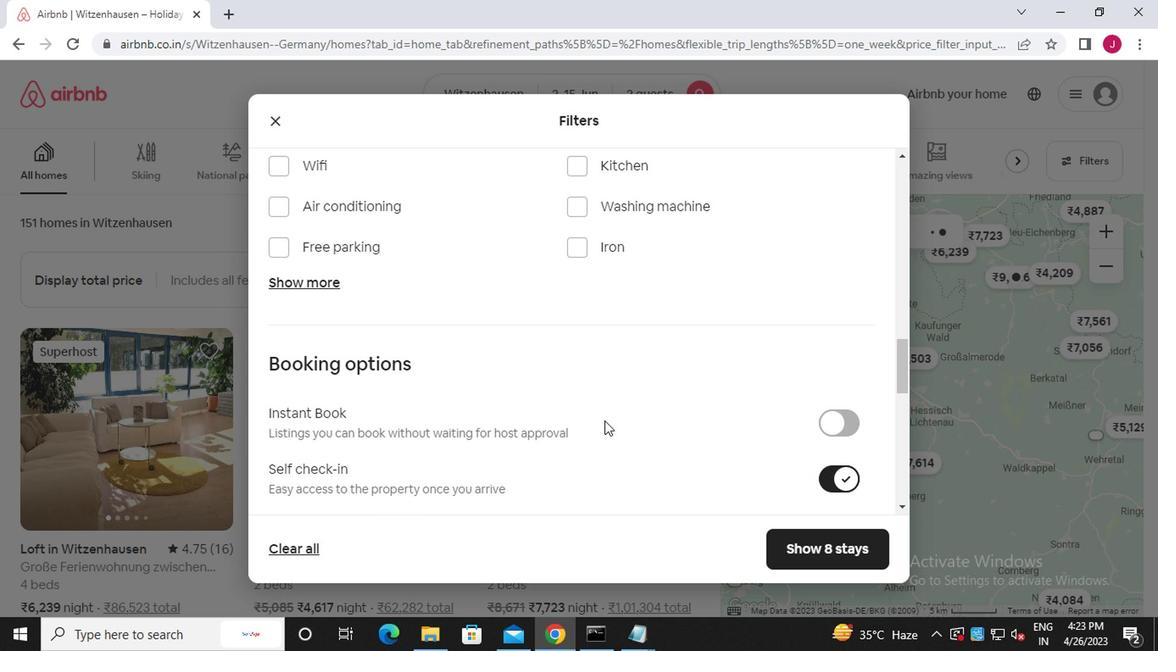 
Action: Mouse moved to (582, 417)
Screenshot: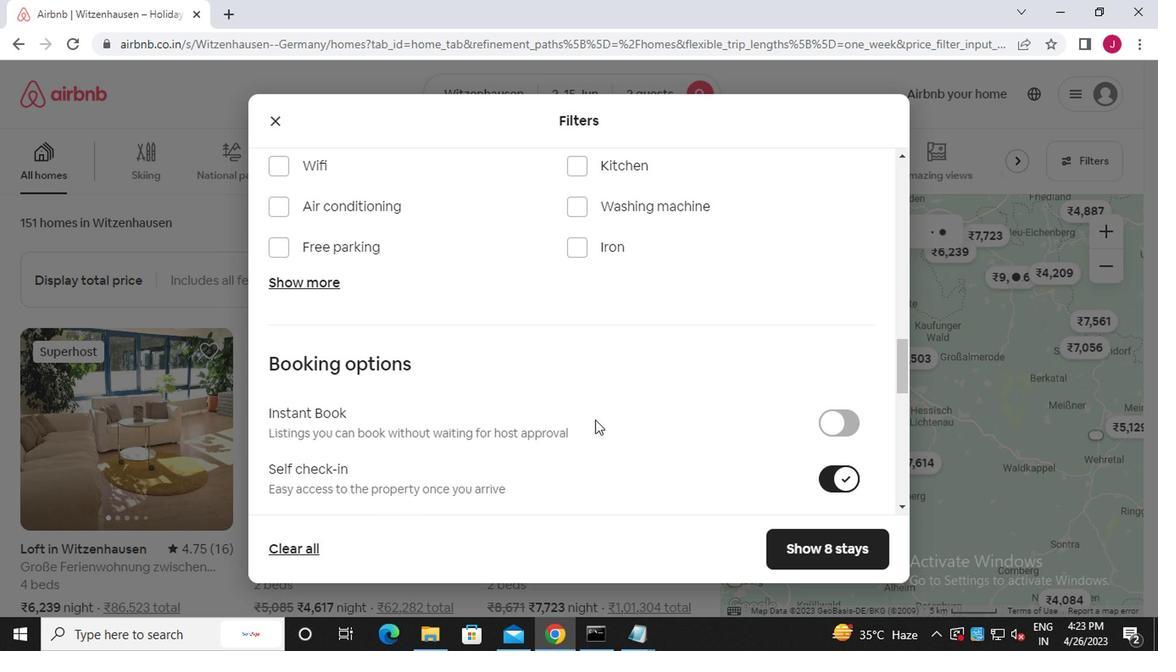 
Action: Mouse scrolled (582, 416) with delta (0, 0)
Screenshot: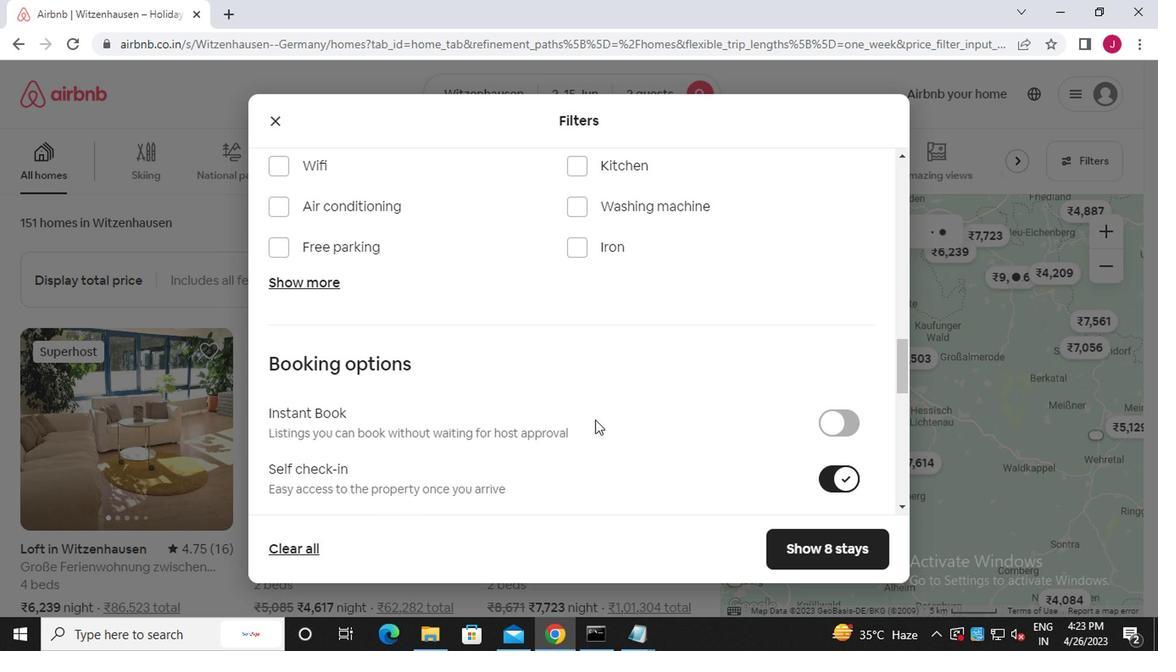 
Action: Mouse moved to (581, 417)
Screenshot: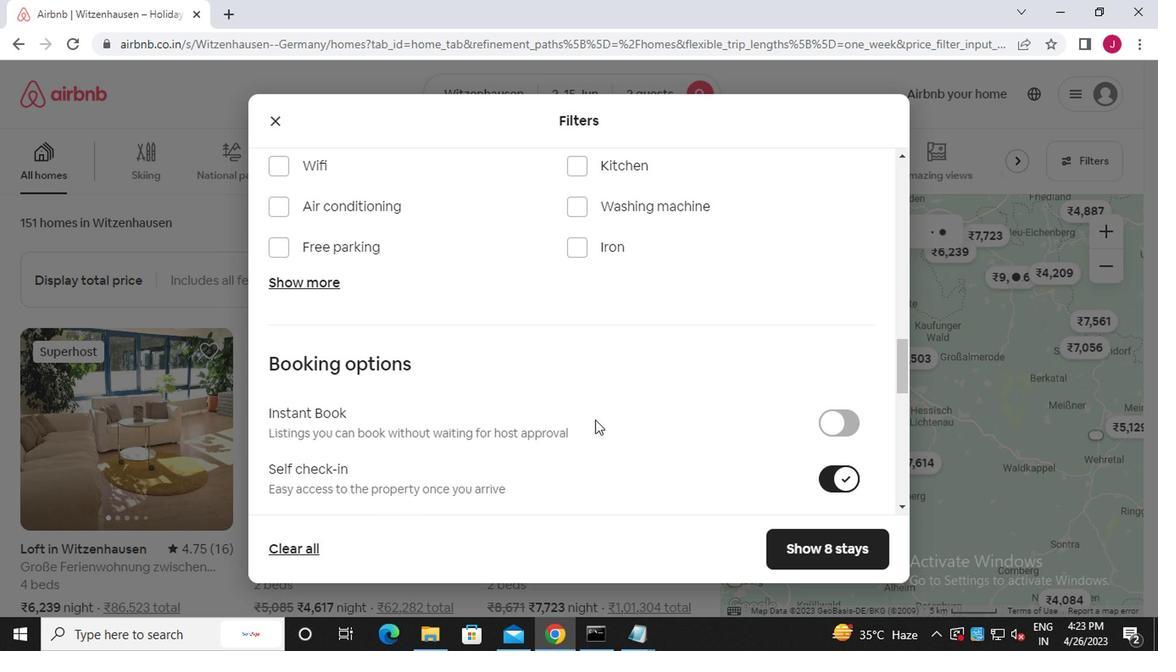 
Action: Mouse scrolled (581, 416) with delta (0, 0)
Screenshot: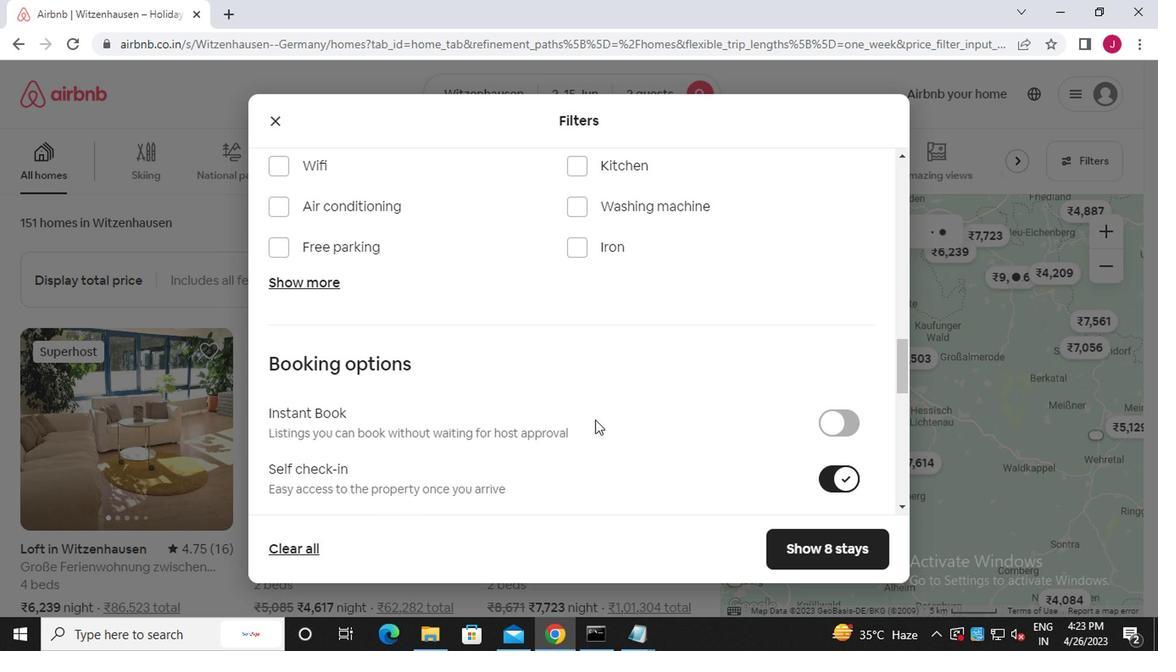 
Action: Mouse moved to (580, 417)
Screenshot: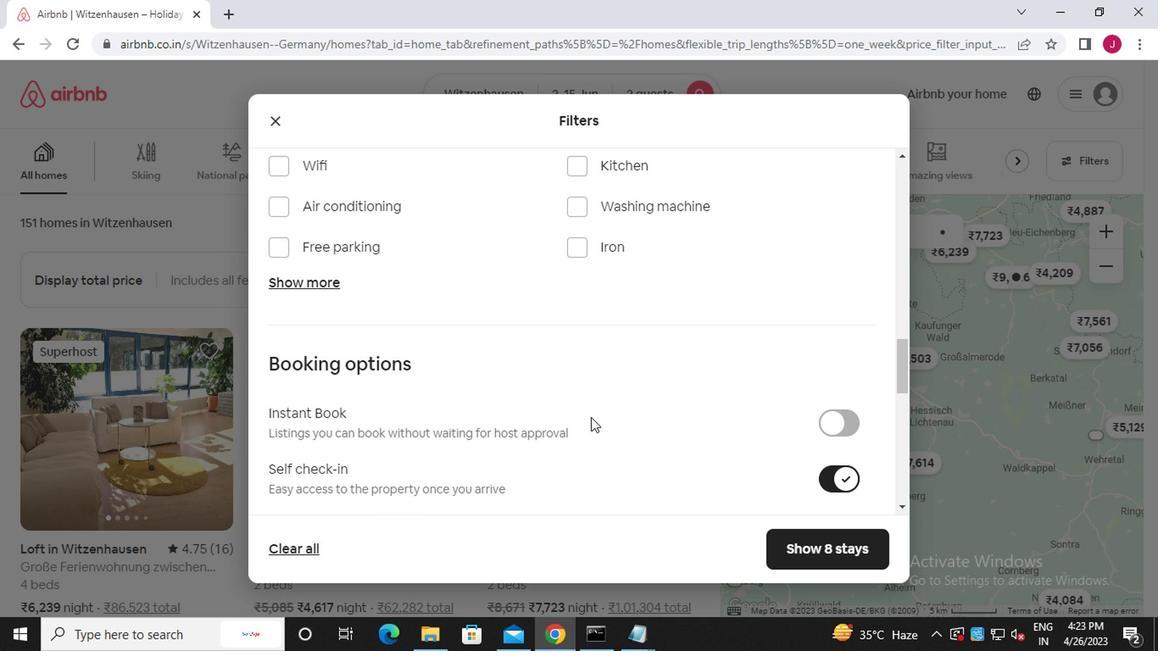 
Action: Mouse scrolled (580, 416) with delta (0, 0)
Screenshot: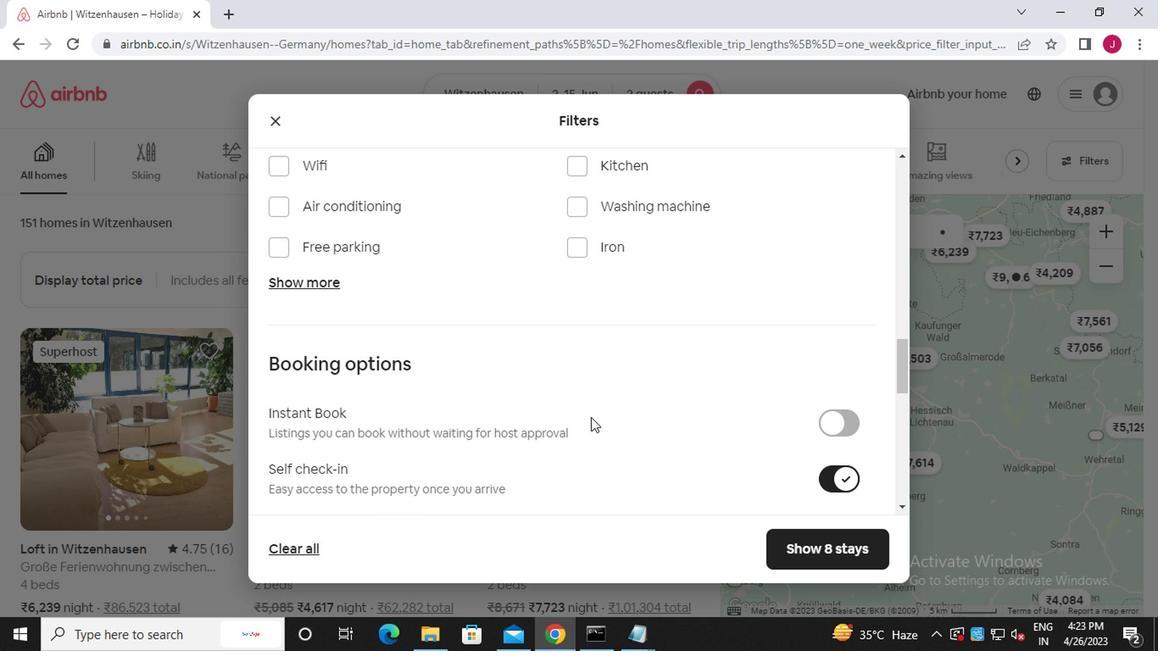 
Action: Mouse moved to (579, 417)
Screenshot: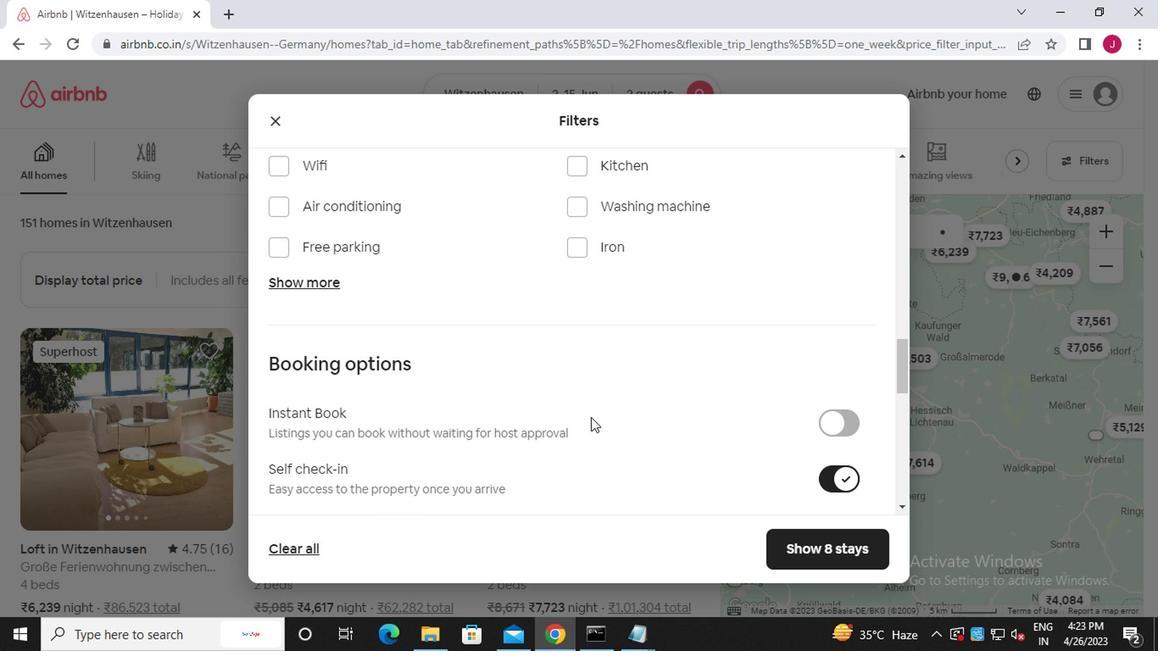 
Action: Mouse scrolled (579, 416) with delta (0, 0)
Screenshot: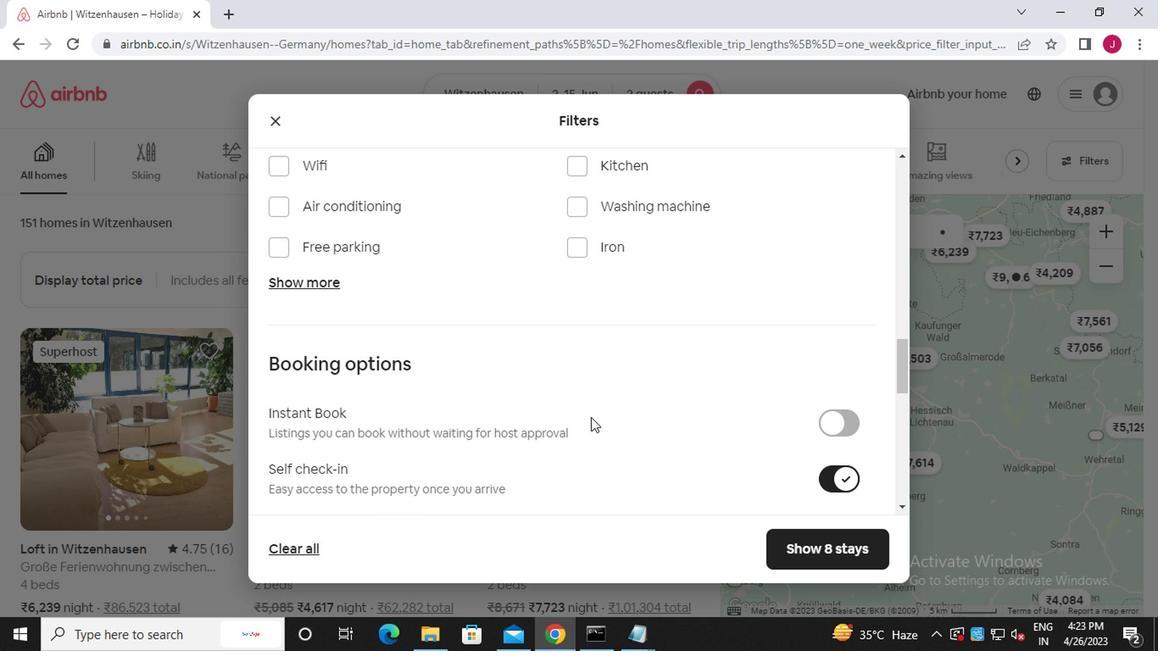 
Action: Mouse moved to (579, 417)
Screenshot: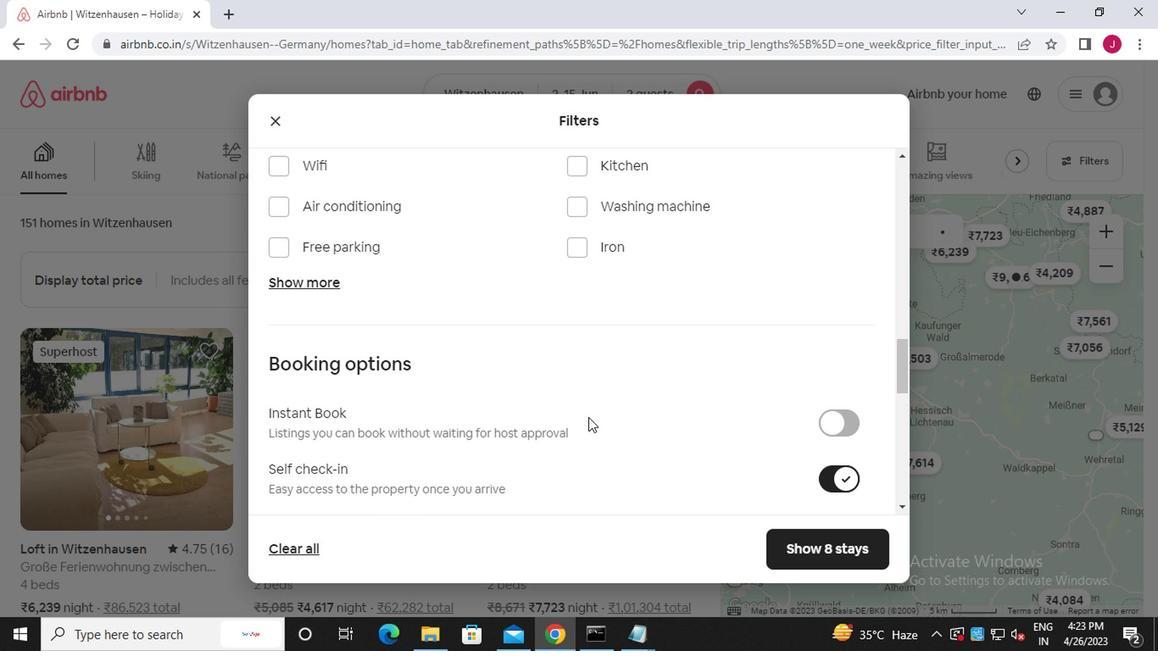 
Action: Mouse scrolled (579, 416) with delta (0, 0)
Screenshot: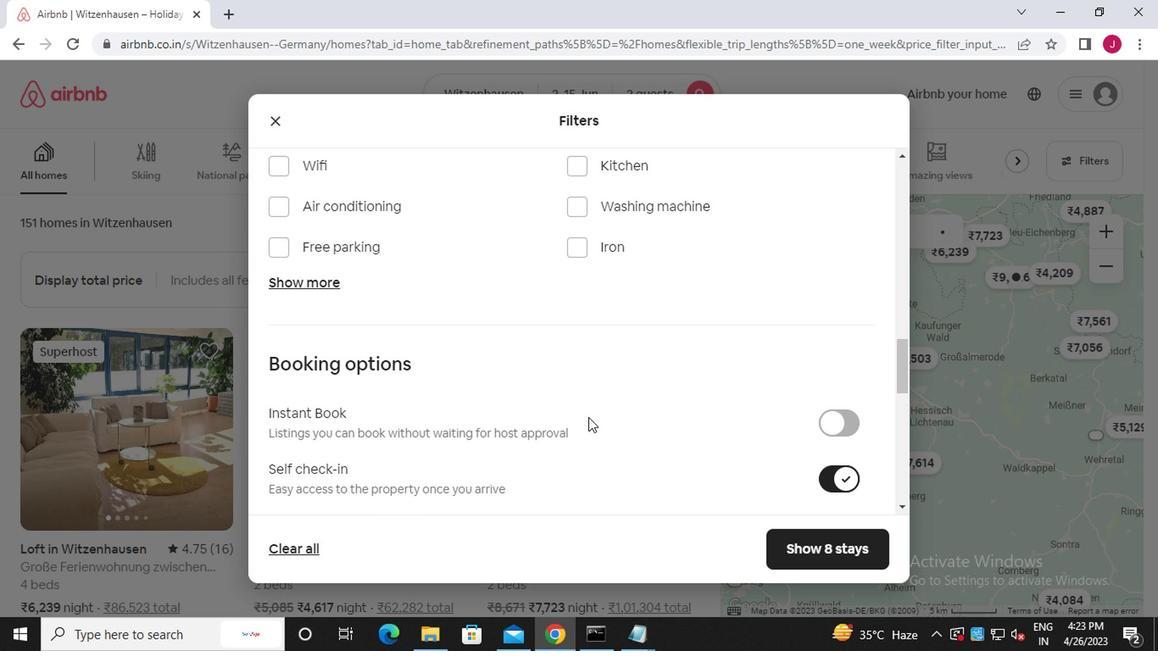 
Action: Mouse scrolled (579, 416) with delta (0, 0)
Screenshot: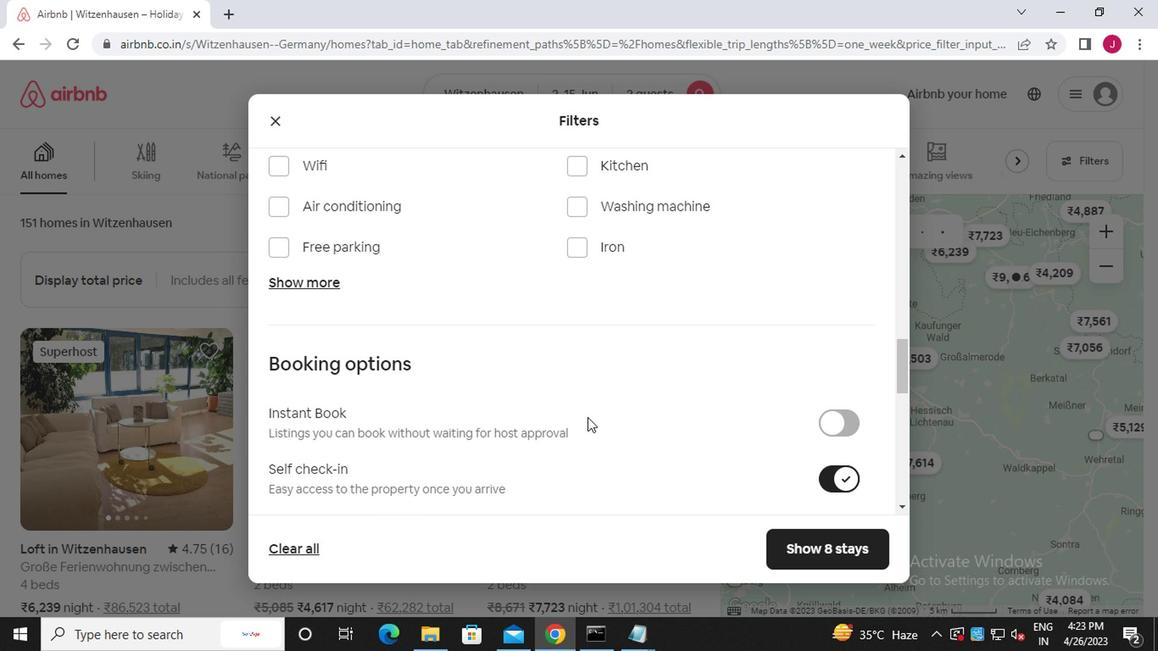 
Action: Mouse moved to (271, 434)
Screenshot: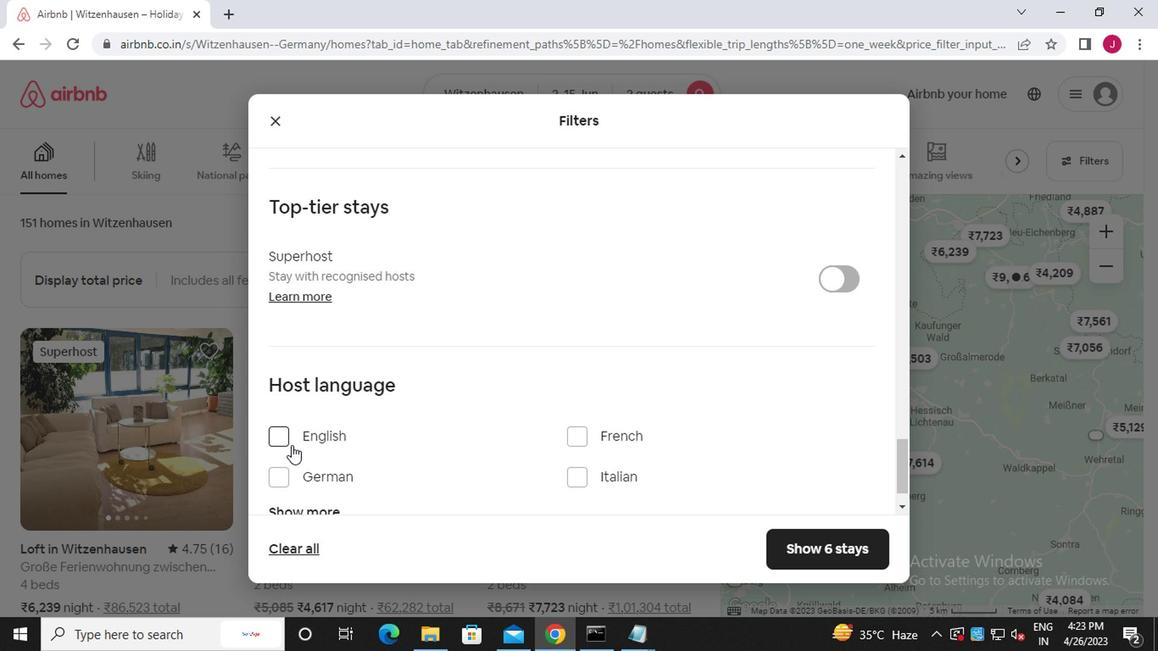 
Action: Mouse pressed left at (271, 434)
Screenshot: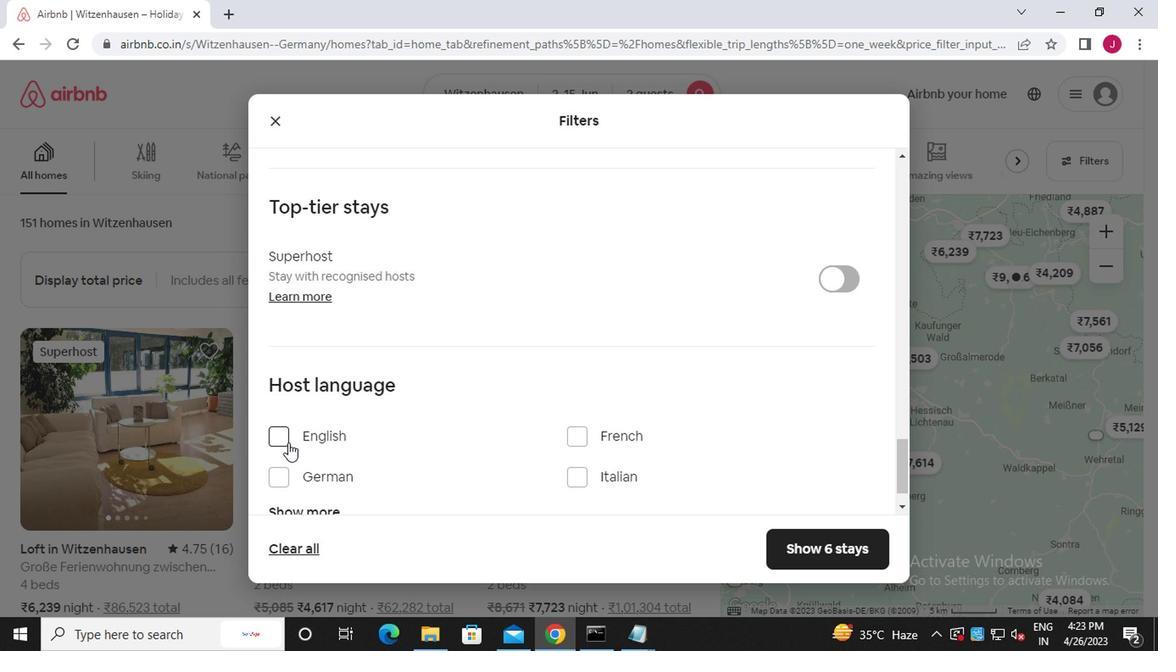
Action: Mouse moved to (800, 548)
Screenshot: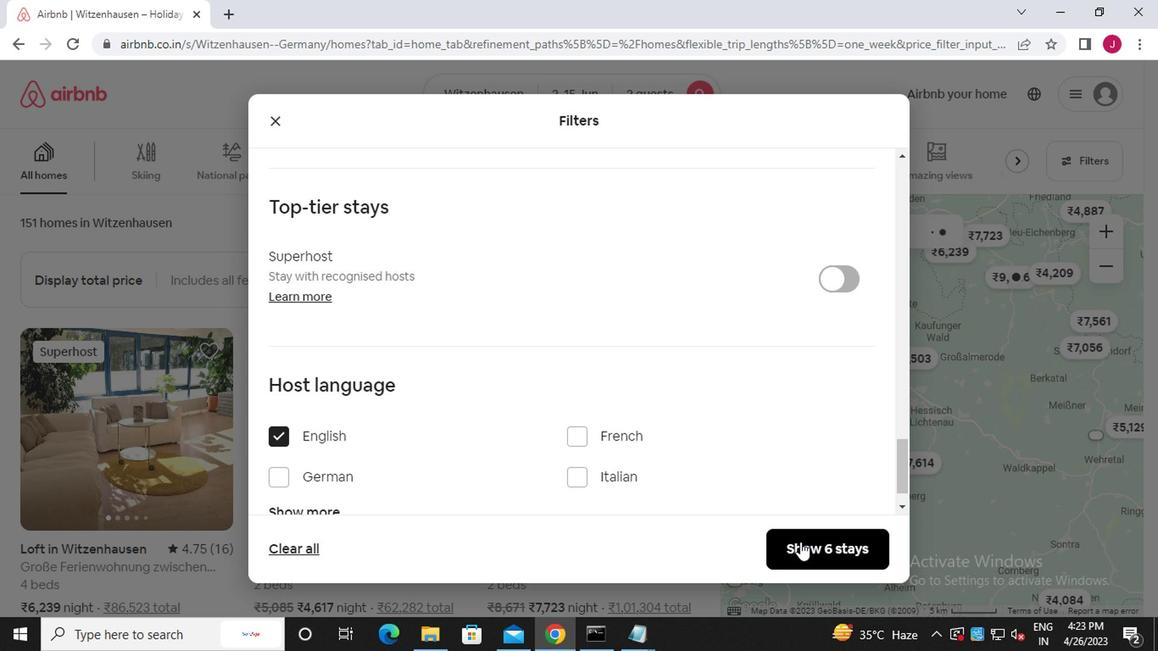 
Action: Mouse pressed left at (800, 548)
Screenshot: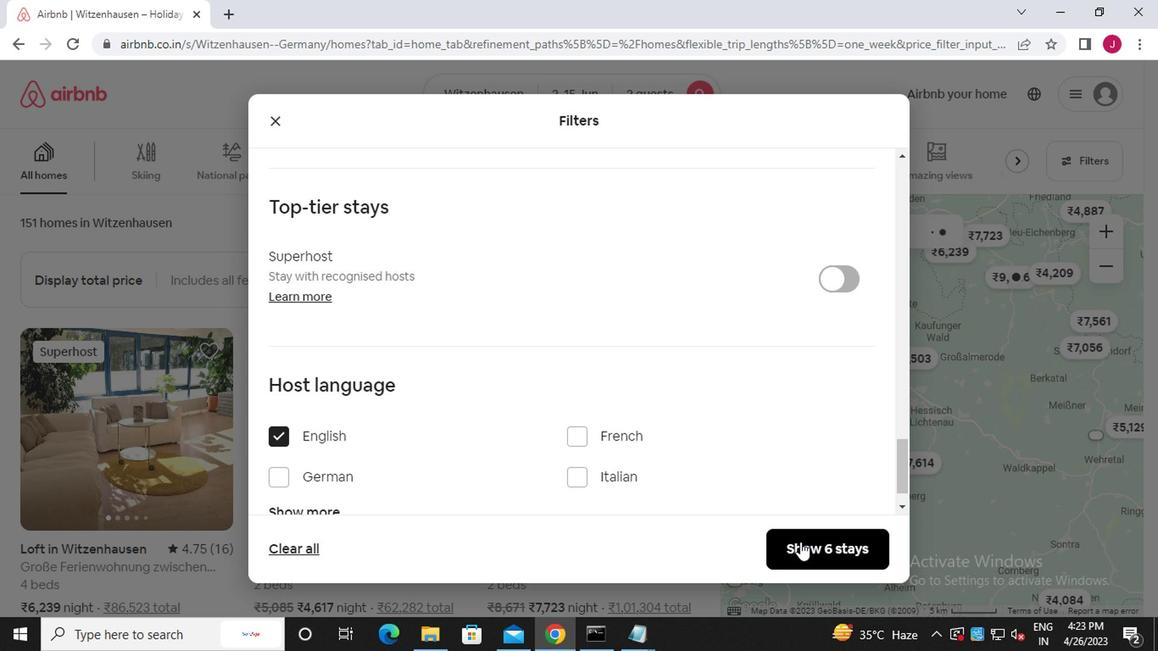 
Action: Mouse moved to (781, 536)
Screenshot: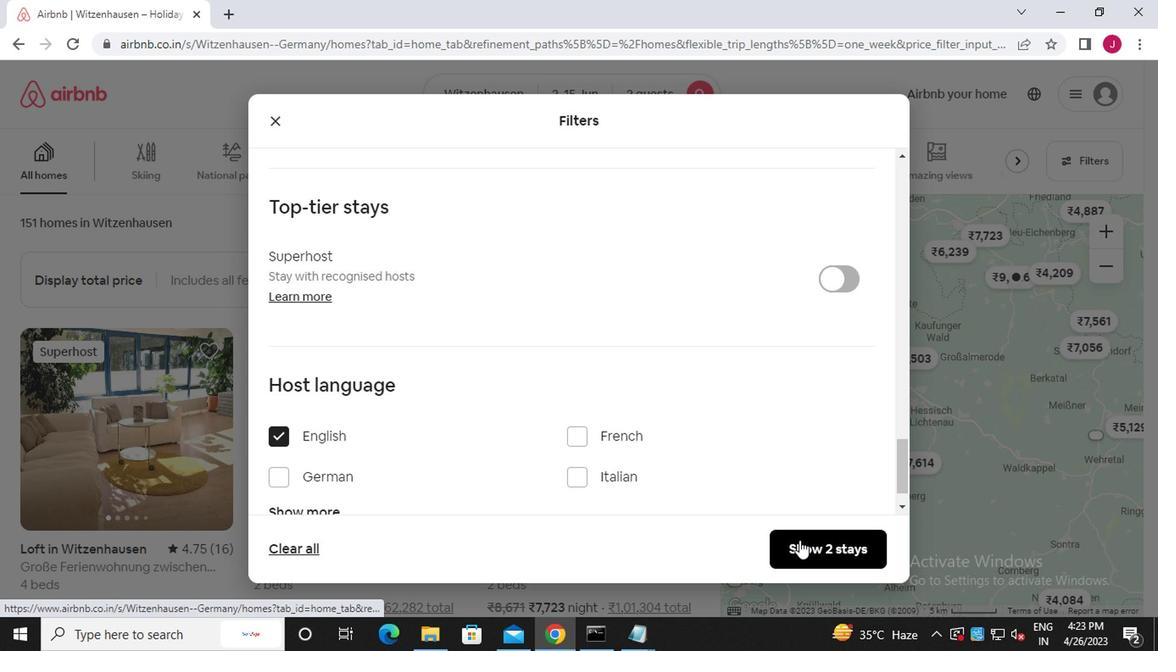 
